 Task: Find connections with filter location Cahors with filter topic #Economywith filter profile language English with filter current company TCS iON with filter school CHANDIGARH UNIVERSITY with filter industry Architecture and Planning with filter service category Retirement Planning with filter keywords title Animal Breeder
Action: Mouse moved to (510, 66)
Screenshot: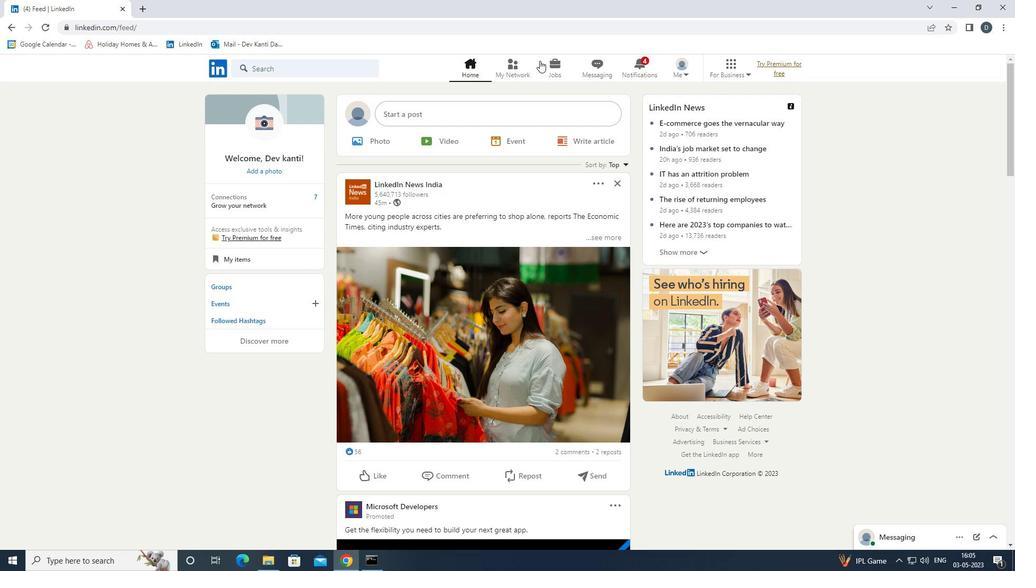 
Action: Mouse pressed left at (510, 66)
Screenshot: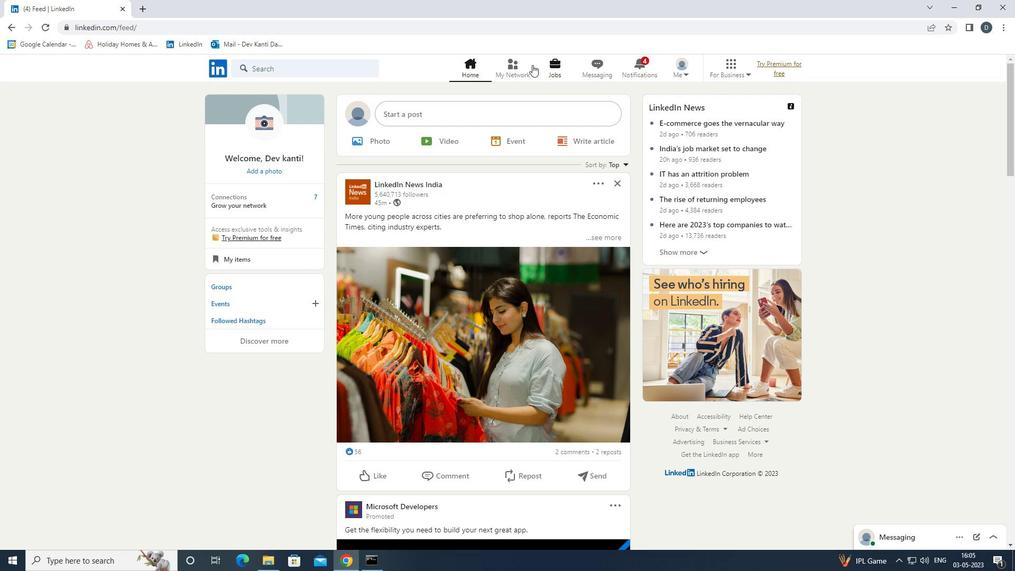 
Action: Mouse moved to (351, 130)
Screenshot: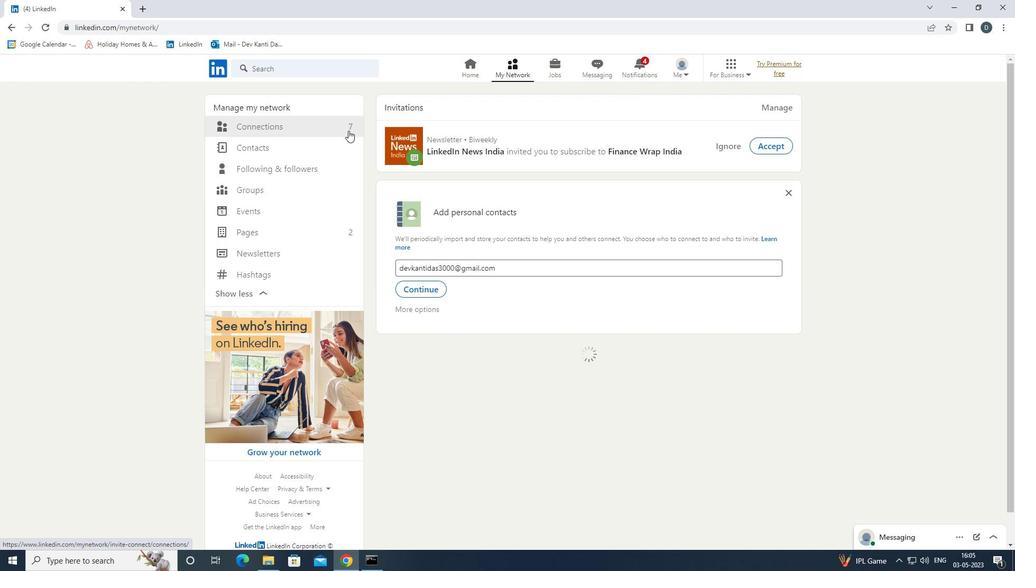 
Action: Mouse pressed left at (351, 130)
Screenshot: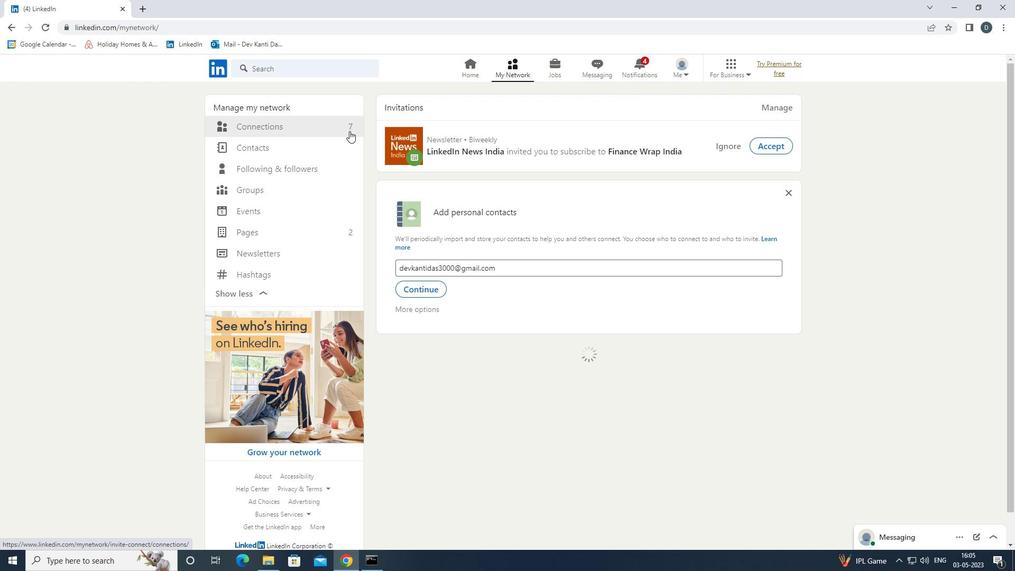 
Action: Mouse moved to (564, 128)
Screenshot: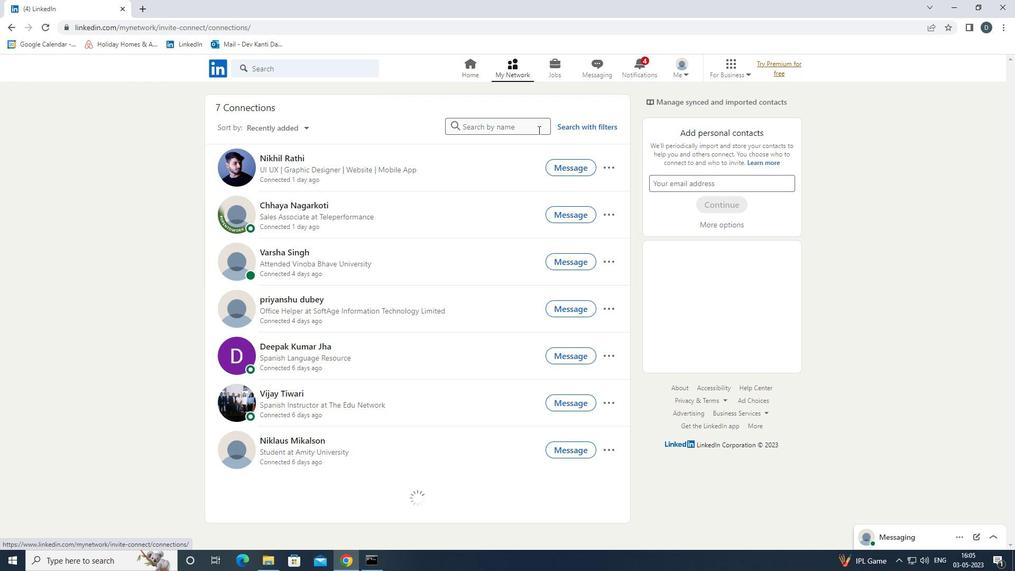 
Action: Mouse pressed left at (564, 128)
Screenshot: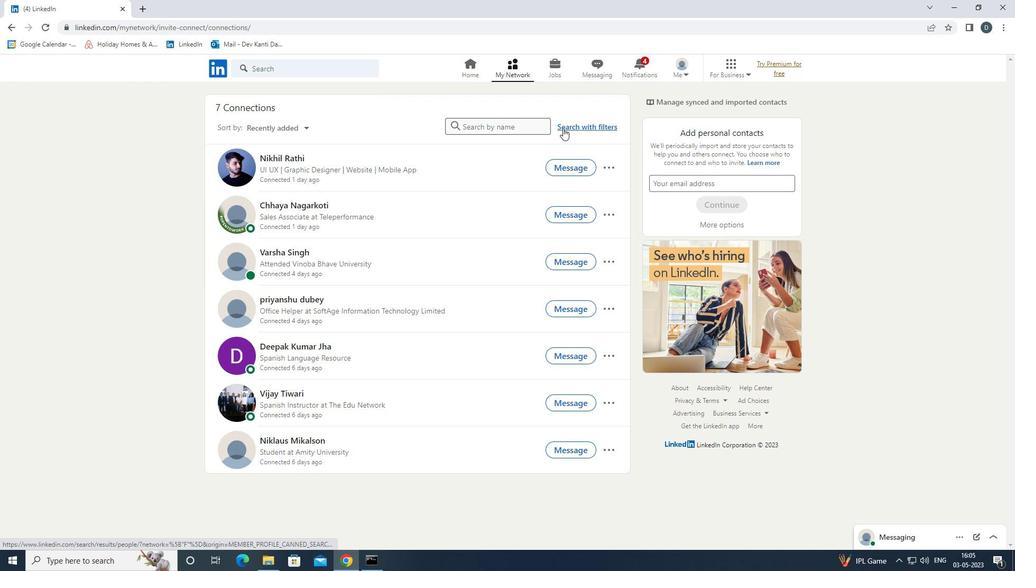 
Action: Mouse moved to (533, 96)
Screenshot: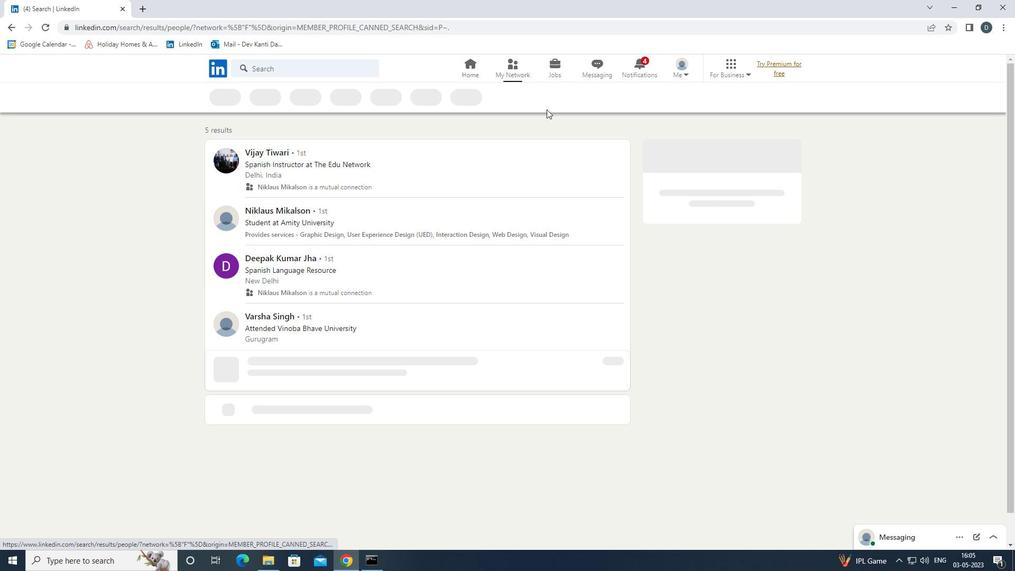 
Action: Mouse pressed left at (533, 96)
Screenshot: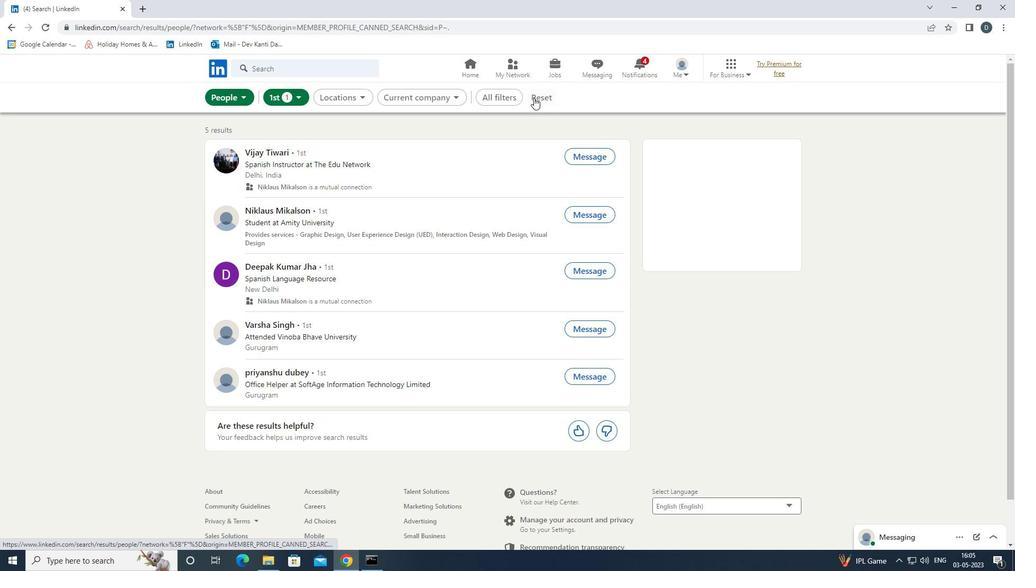 
Action: Mouse moved to (523, 98)
Screenshot: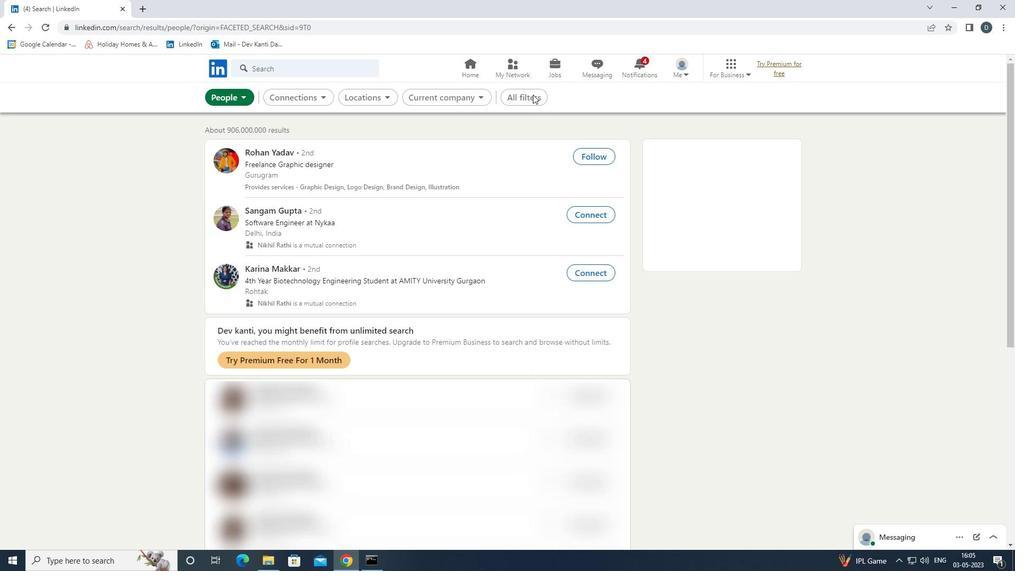 
Action: Mouse pressed left at (523, 98)
Screenshot: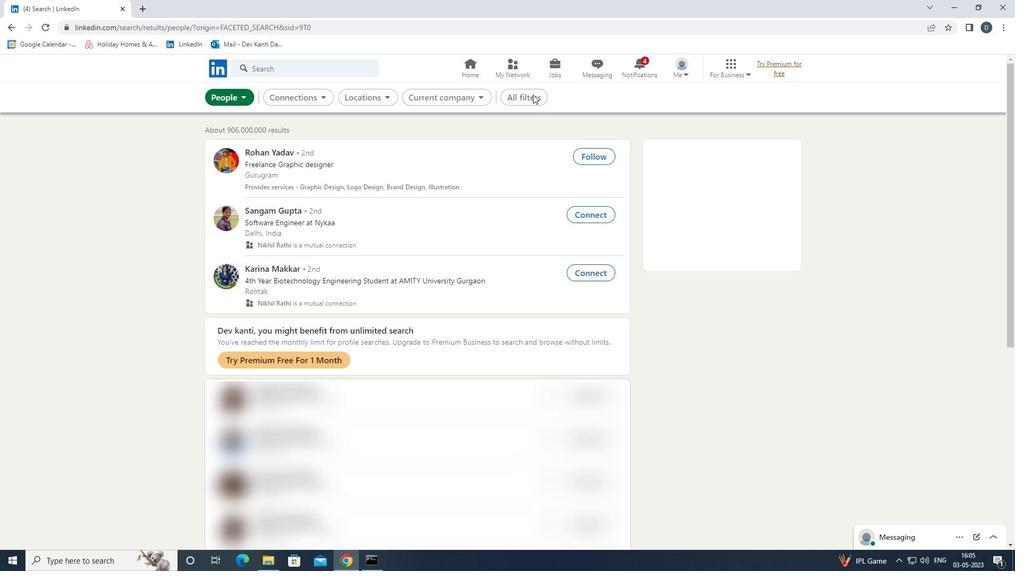 
Action: Mouse moved to (853, 280)
Screenshot: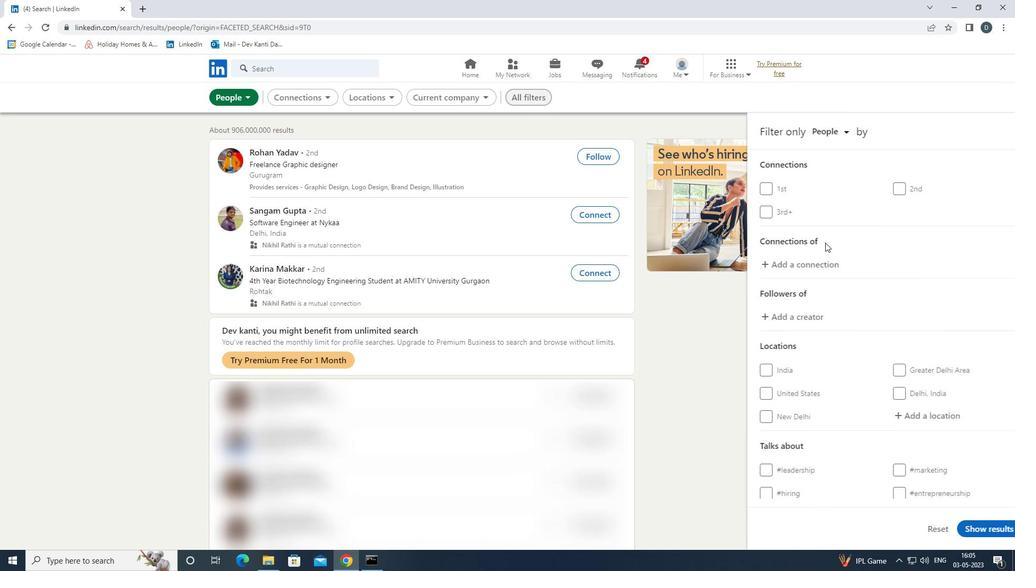 
Action: Mouse scrolled (853, 279) with delta (0, 0)
Screenshot: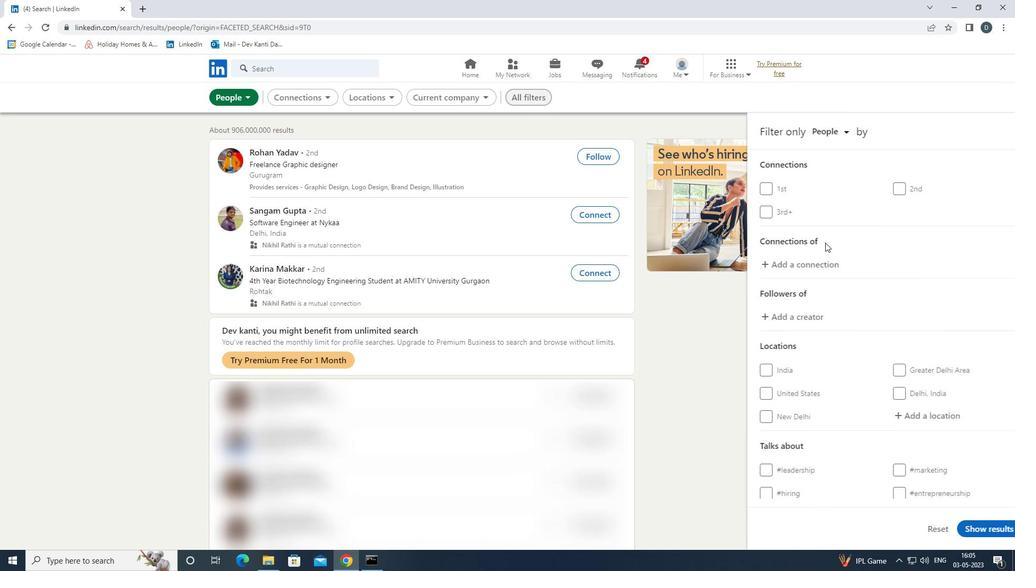
Action: Mouse moved to (855, 281)
Screenshot: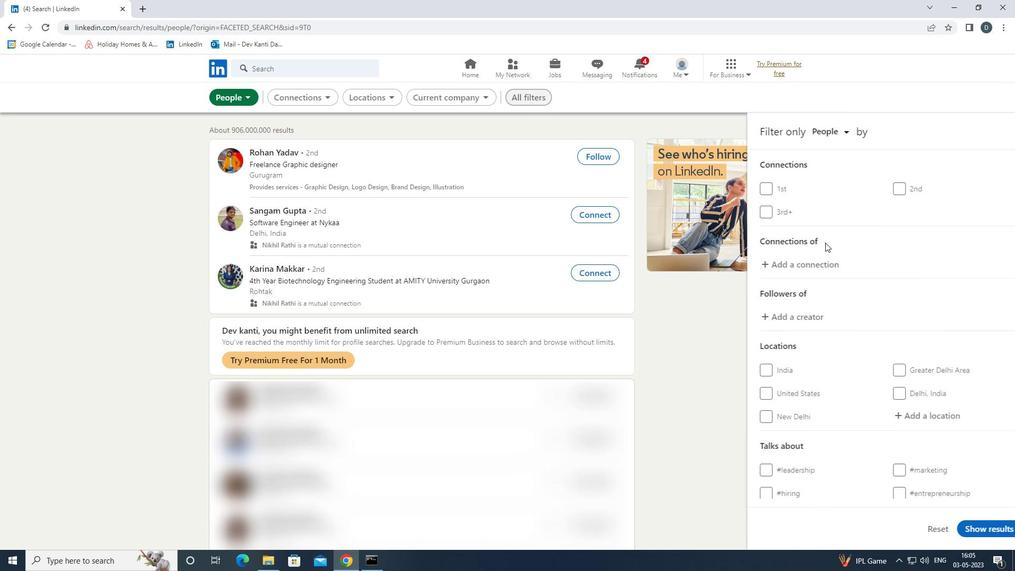 
Action: Mouse scrolled (855, 280) with delta (0, 0)
Screenshot: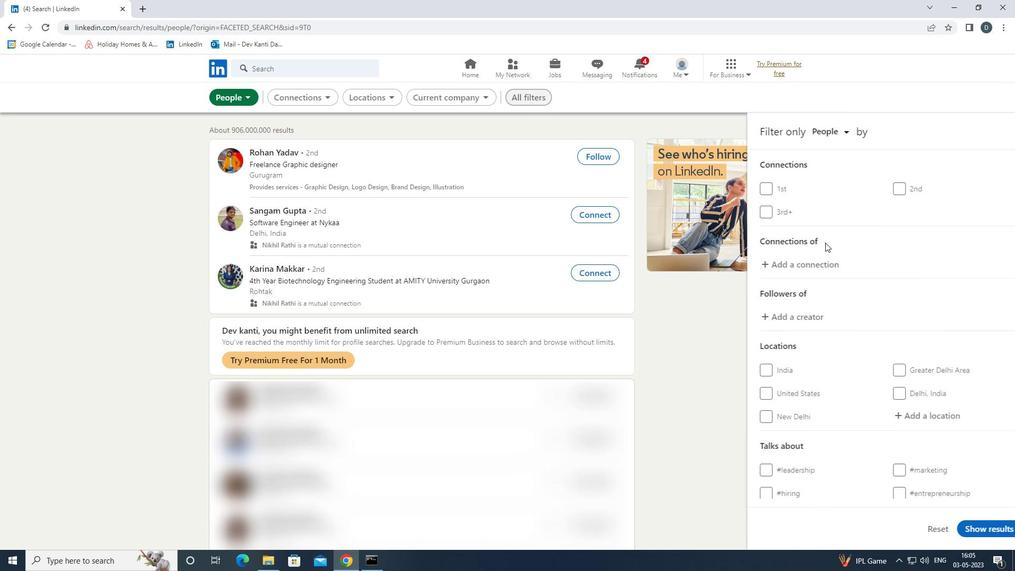 
Action: Mouse moved to (893, 311)
Screenshot: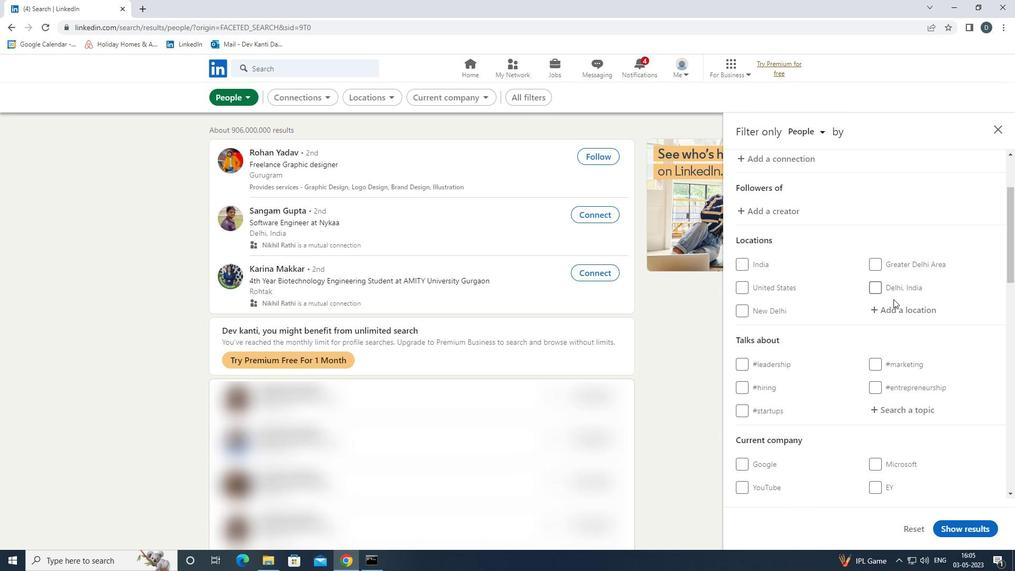
Action: Mouse pressed left at (893, 311)
Screenshot: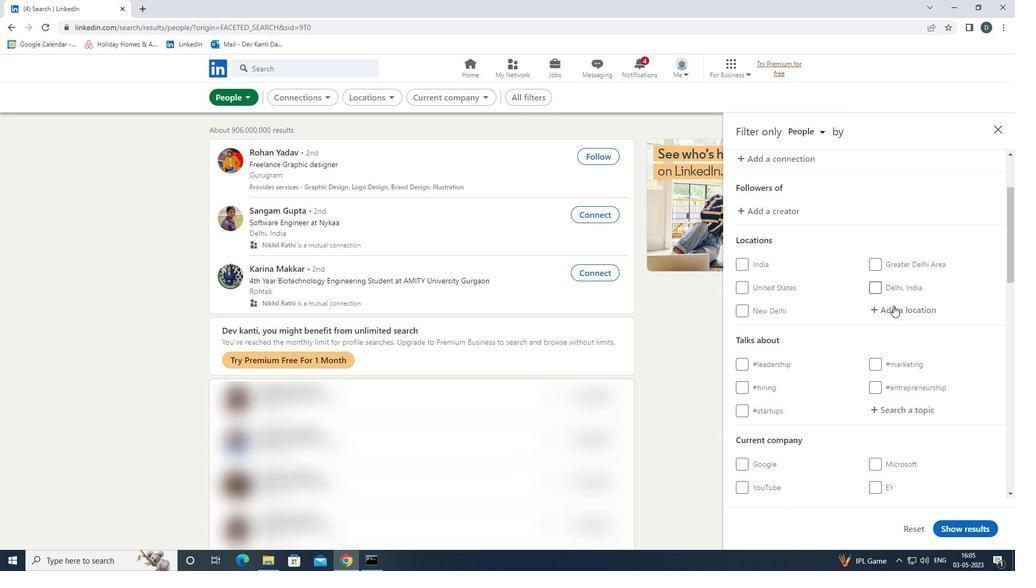 
Action: Mouse moved to (886, 307)
Screenshot: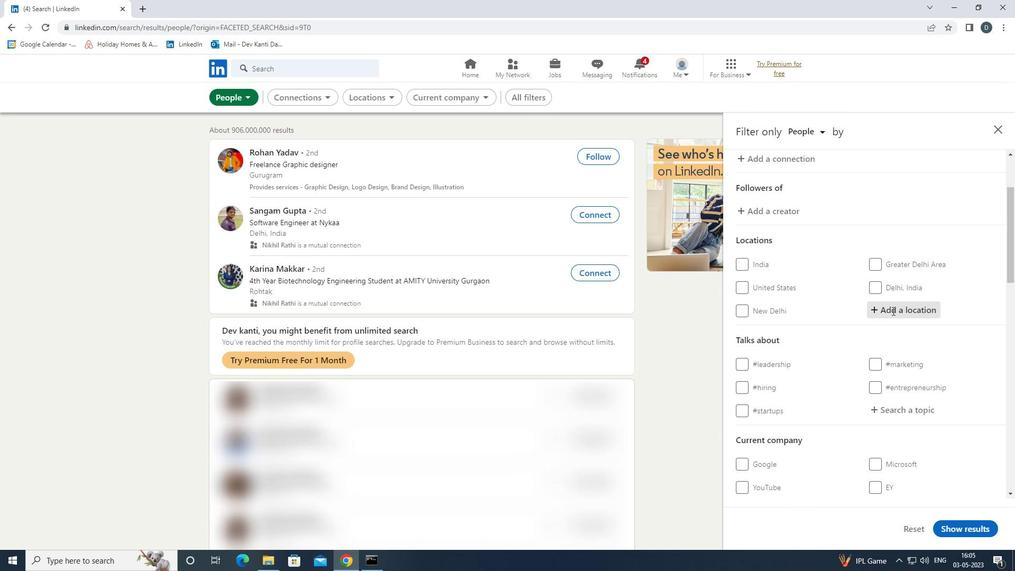 
Action: Key pressed <Key.shift>CAHORS<Key.down><Key.enter><Key.down><Key.down><Key.down><Key.enter>
Screenshot: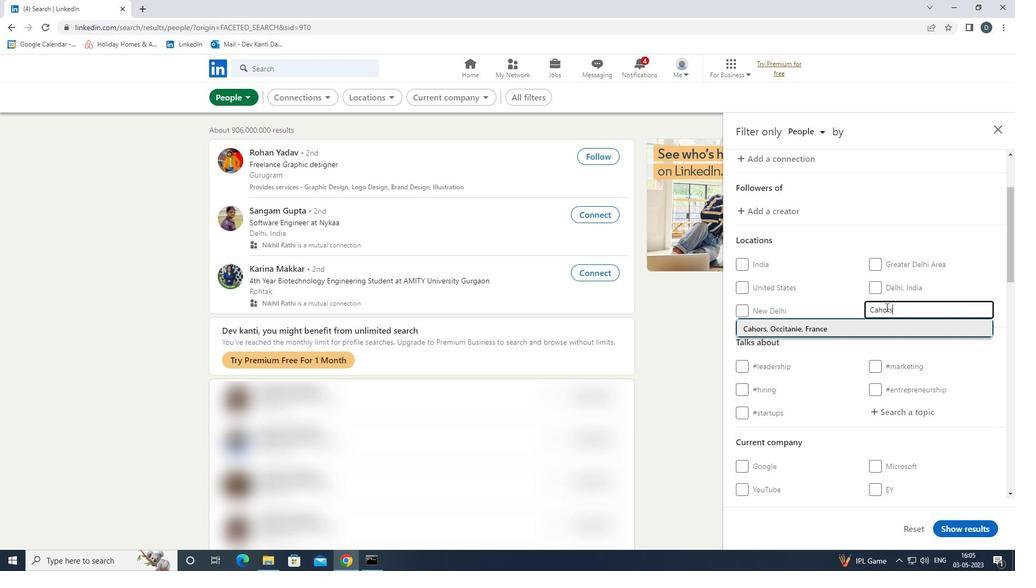 
Action: Mouse moved to (889, 317)
Screenshot: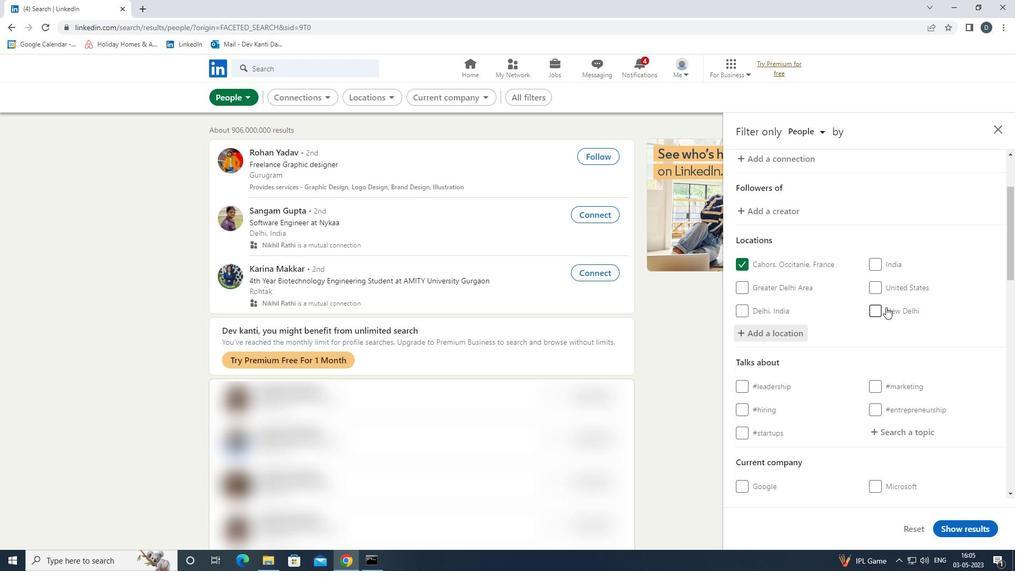 
Action: Mouse scrolled (889, 317) with delta (0, 0)
Screenshot: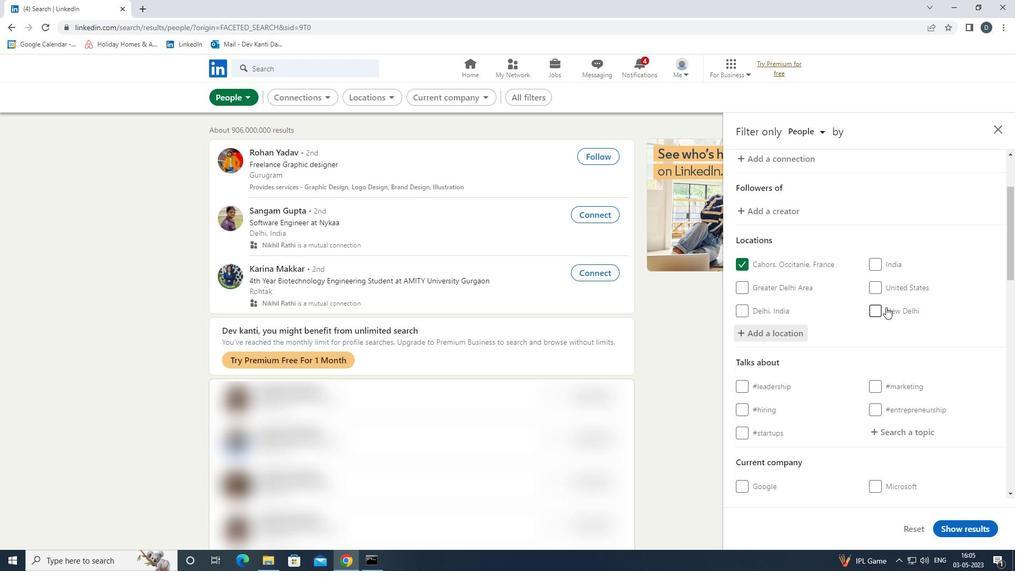 
Action: Mouse moved to (889, 319)
Screenshot: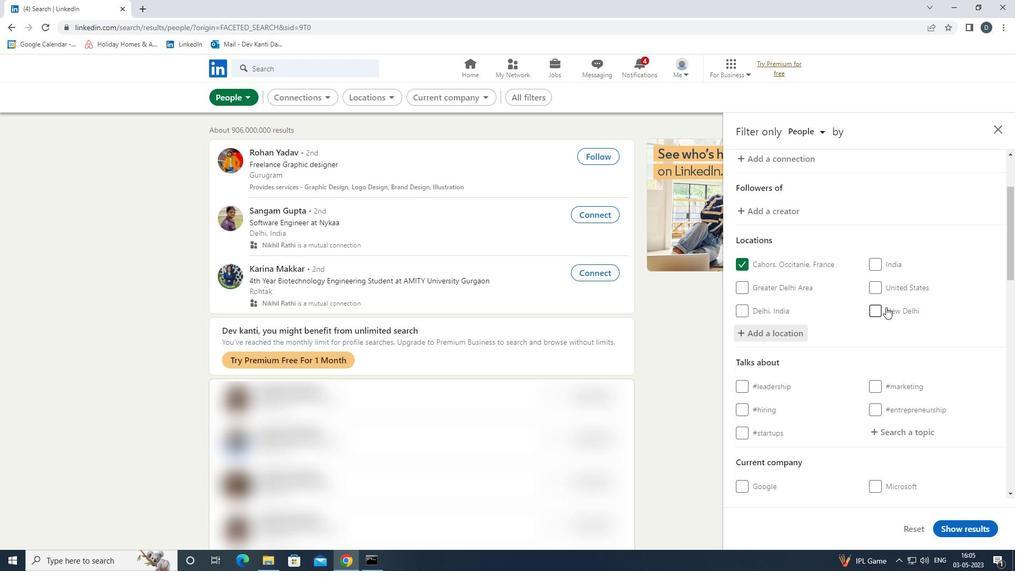 
Action: Mouse scrolled (889, 318) with delta (0, 0)
Screenshot: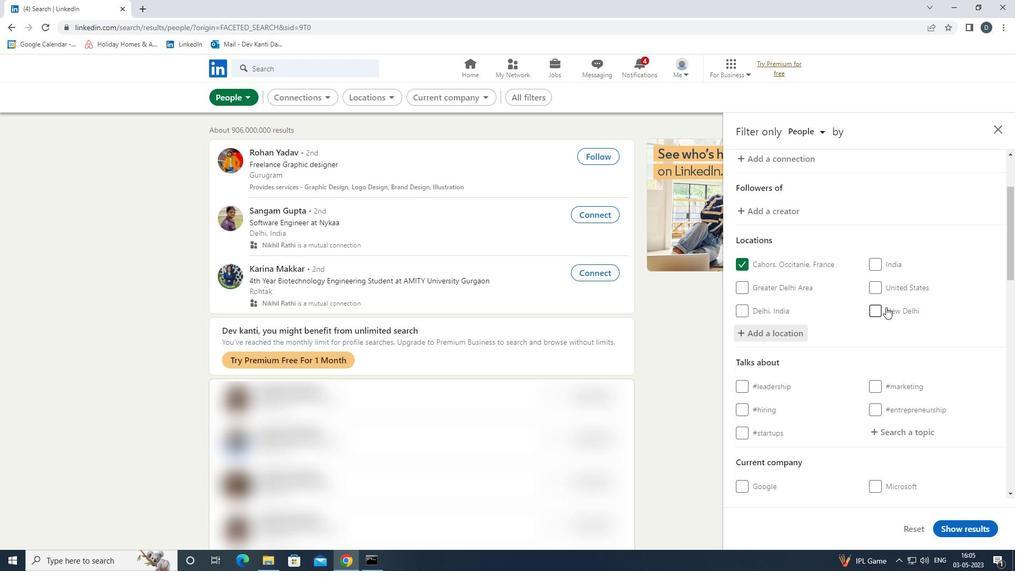 
Action: Mouse moved to (890, 319)
Screenshot: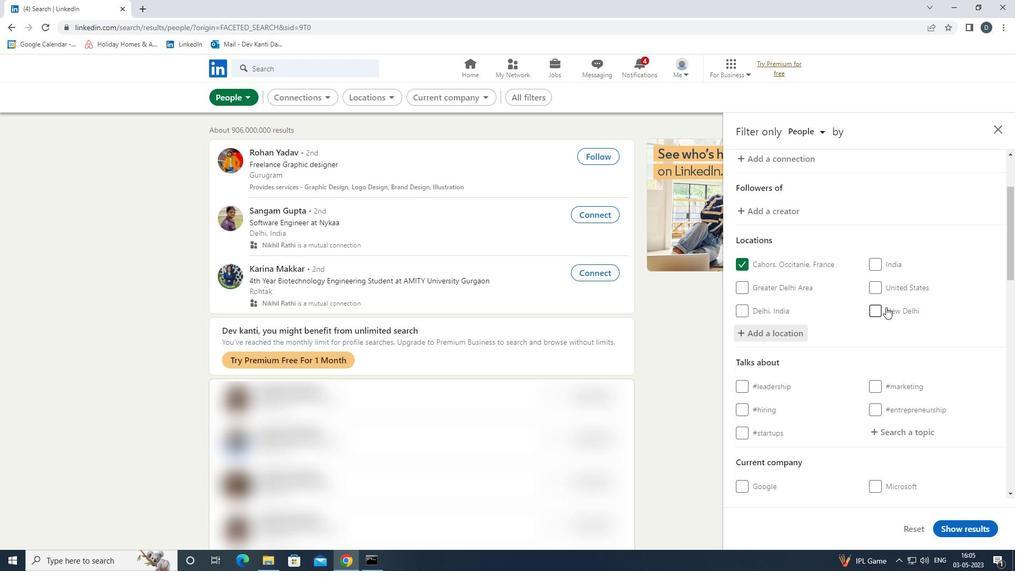 
Action: Mouse scrolled (890, 319) with delta (0, 0)
Screenshot: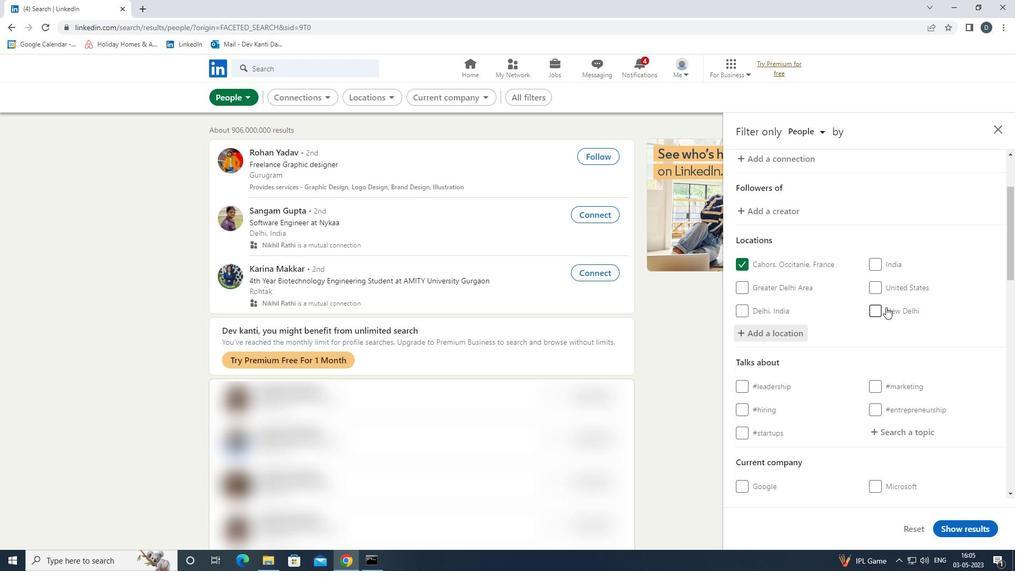 
Action: Mouse moved to (922, 261)
Screenshot: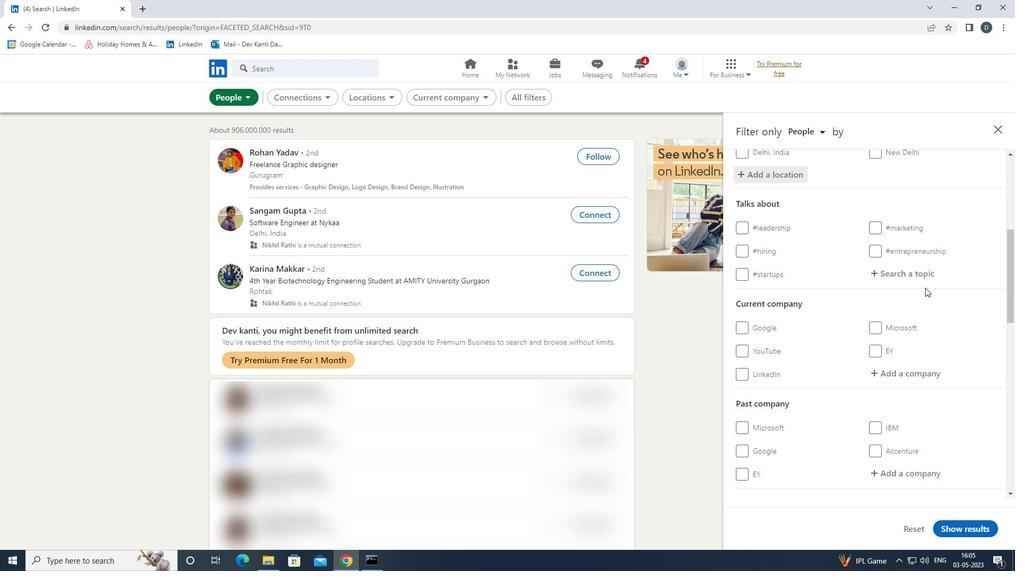 
Action: Mouse pressed left at (922, 261)
Screenshot: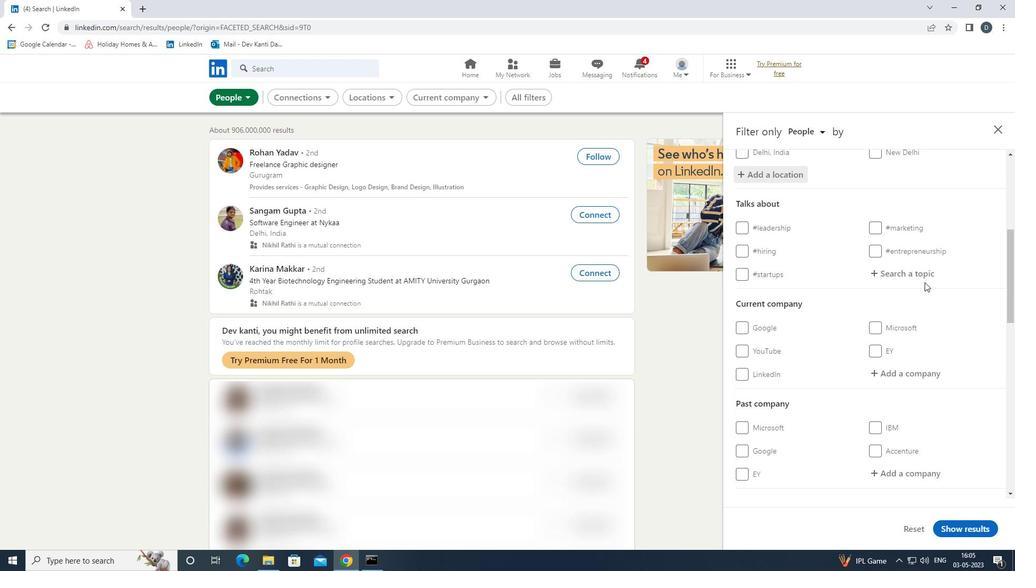 
Action: Mouse moved to (918, 272)
Screenshot: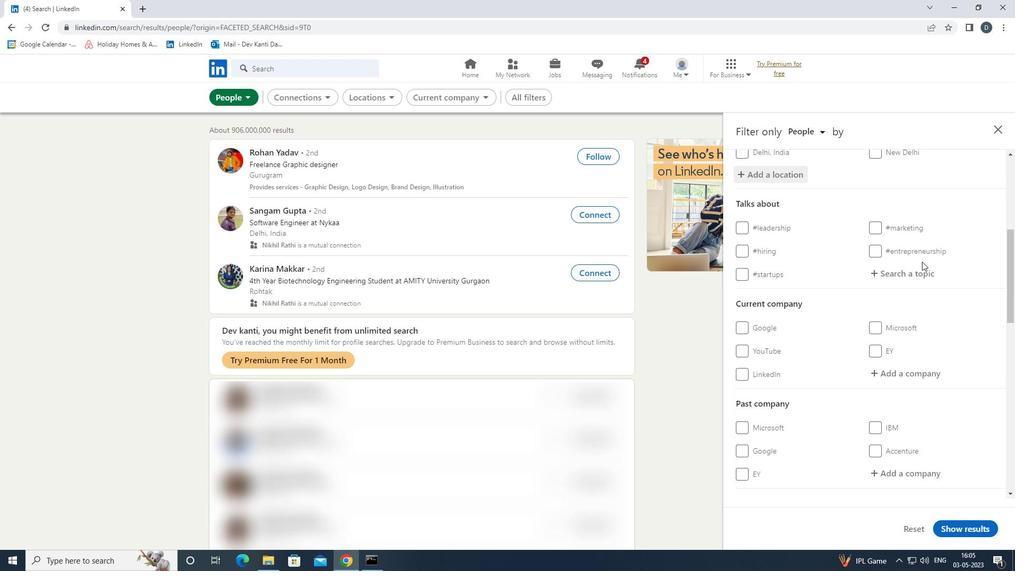 
Action: Mouse pressed left at (918, 272)
Screenshot: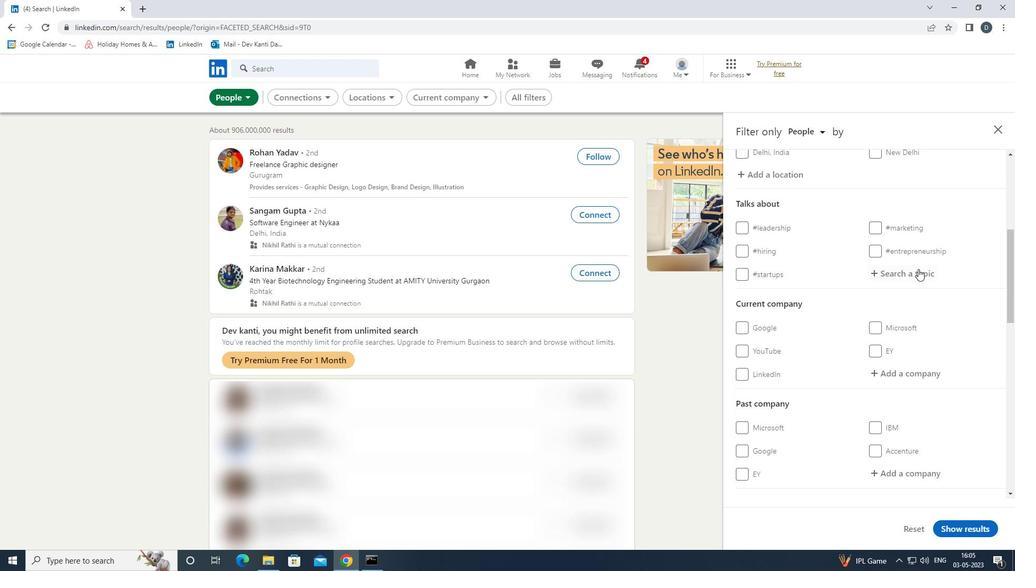 
Action: Key pressed <Key.shift>ECONOMY<Key.down><Key.enter>
Screenshot: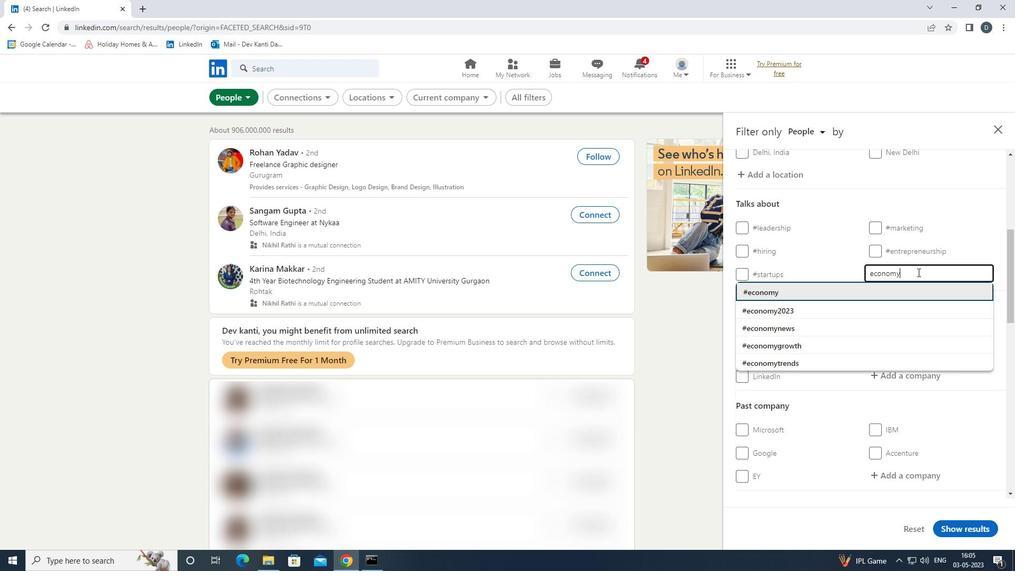 
Action: Mouse moved to (937, 326)
Screenshot: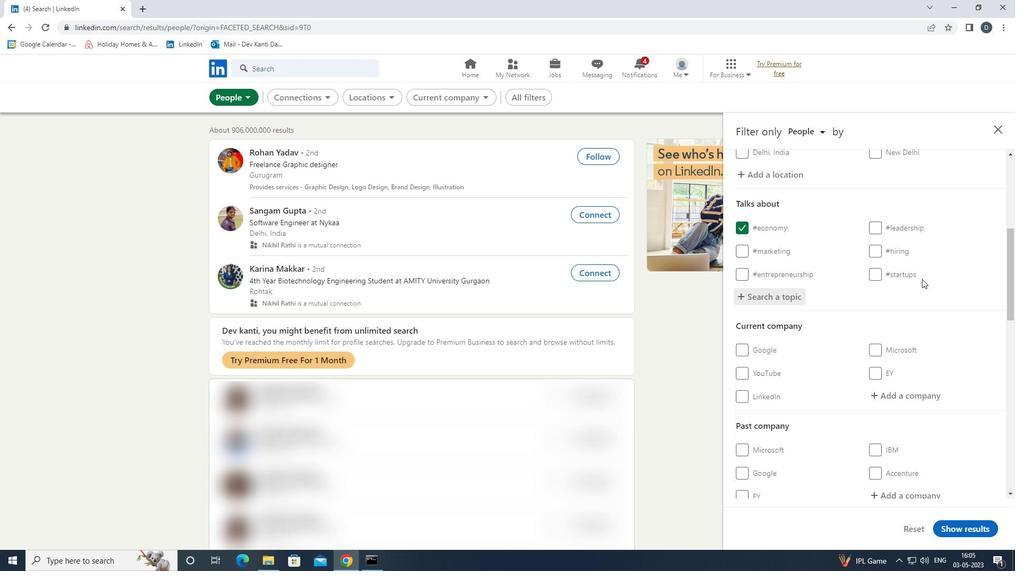 
Action: Mouse scrolled (937, 326) with delta (0, 0)
Screenshot: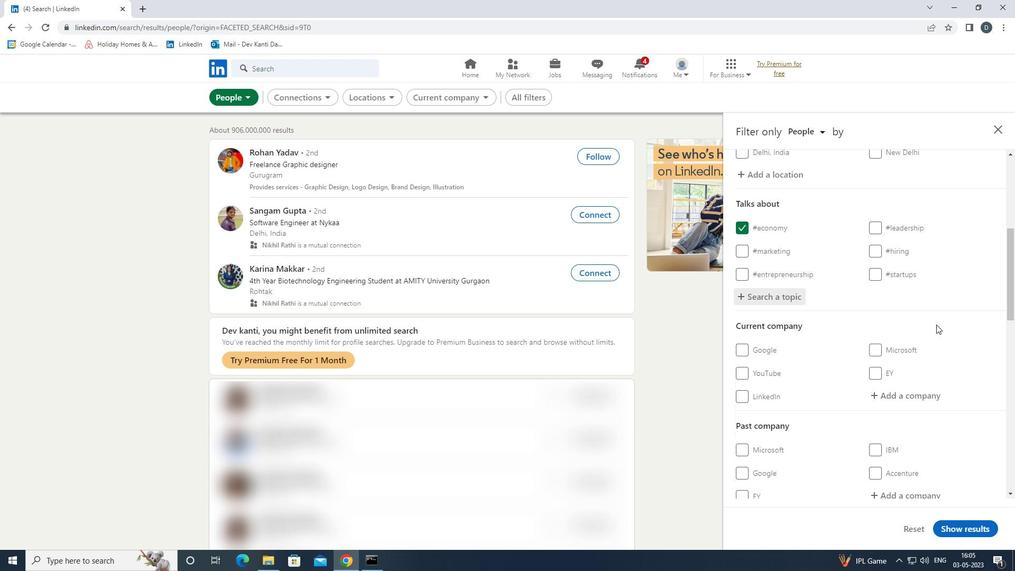
Action: Mouse scrolled (937, 326) with delta (0, 0)
Screenshot: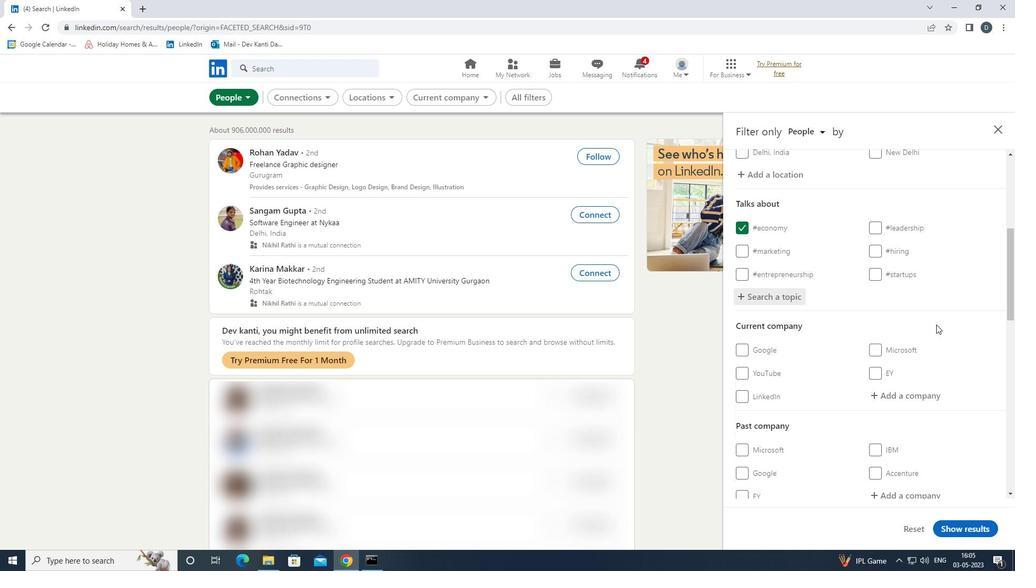 
Action: Mouse moved to (903, 282)
Screenshot: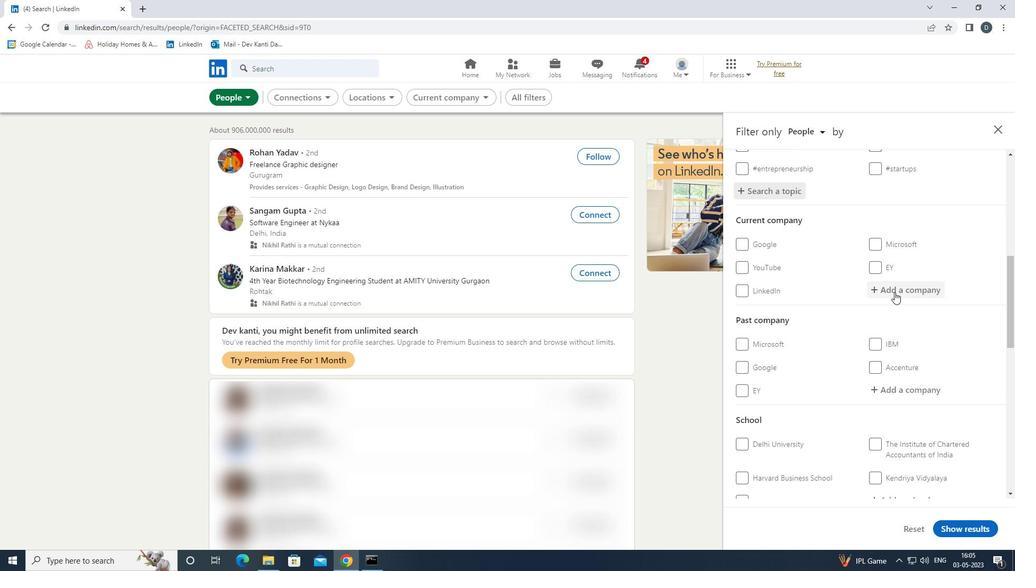 
Action: Mouse pressed left at (903, 282)
Screenshot: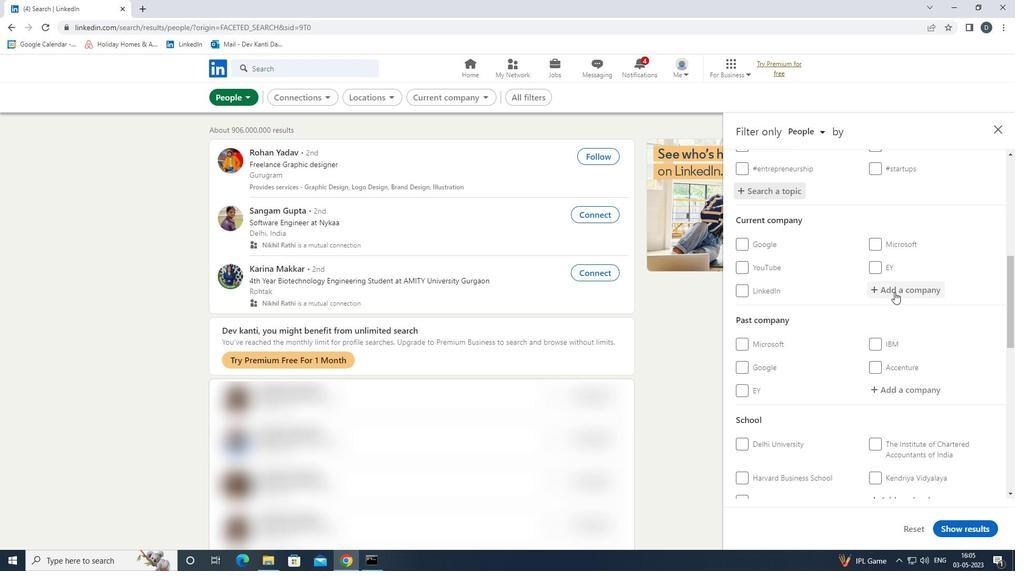 
Action: Mouse scrolled (903, 282) with delta (0, 0)
Screenshot: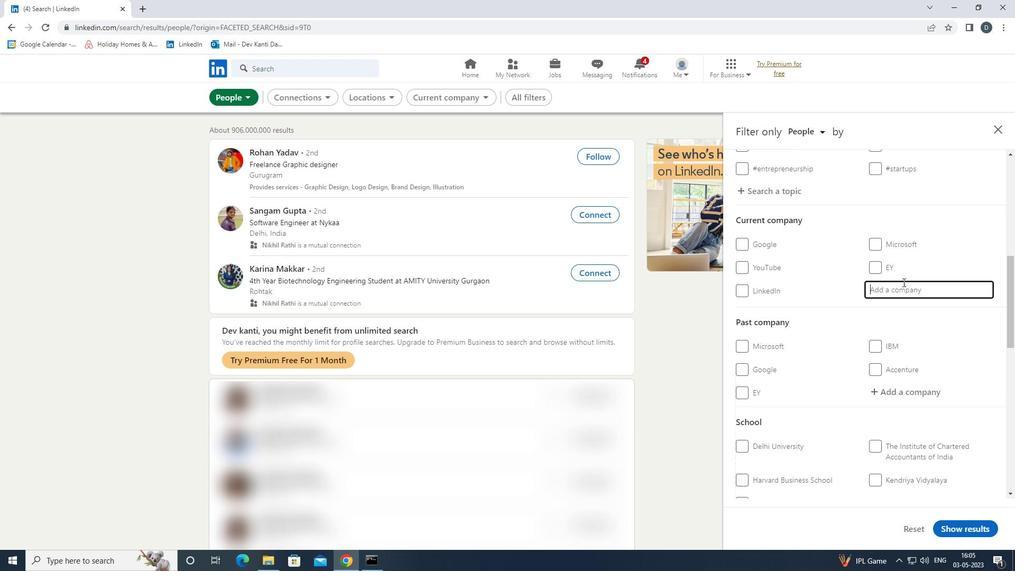 
Action: Mouse moved to (905, 284)
Screenshot: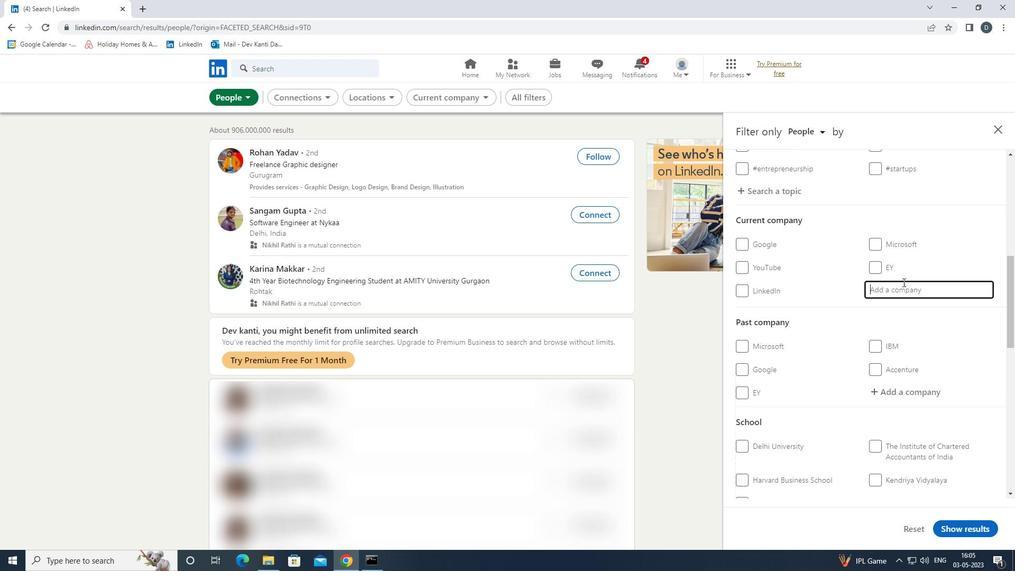 
Action: Mouse scrolled (905, 283) with delta (0, 0)
Screenshot: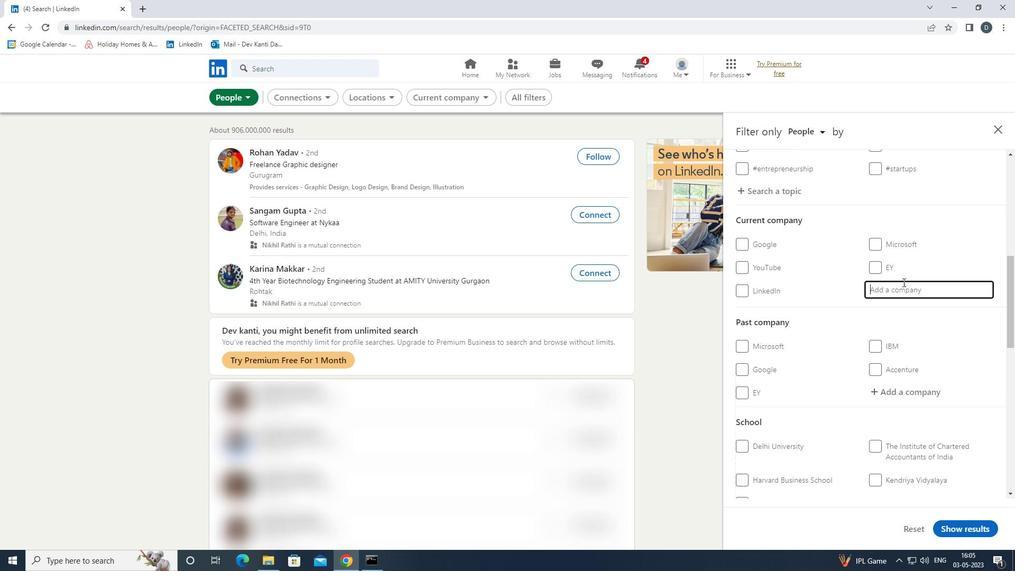 
Action: Mouse moved to (905, 284)
Screenshot: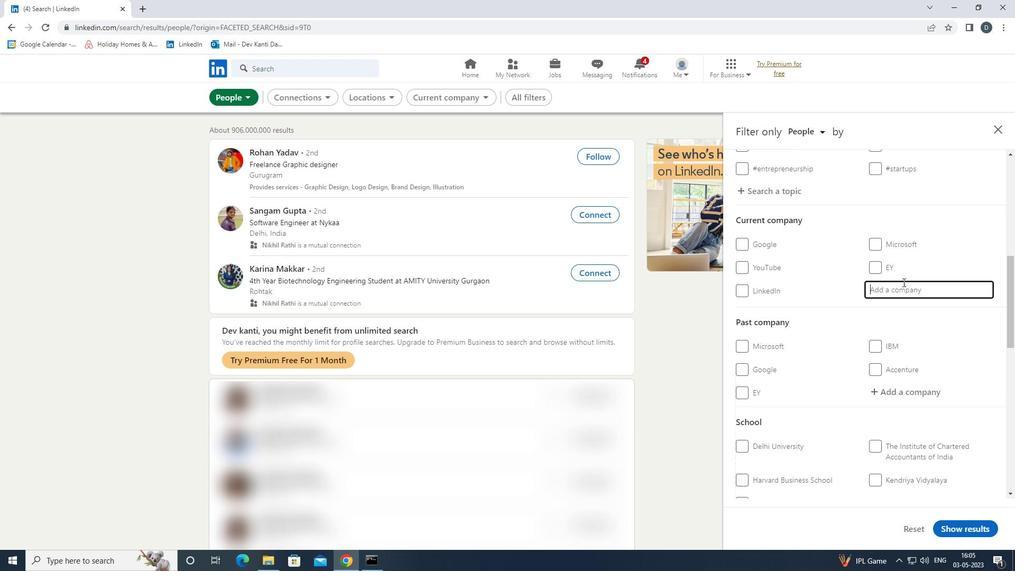 
Action: Mouse scrolled (905, 283) with delta (0, 0)
Screenshot: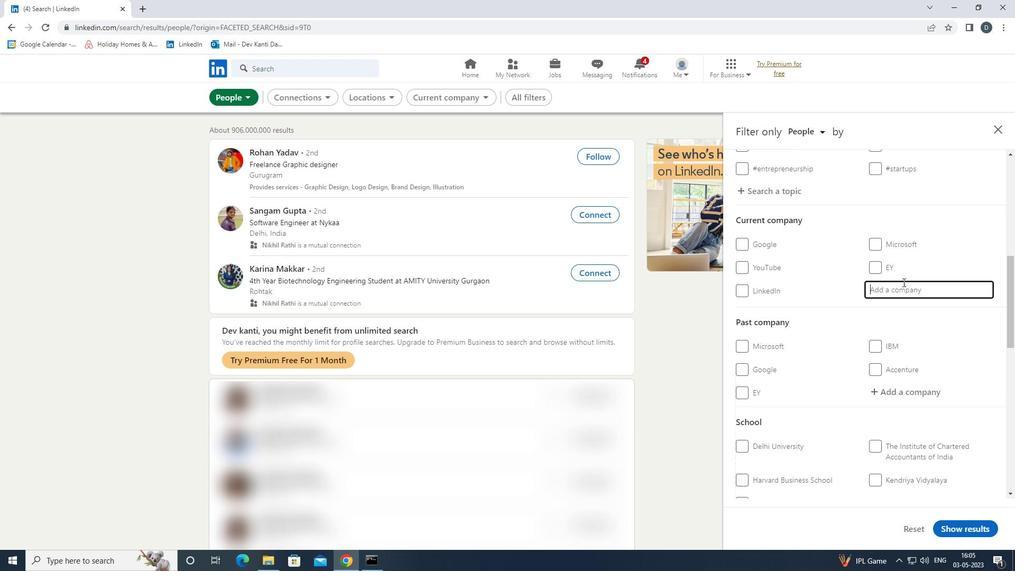 
Action: Mouse moved to (906, 284)
Screenshot: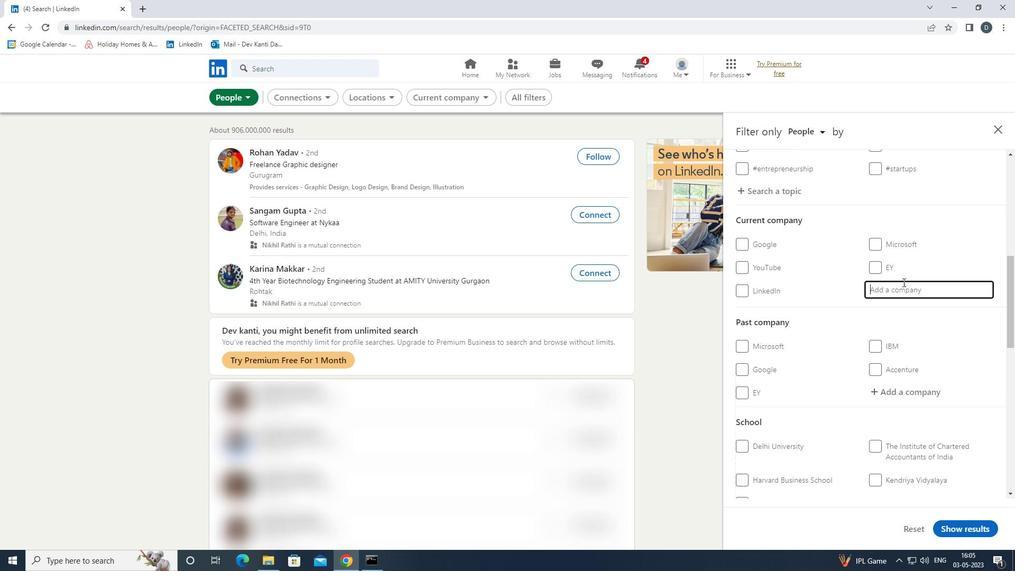 
Action: Mouse scrolled (906, 284) with delta (0, 0)
Screenshot: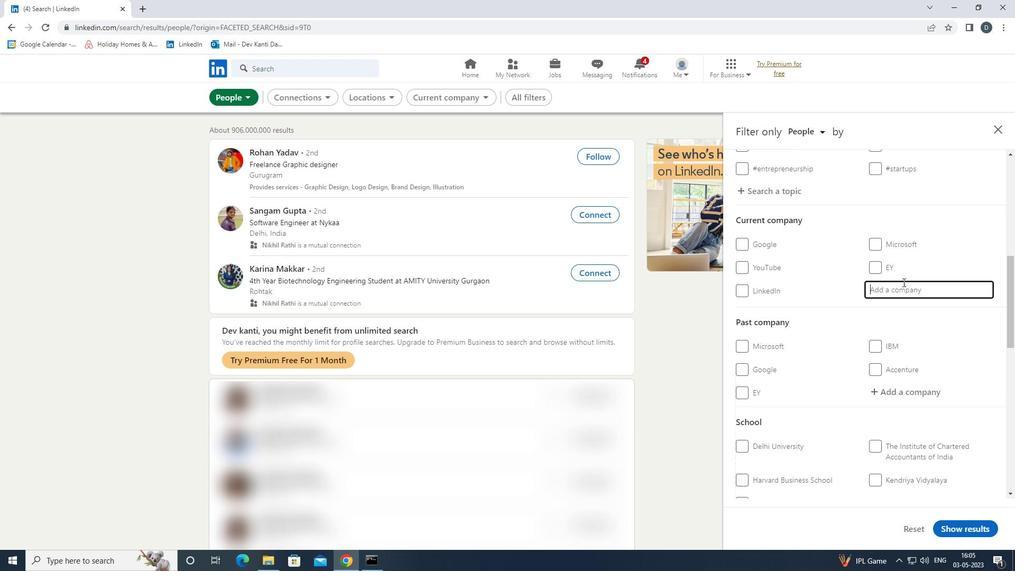 
Action: Mouse scrolled (906, 284) with delta (0, 0)
Screenshot: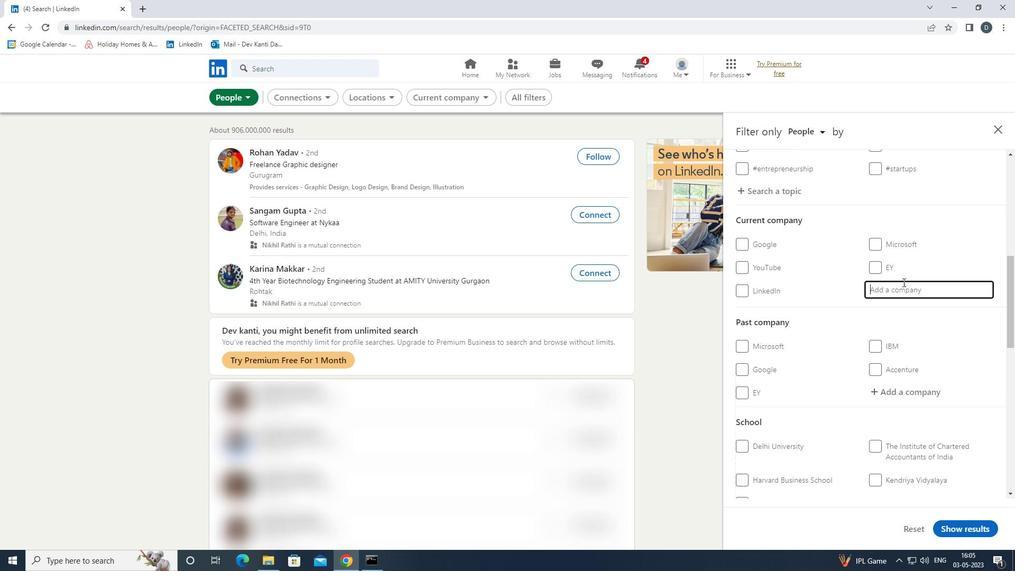 
Action: Mouse moved to (905, 287)
Screenshot: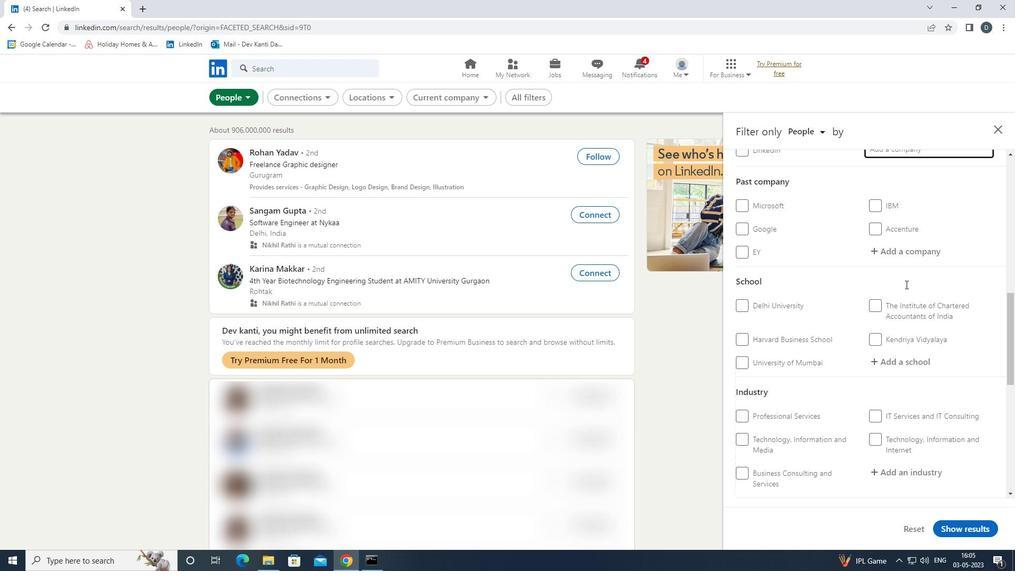 
Action: Mouse scrolled (905, 286) with delta (0, 0)
Screenshot: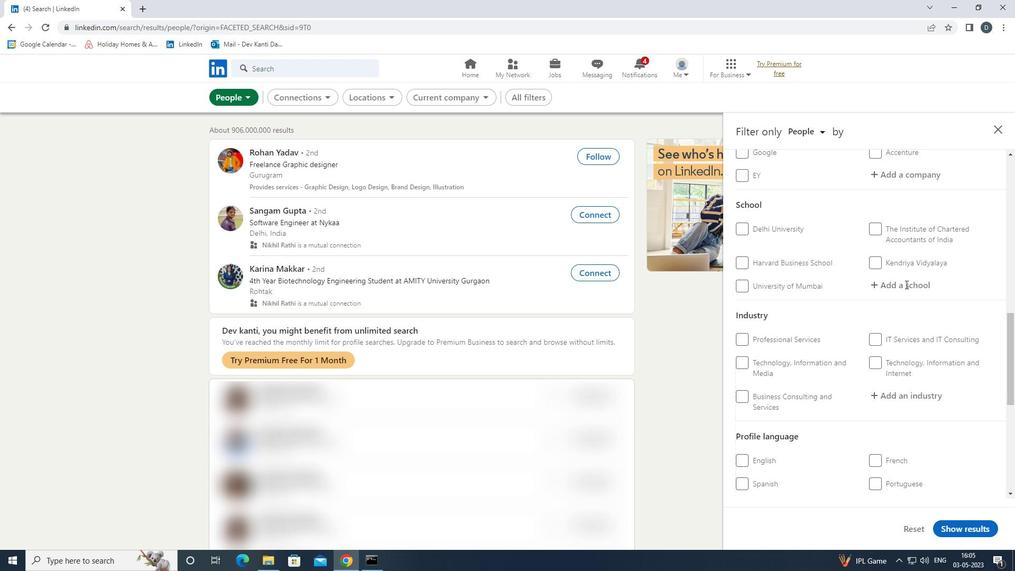 
Action: Mouse moved to (904, 287)
Screenshot: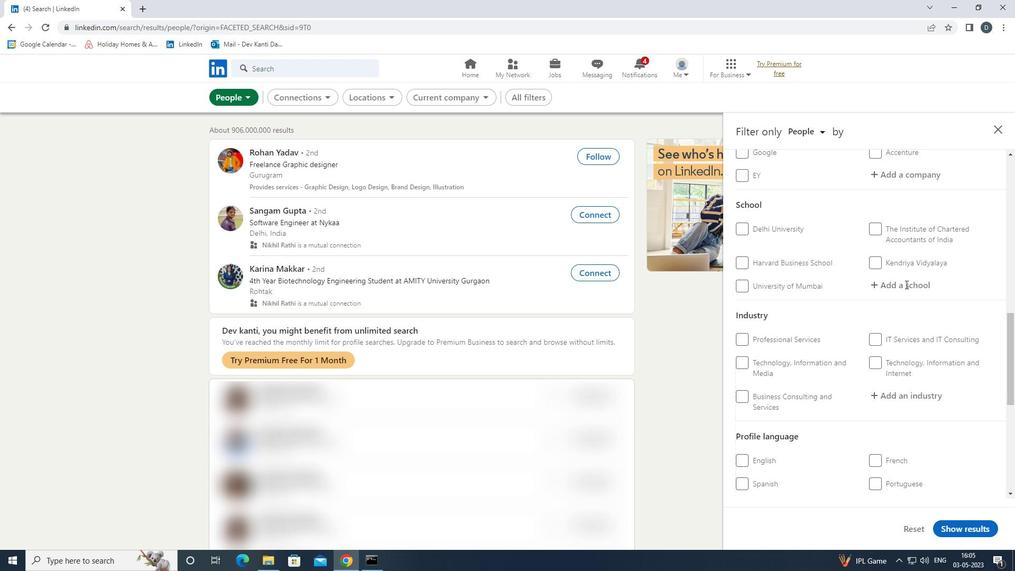 
Action: Mouse scrolled (904, 287) with delta (0, 0)
Screenshot: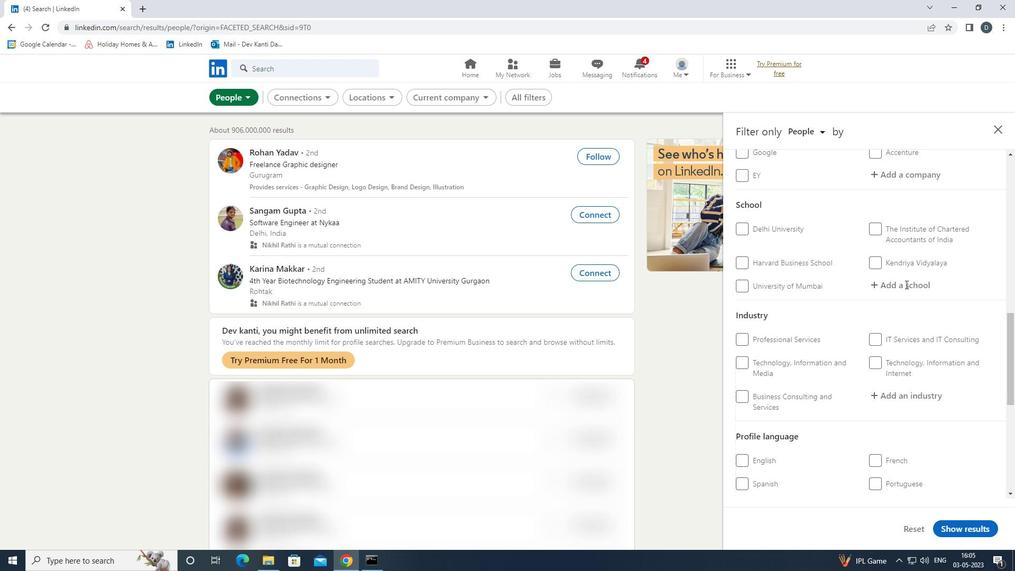
Action: Mouse moved to (904, 287)
Screenshot: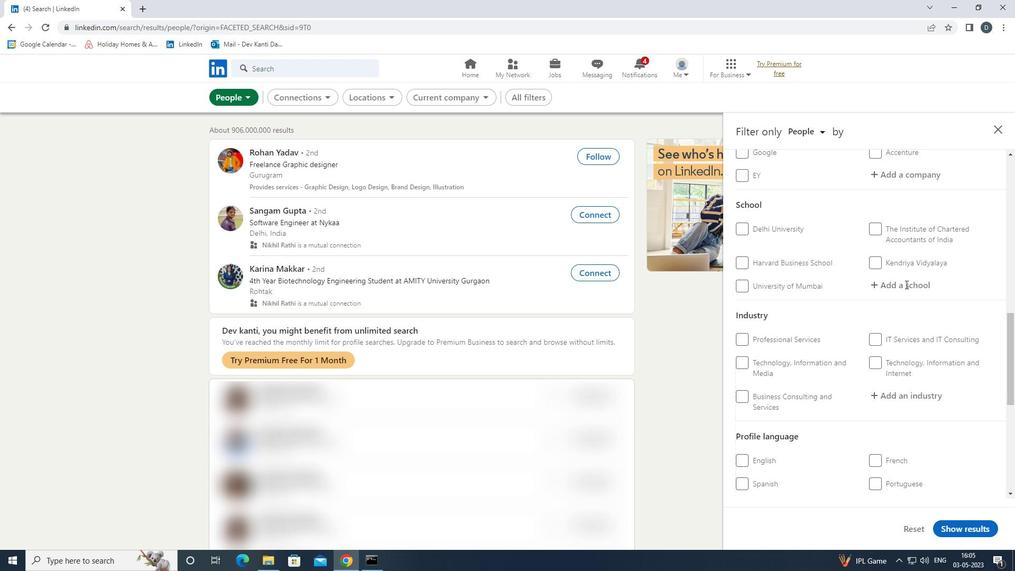 
Action: Mouse scrolled (904, 287) with delta (0, 0)
Screenshot: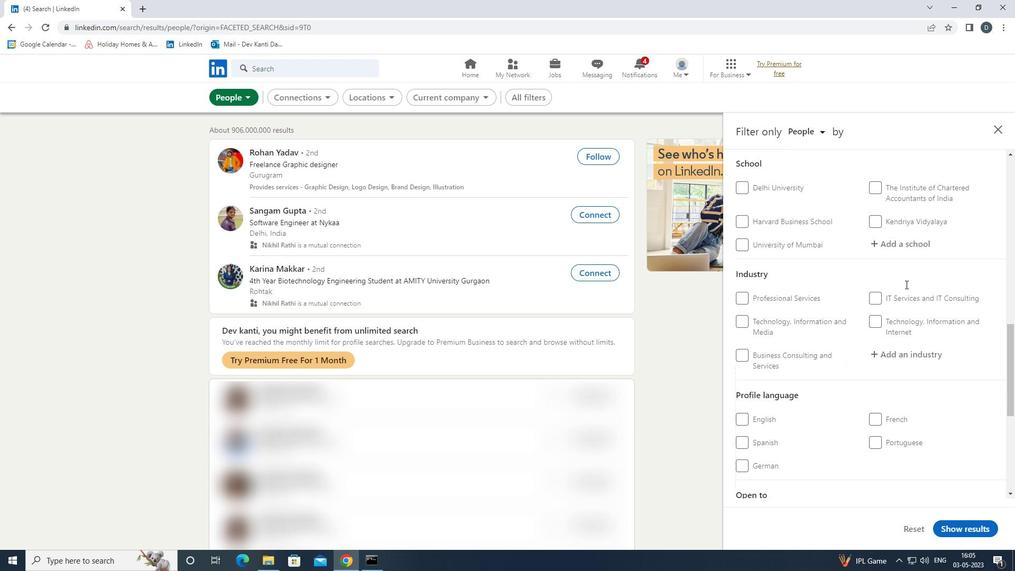 
Action: Mouse moved to (762, 251)
Screenshot: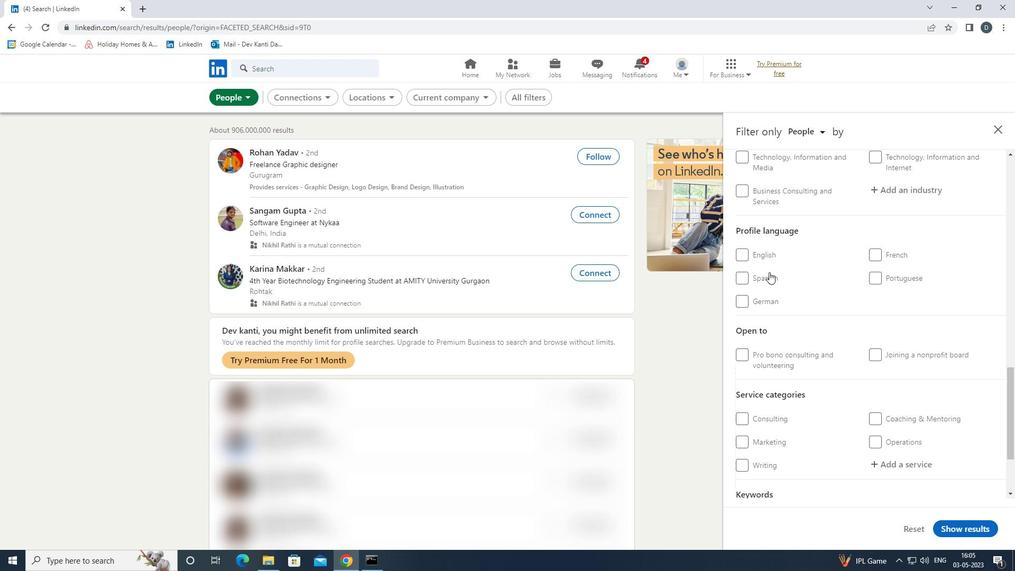 
Action: Mouse pressed left at (762, 251)
Screenshot: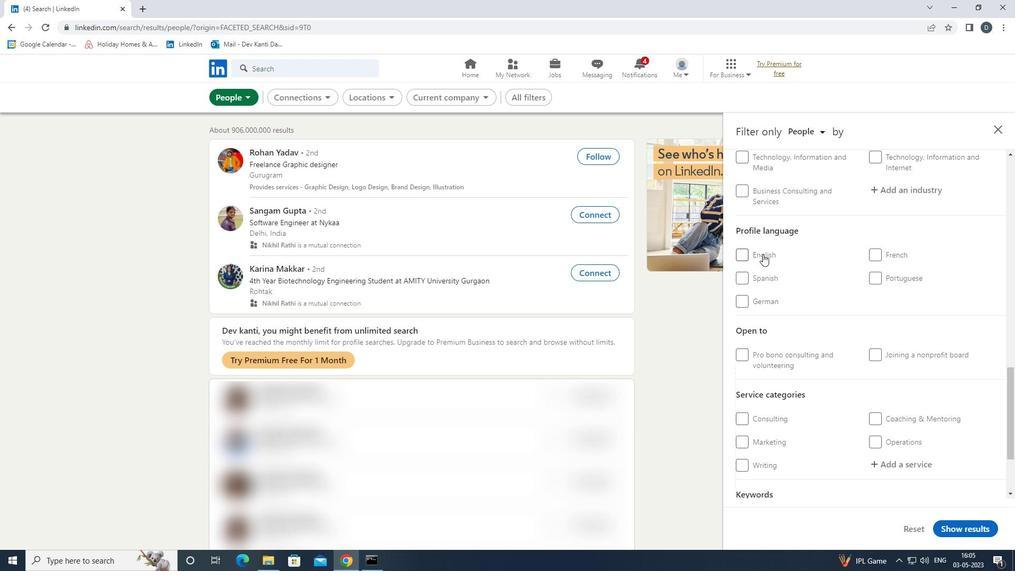 
Action: Mouse moved to (887, 342)
Screenshot: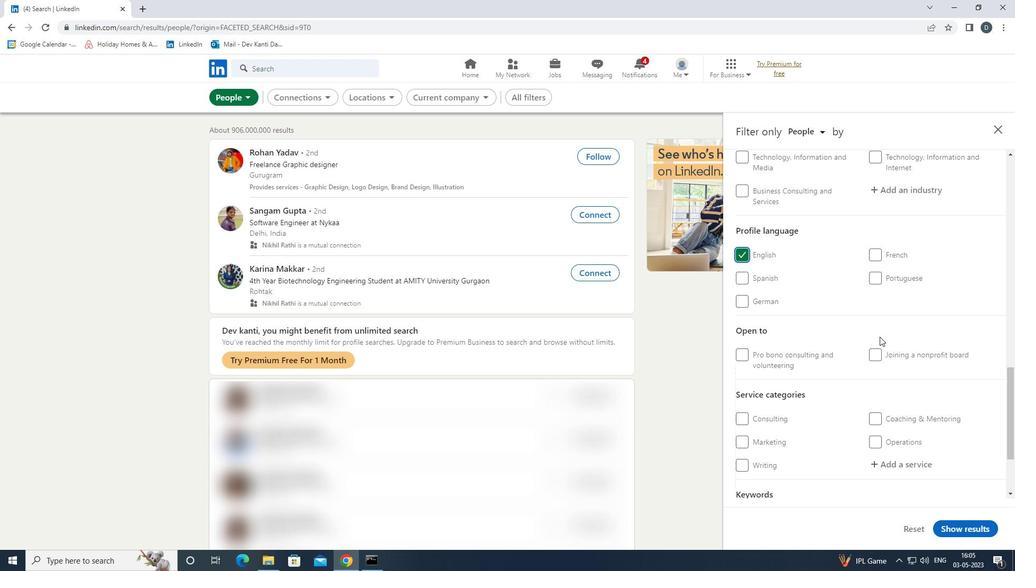 
Action: Mouse scrolled (887, 342) with delta (0, 0)
Screenshot: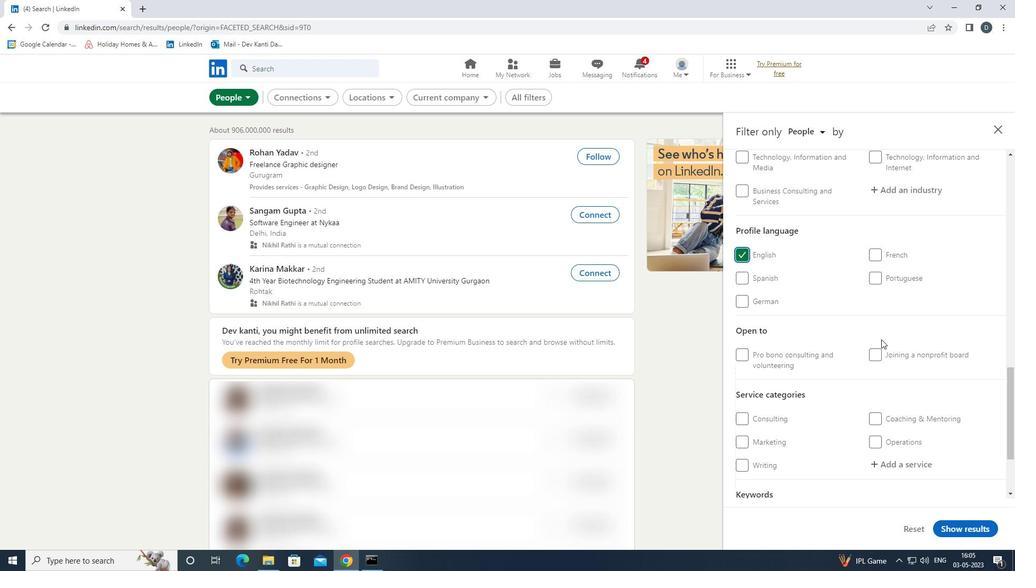 
Action: Mouse scrolled (887, 342) with delta (0, 0)
Screenshot: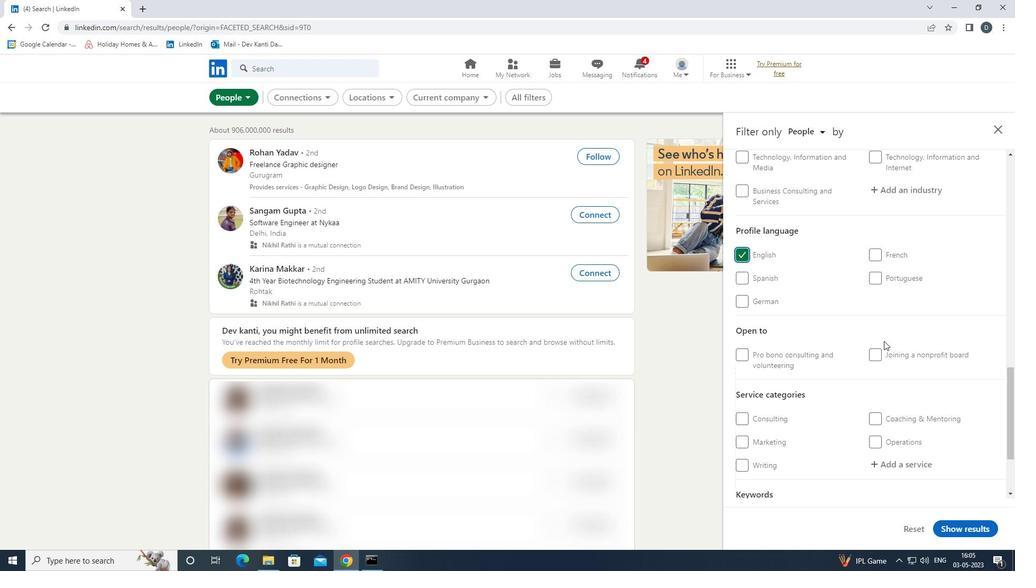 
Action: Mouse scrolled (887, 342) with delta (0, 0)
Screenshot: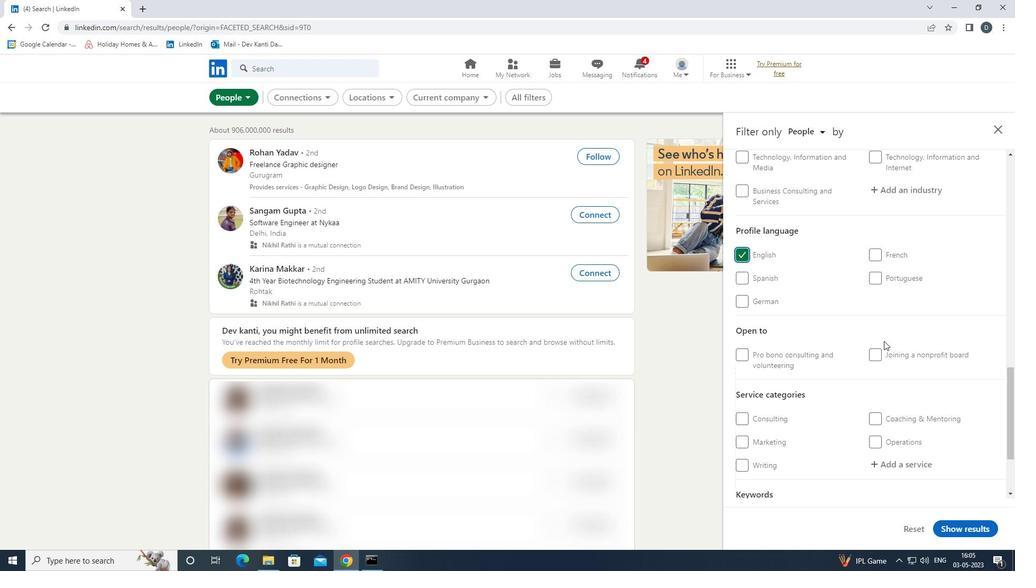 
Action: Mouse scrolled (887, 342) with delta (0, 0)
Screenshot: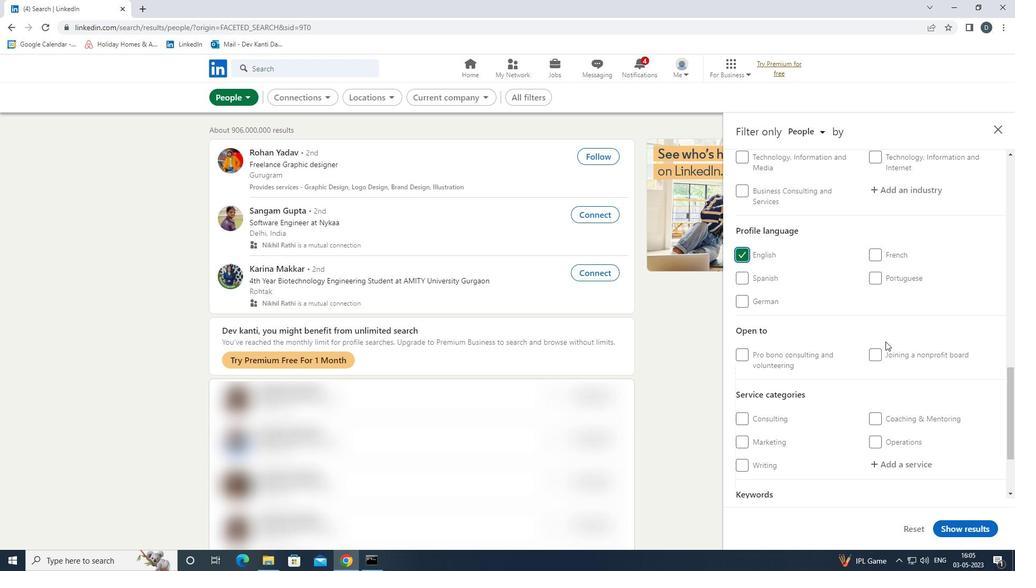 
Action: Mouse scrolled (887, 342) with delta (0, 0)
Screenshot: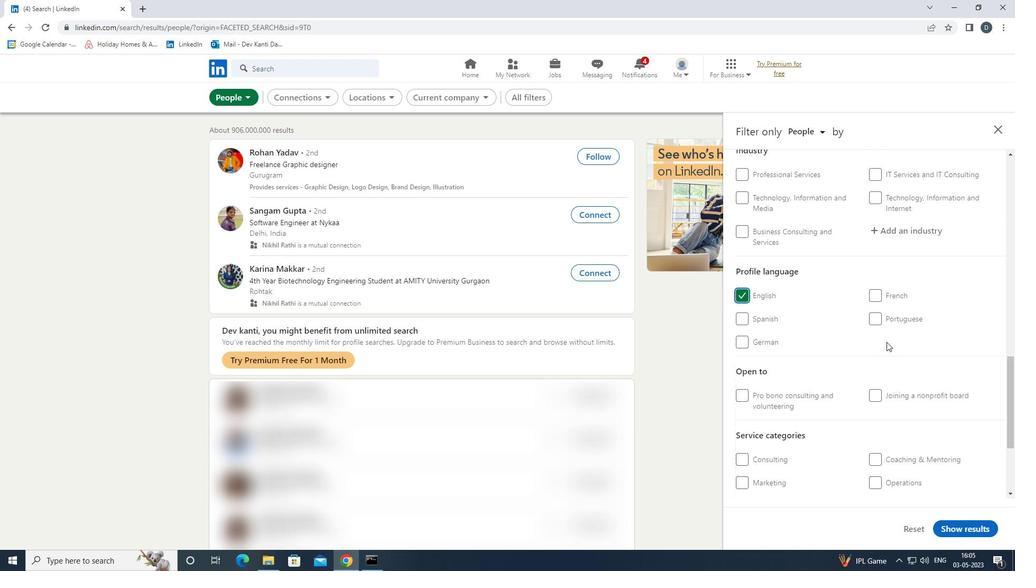 
Action: Mouse scrolled (887, 342) with delta (0, 0)
Screenshot: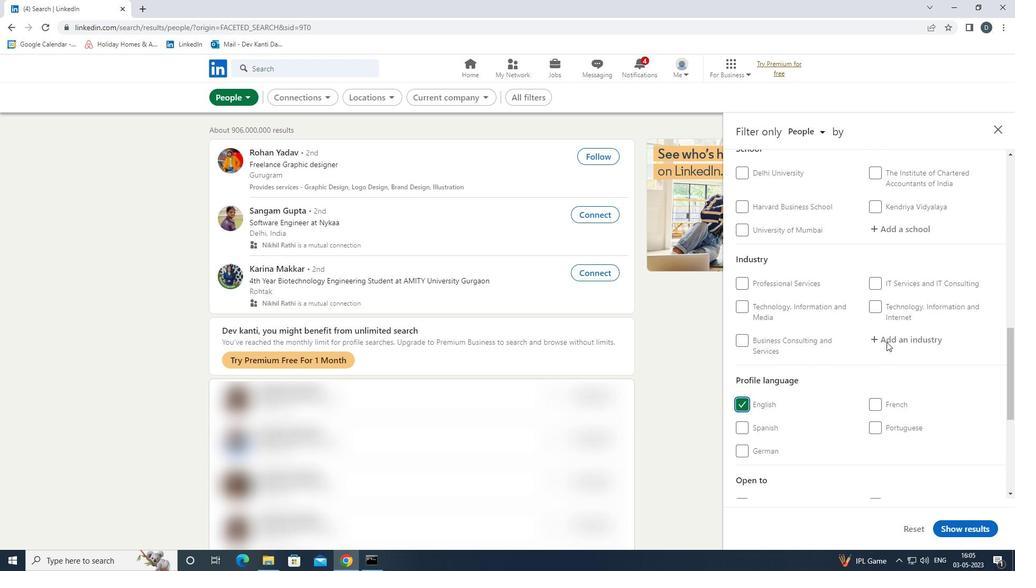 
Action: Mouse moved to (915, 319)
Screenshot: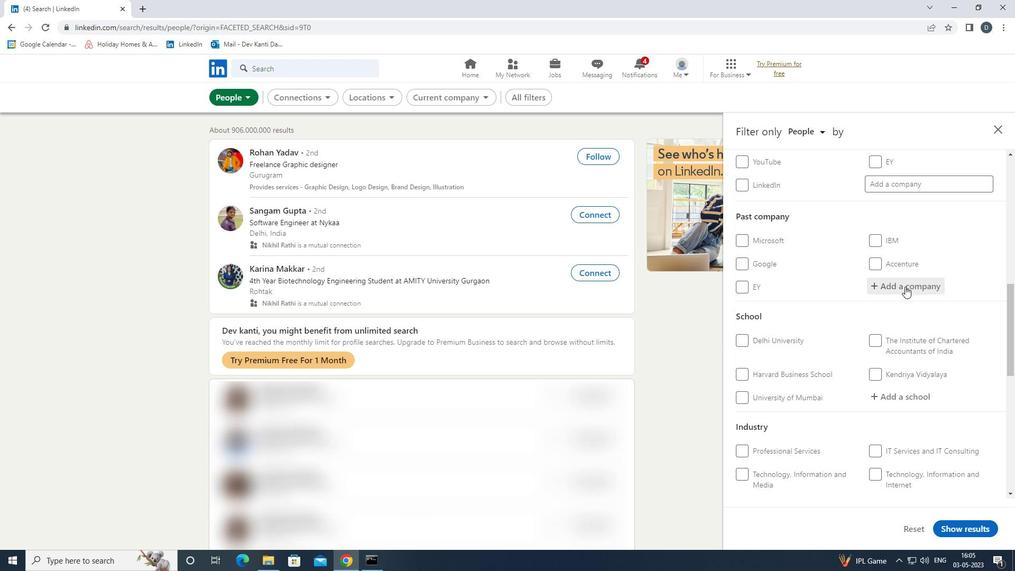 
Action: Mouse scrolled (915, 318) with delta (0, 0)
Screenshot: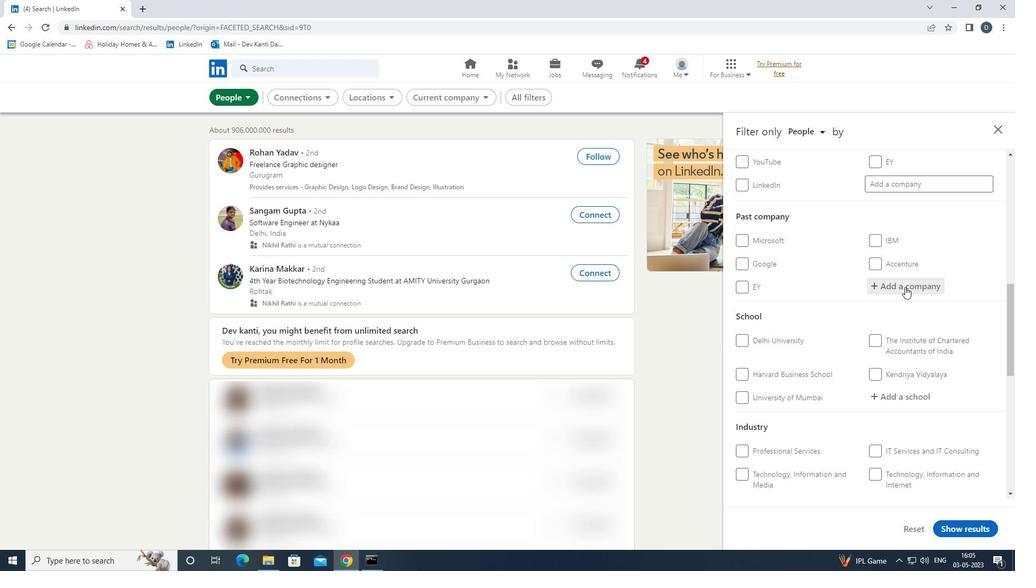 
Action: Mouse moved to (914, 323)
Screenshot: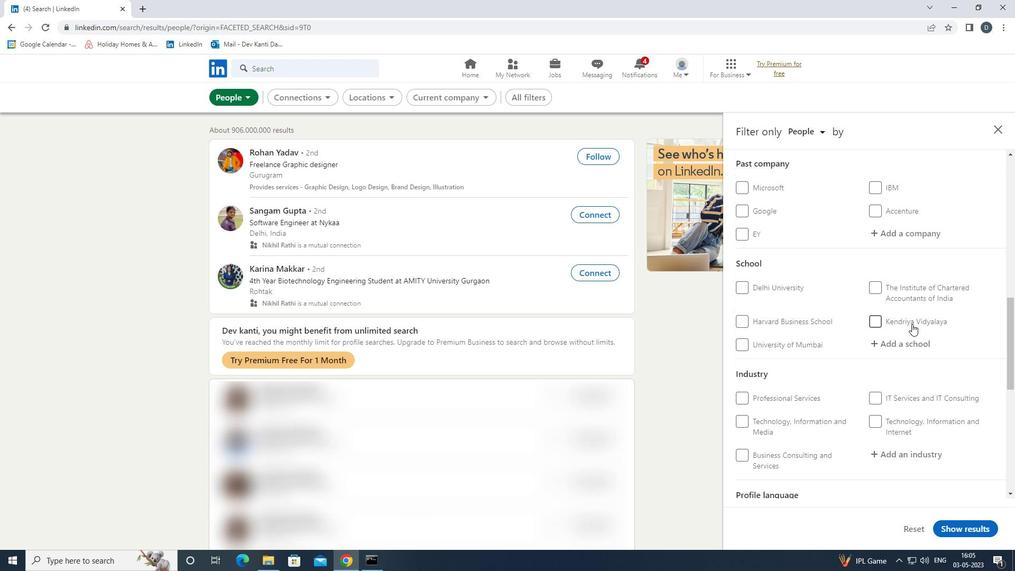 
Action: Mouse scrolled (914, 323) with delta (0, 0)
Screenshot: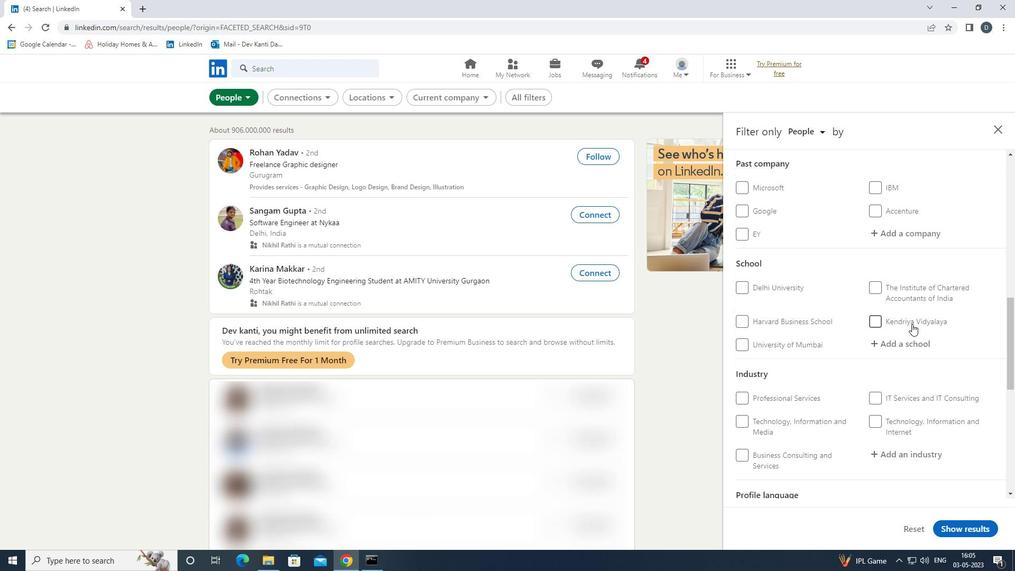 
Action: Mouse scrolled (914, 323) with delta (0, 0)
Screenshot: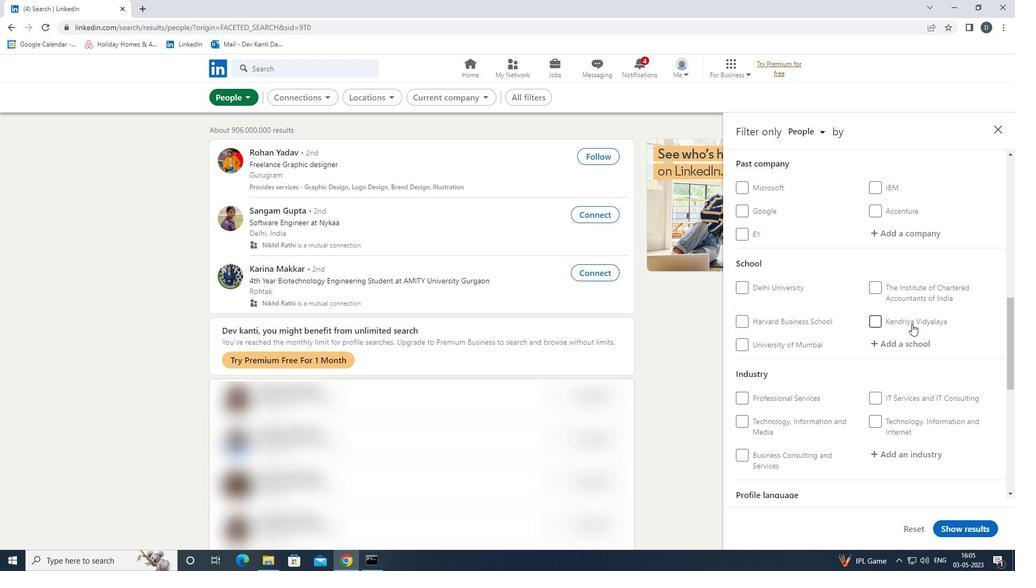 
Action: Mouse moved to (915, 320)
Screenshot: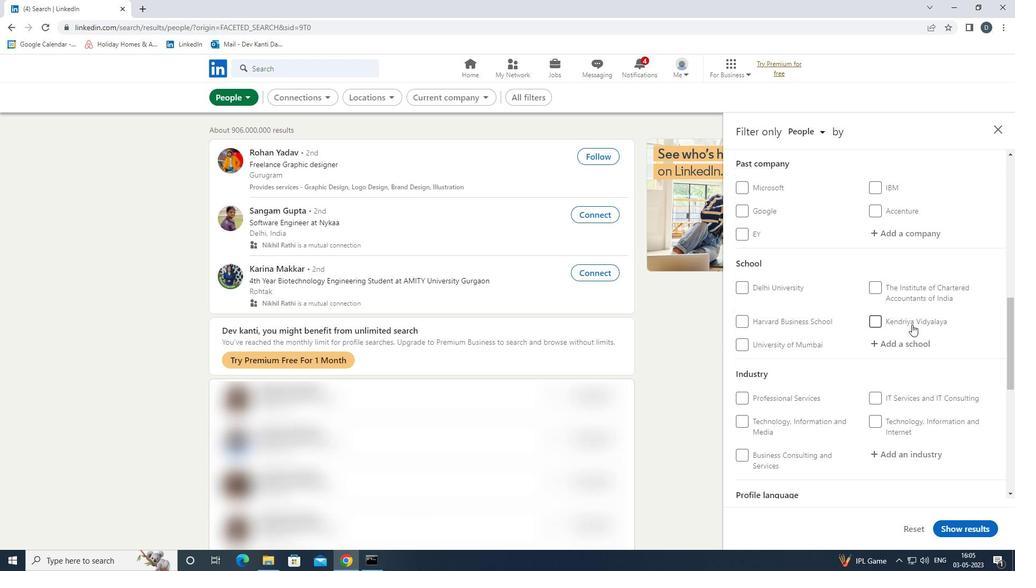 
Action: Mouse scrolled (915, 321) with delta (0, 0)
Screenshot: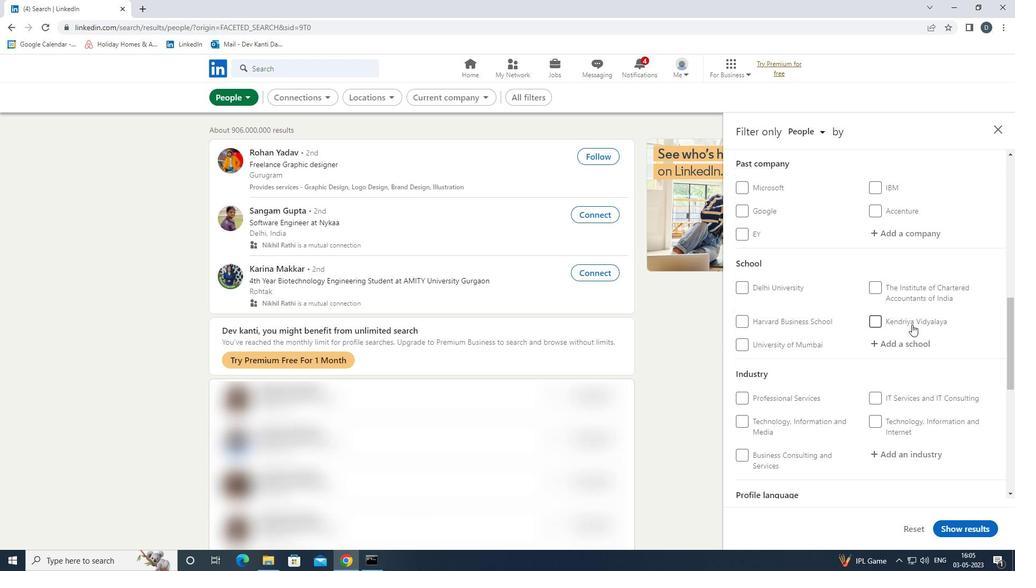 
Action: Mouse moved to (910, 291)
Screenshot: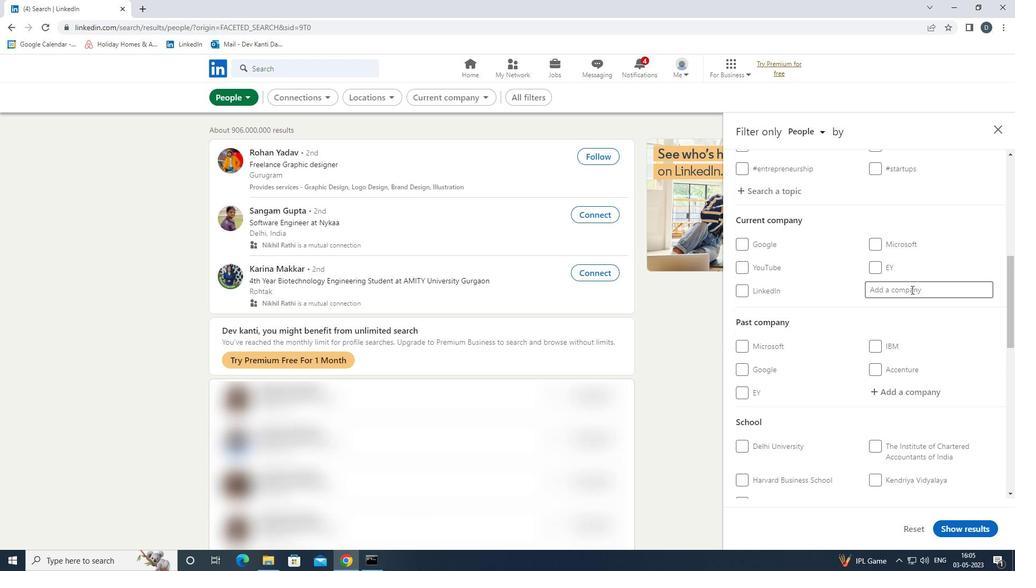 
Action: Mouse pressed left at (910, 291)
Screenshot: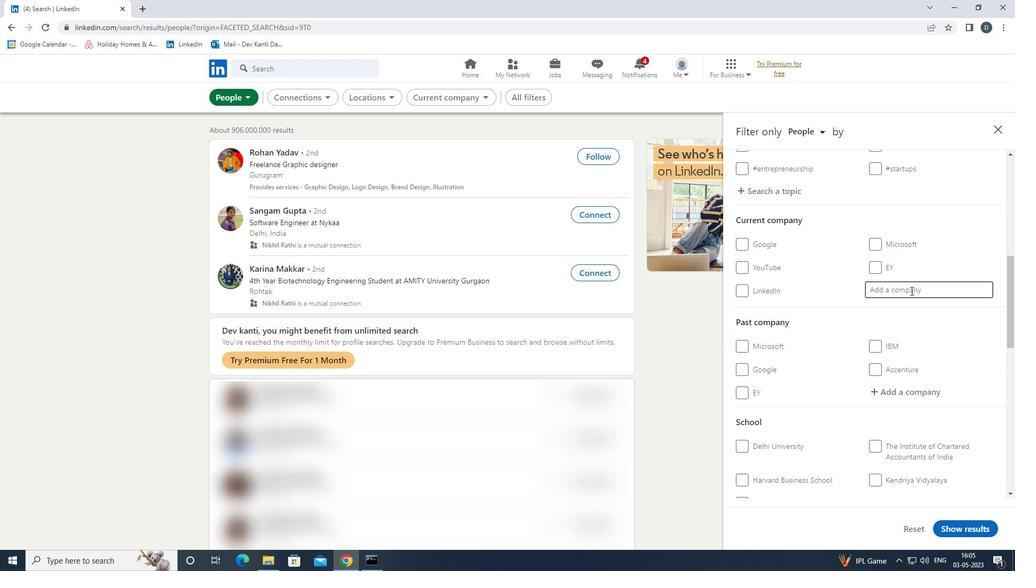 
Action: Mouse moved to (909, 292)
Screenshot: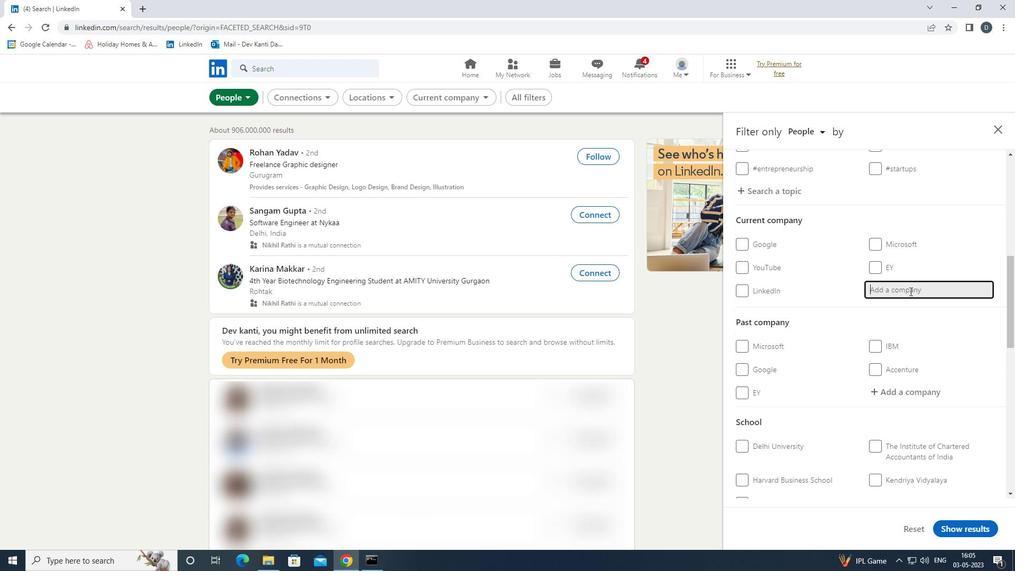 
Action: Key pressed <Key.shift>TCS<Key.space><Key.shift>ION<Key.down><Key.enter>
Screenshot: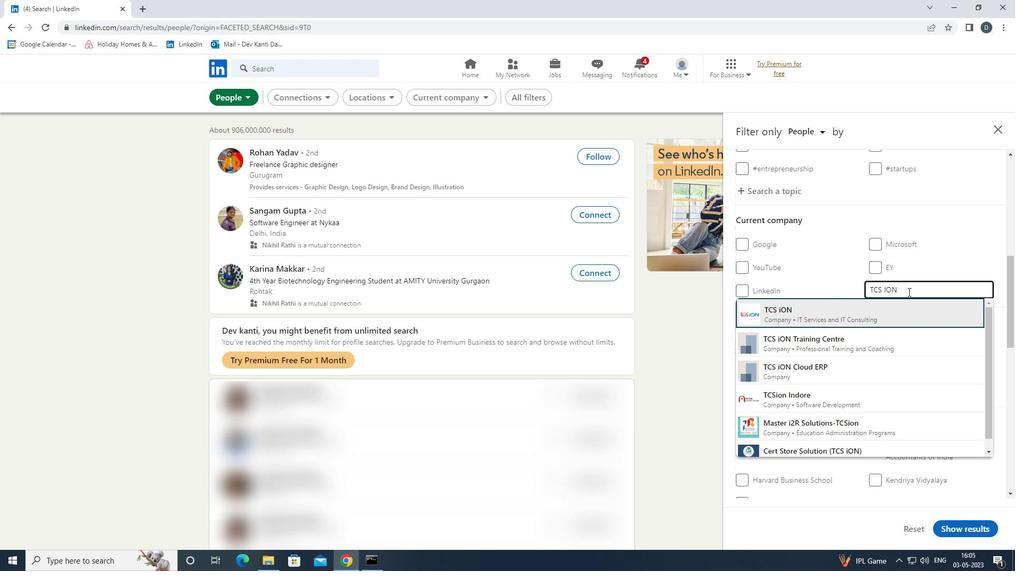 
Action: Mouse moved to (891, 253)
Screenshot: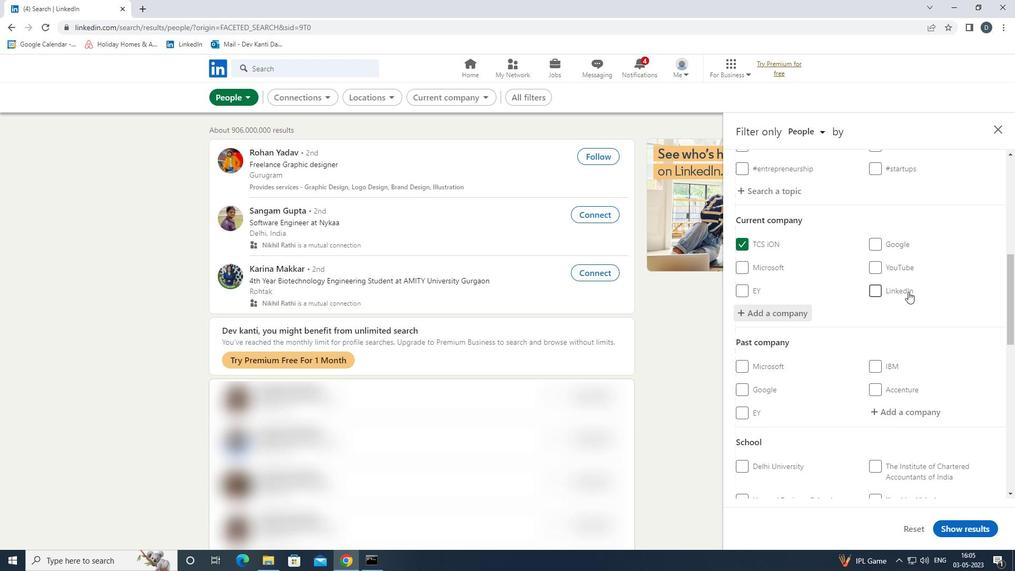 
Action: Mouse scrolled (891, 252) with delta (0, 0)
Screenshot: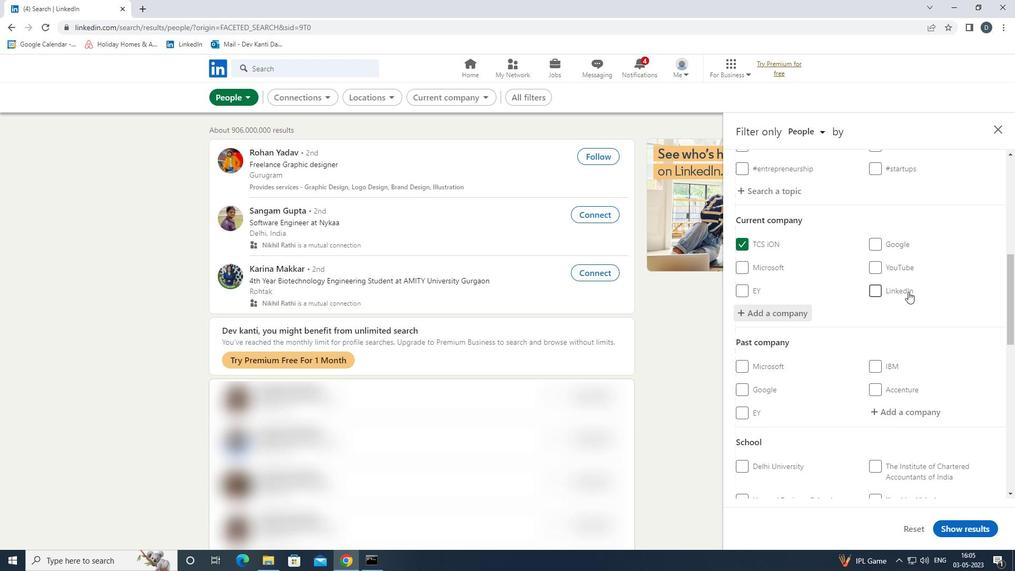 
Action: Mouse scrolled (891, 252) with delta (0, 0)
Screenshot: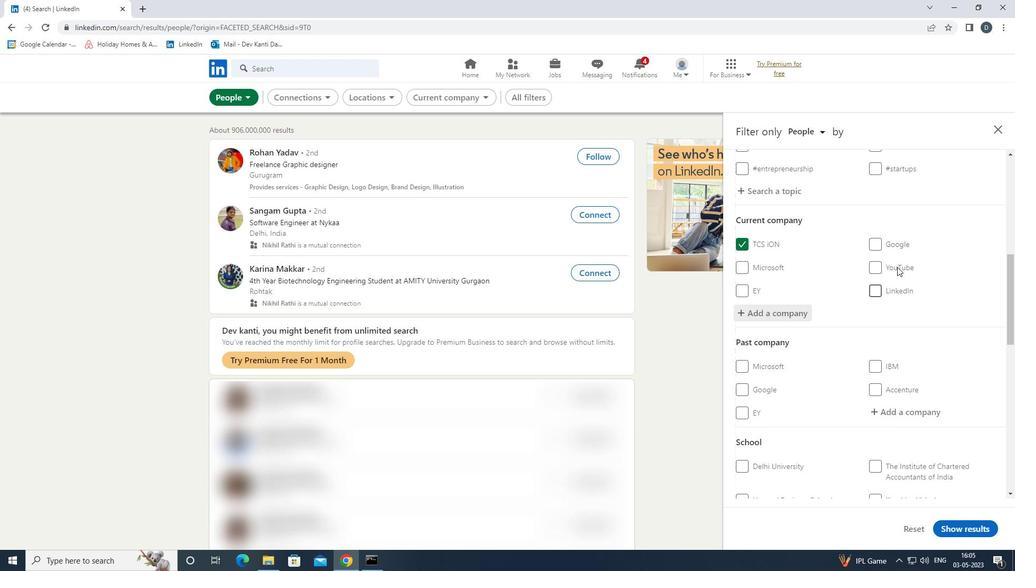 
Action: Mouse moved to (892, 260)
Screenshot: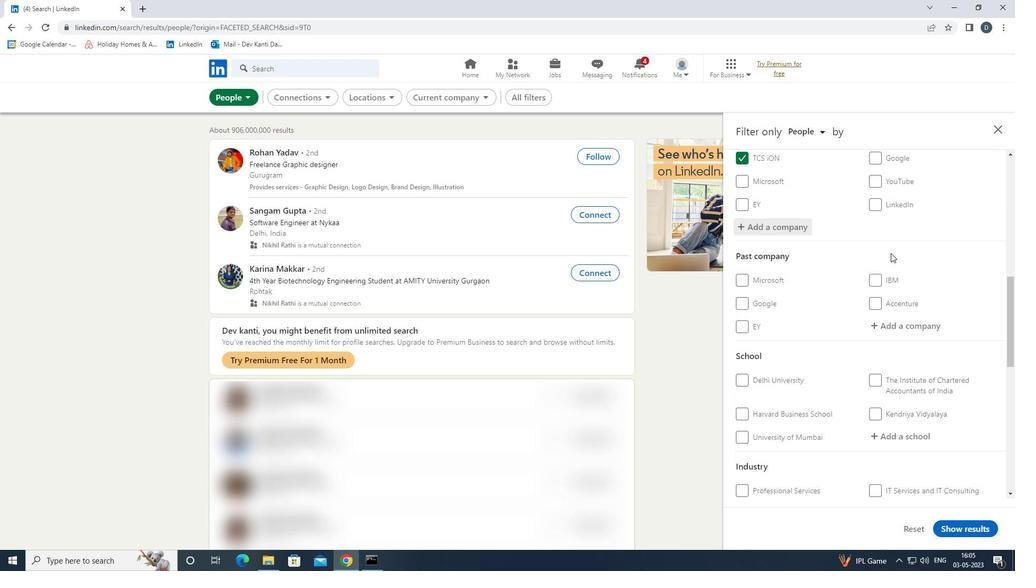 
Action: Mouse scrolled (892, 260) with delta (0, 0)
Screenshot: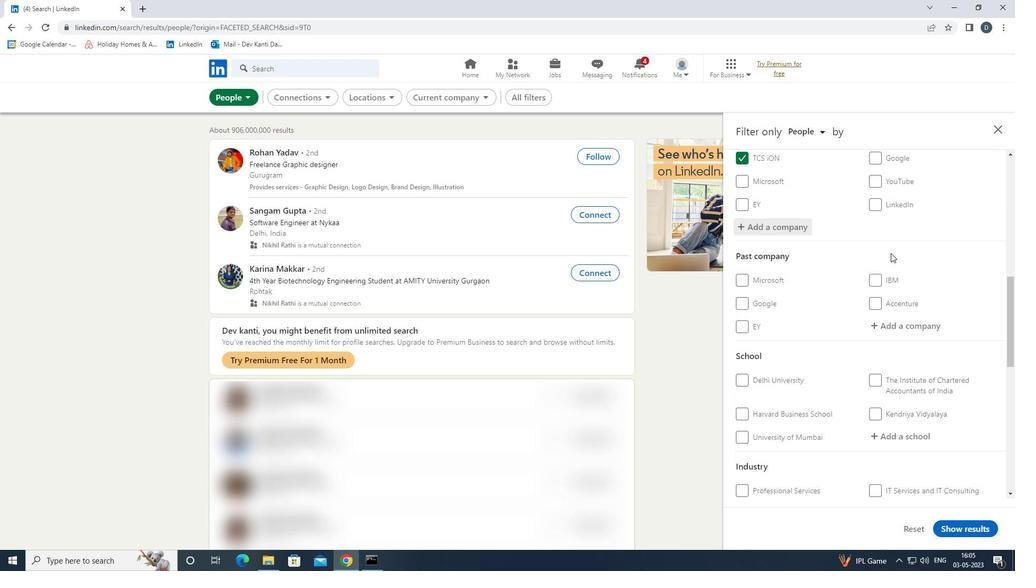 
Action: Mouse moved to (910, 367)
Screenshot: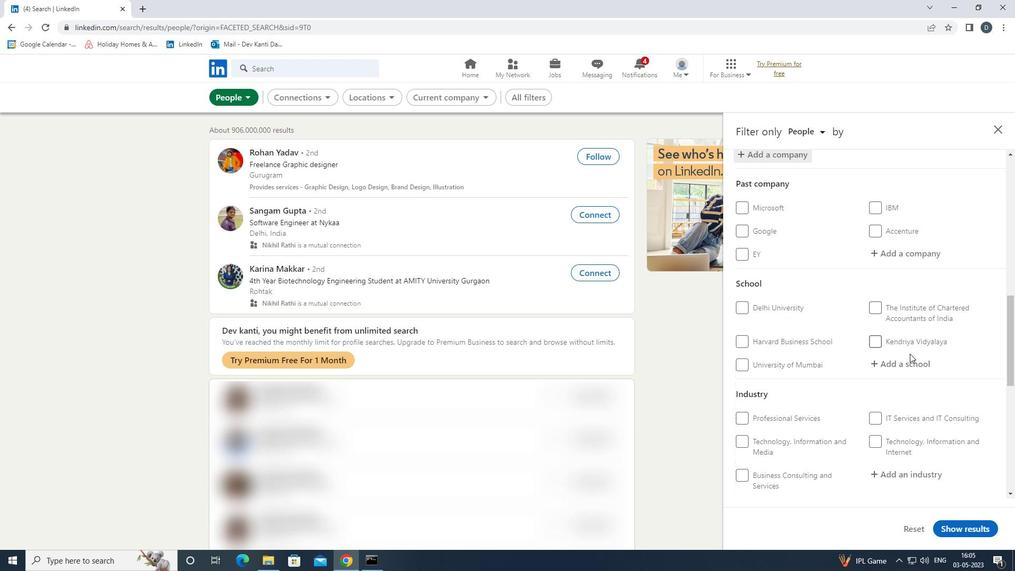
Action: Mouse pressed left at (910, 367)
Screenshot: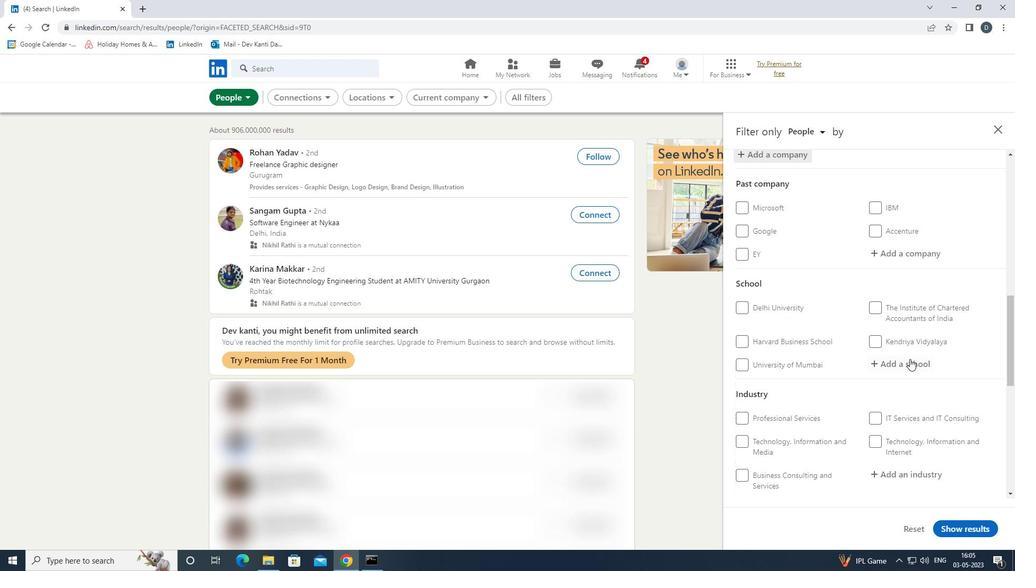 
Action: Key pressed <Key.shift>CHAND<Key.backspace><Key.backspace><Key.backspace><Key.shift><Key.shift>ANDIGARH<Key.space><Key.down><Key.enter><Key.down><Key.down><Key.down><Key.down><Key.down><Key.up><Key.enter>
Screenshot: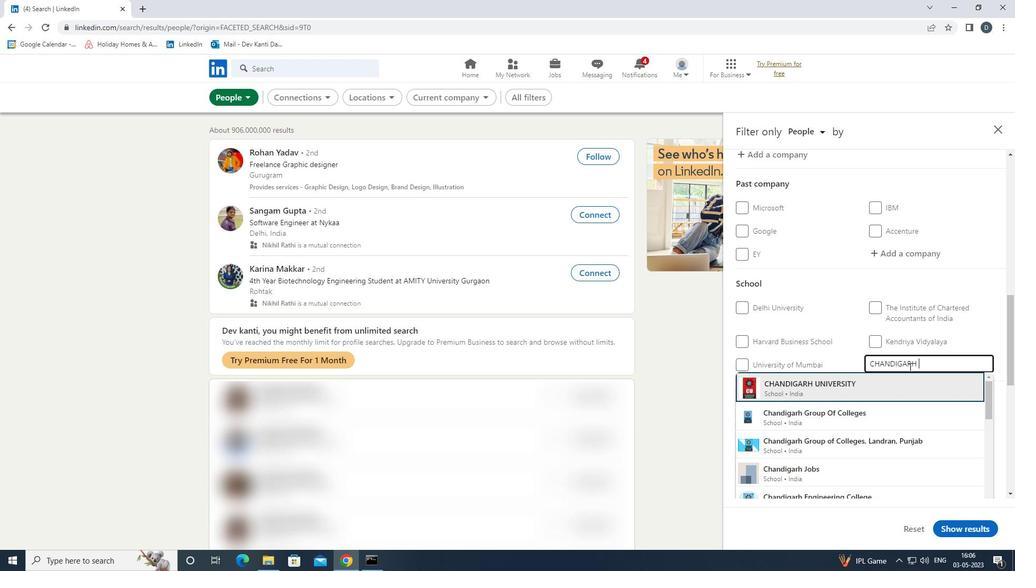 
Action: Mouse moved to (995, 325)
Screenshot: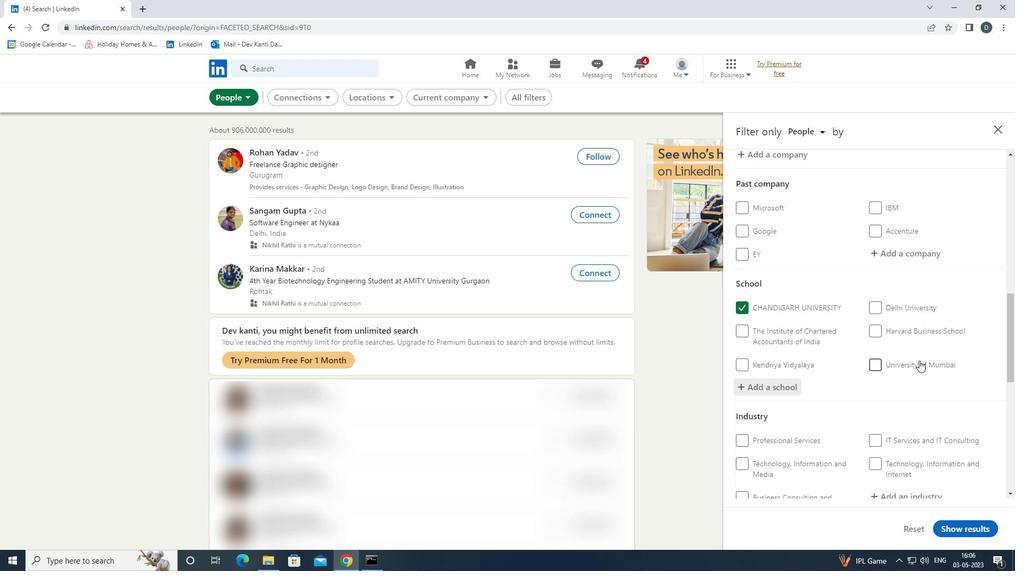 
Action: Mouse scrolled (995, 325) with delta (0, 0)
Screenshot: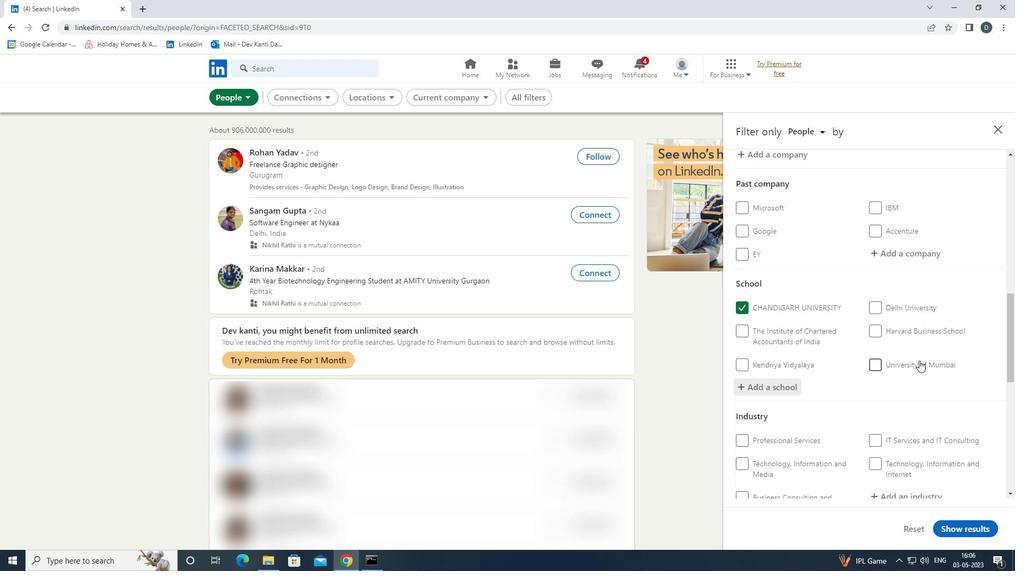
Action: Mouse moved to (993, 326)
Screenshot: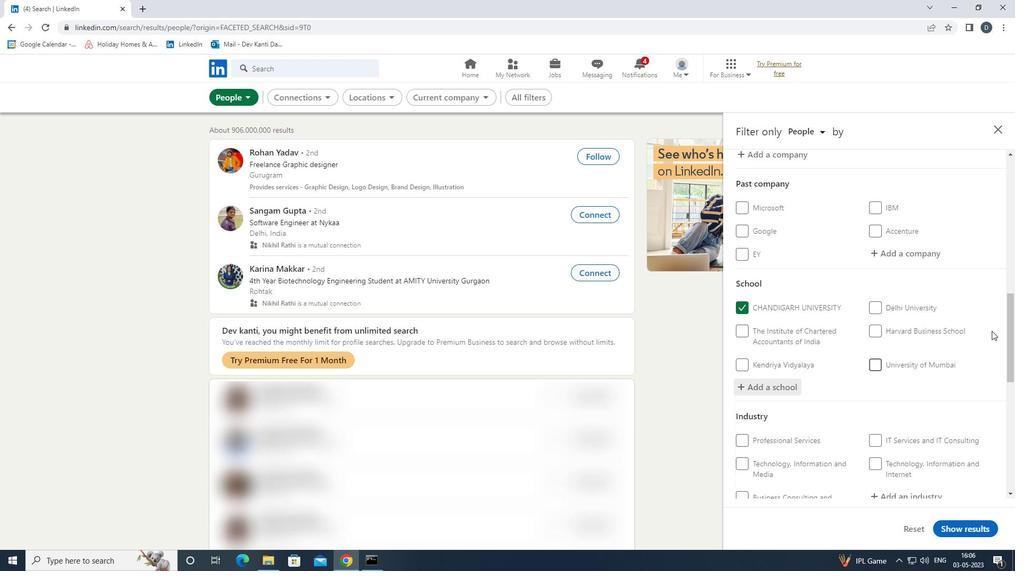 
Action: Mouse scrolled (993, 325) with delta (0, 0)
Screenshot: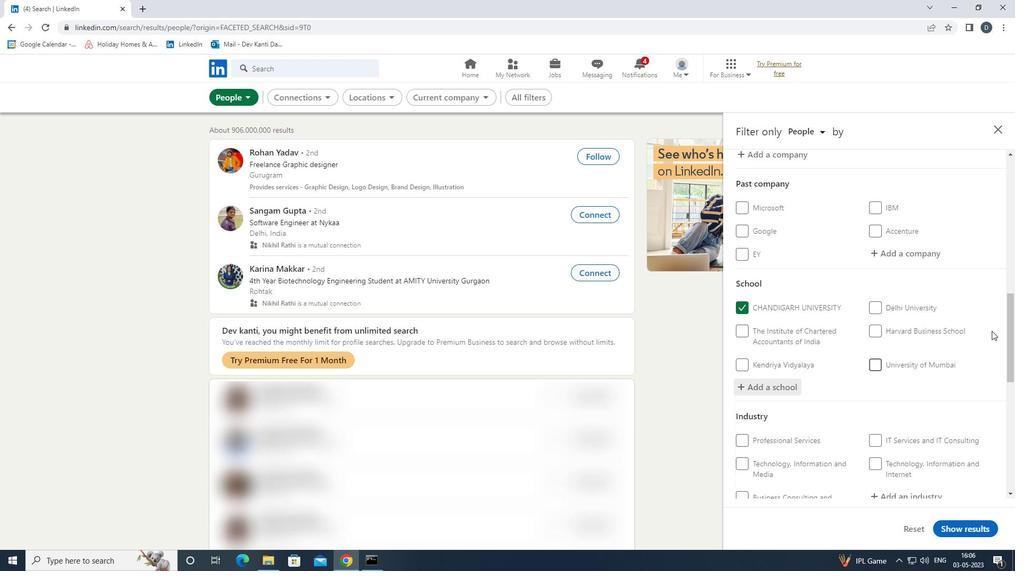 
Action: Mouse moved to (993, 326)
Screenshot: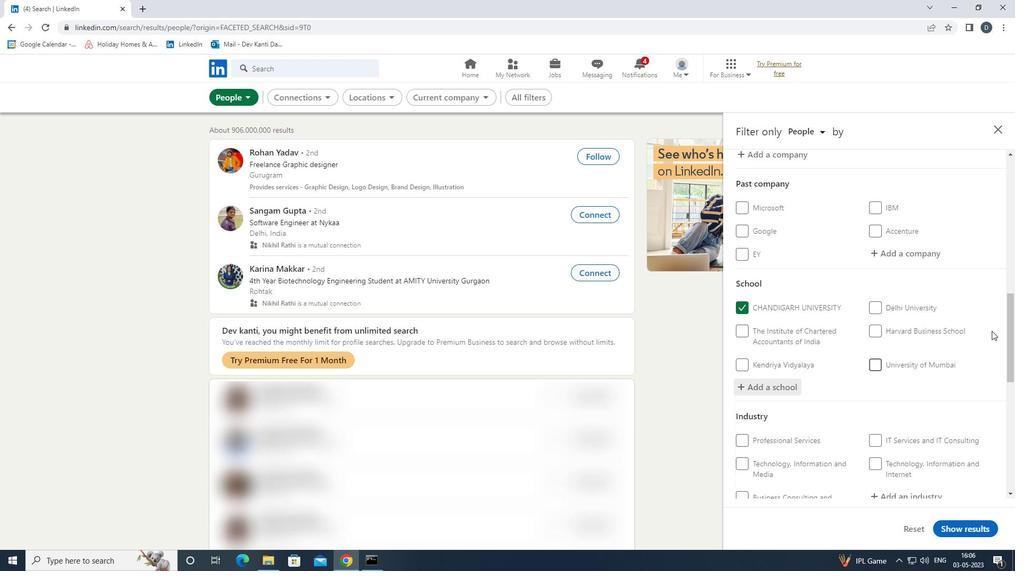 
Action: Mouse scrolled (993, 326) with delta (0, 0)
Screenshot: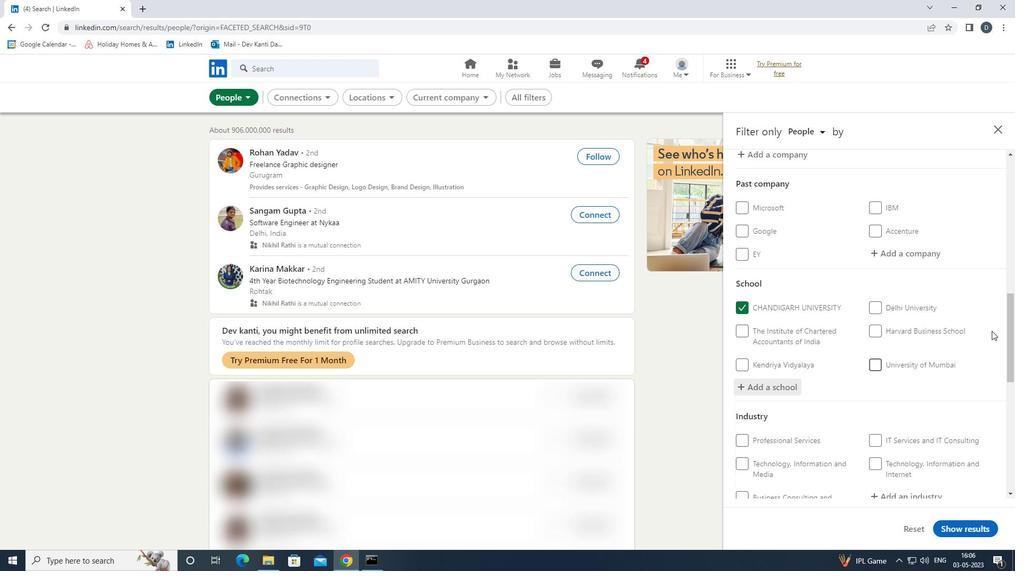 
Action: Mouse moved to (906, 342)
Screenshot: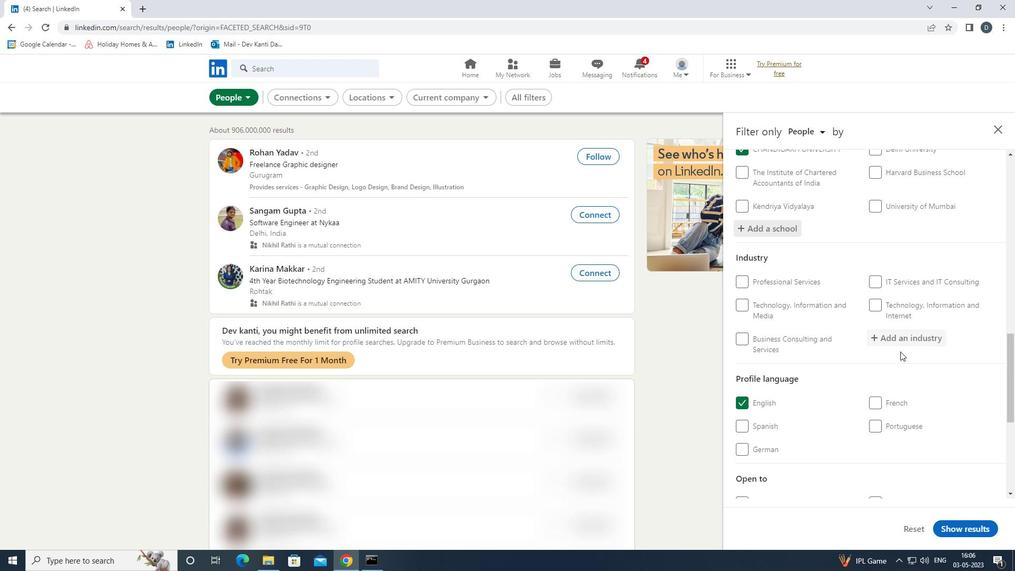 
Action: Mouse pressed left at (906, 342)
Screenshot: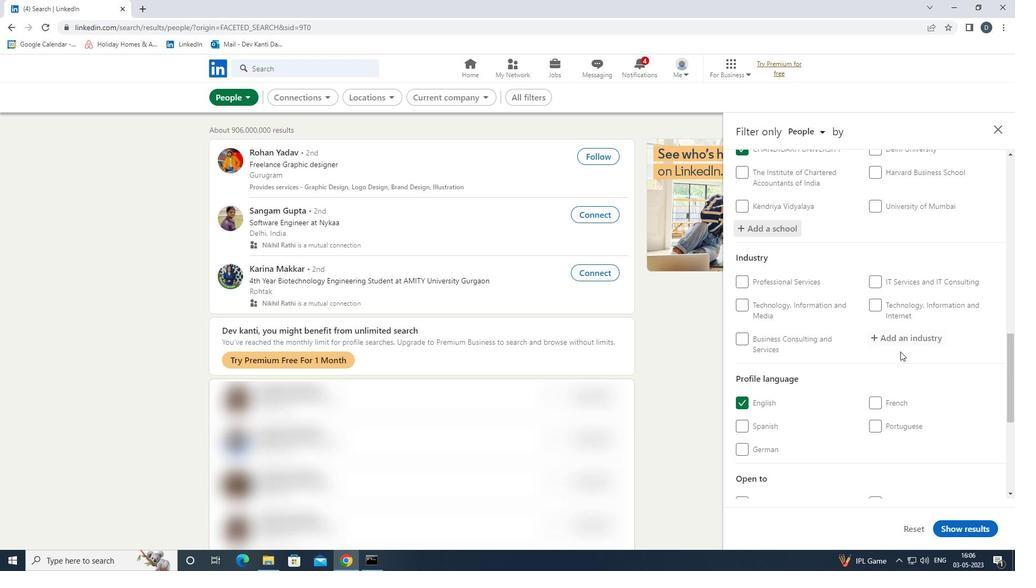 
Action: Key pressed <Key.shift><Key.shift><Key.shift>ARCH<Key.down><Key.enter>
Screenshot: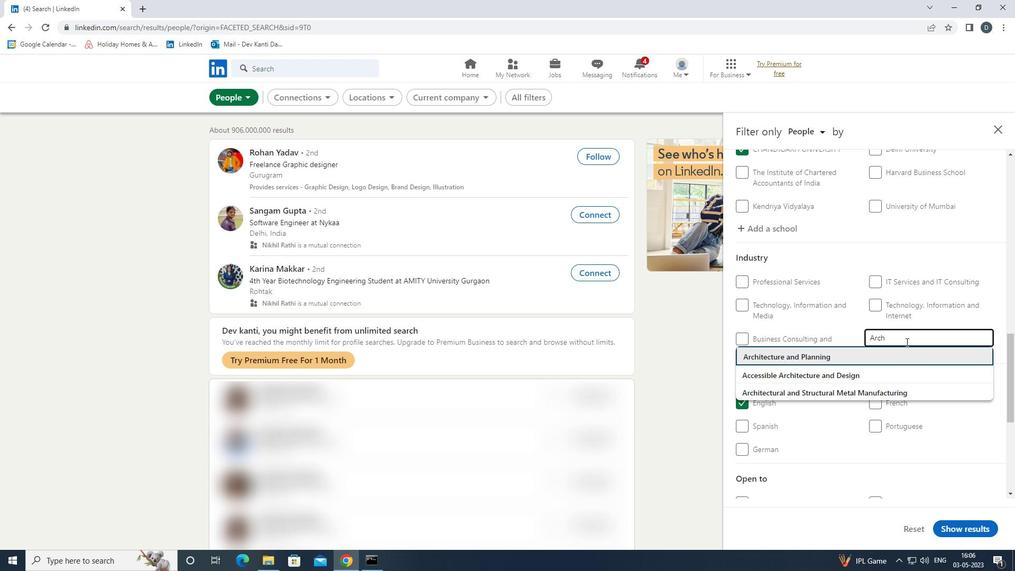 
Action: Mouse scrolled (906, 341) with delta (0, 0)
Screenshot: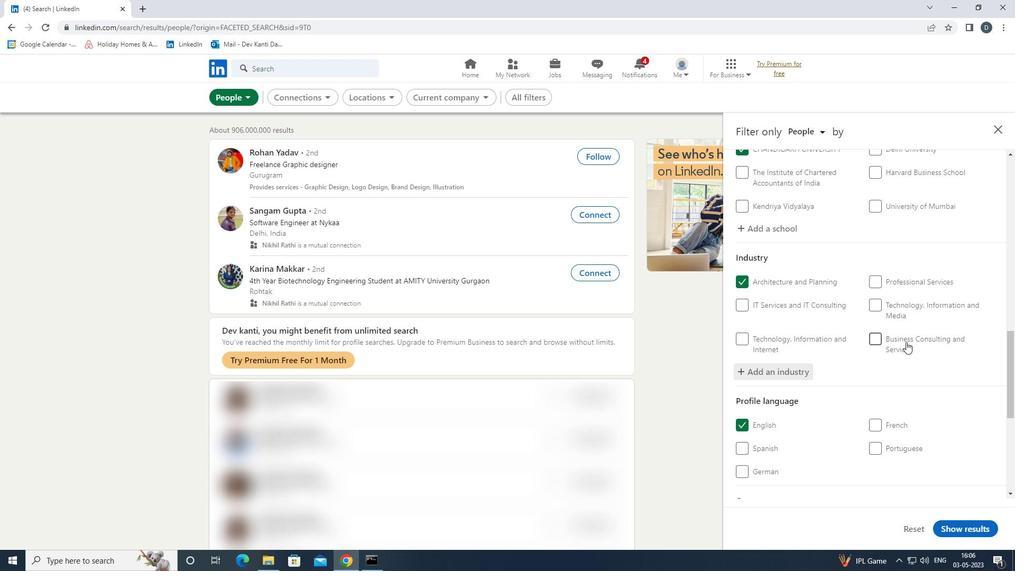 
Action: Mouse moved to (906, 342)
Screenshot: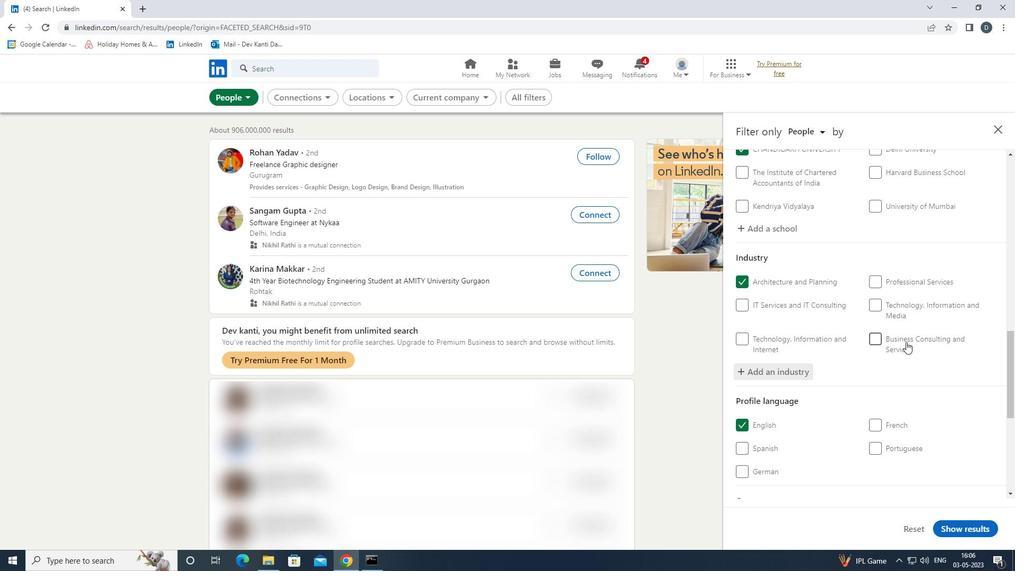 
Action: Mouse scrolled (906, 341) with delta (0, 0)
Screenshot: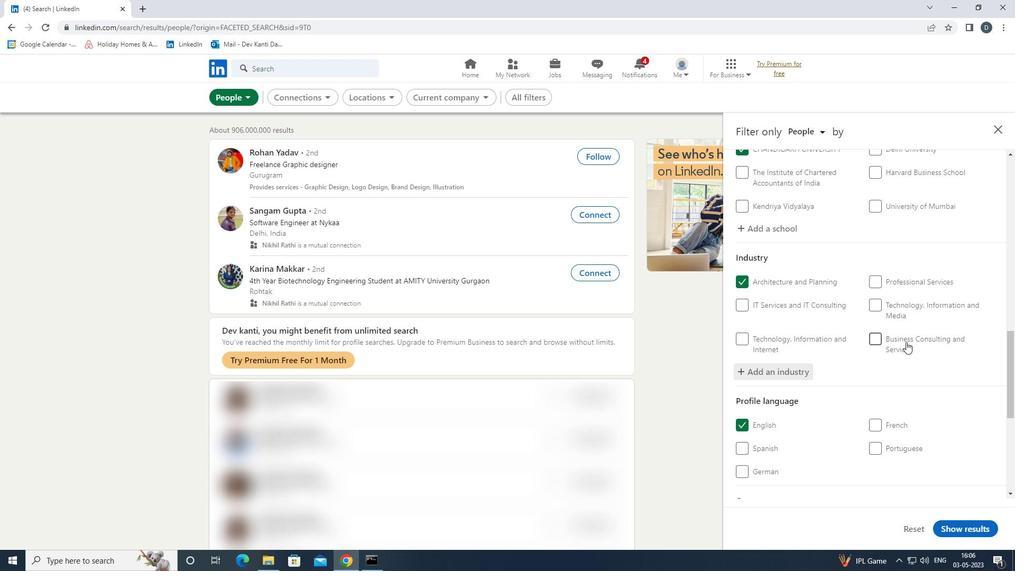 
Action: Mouse moved to (907, 342)
Screenshot: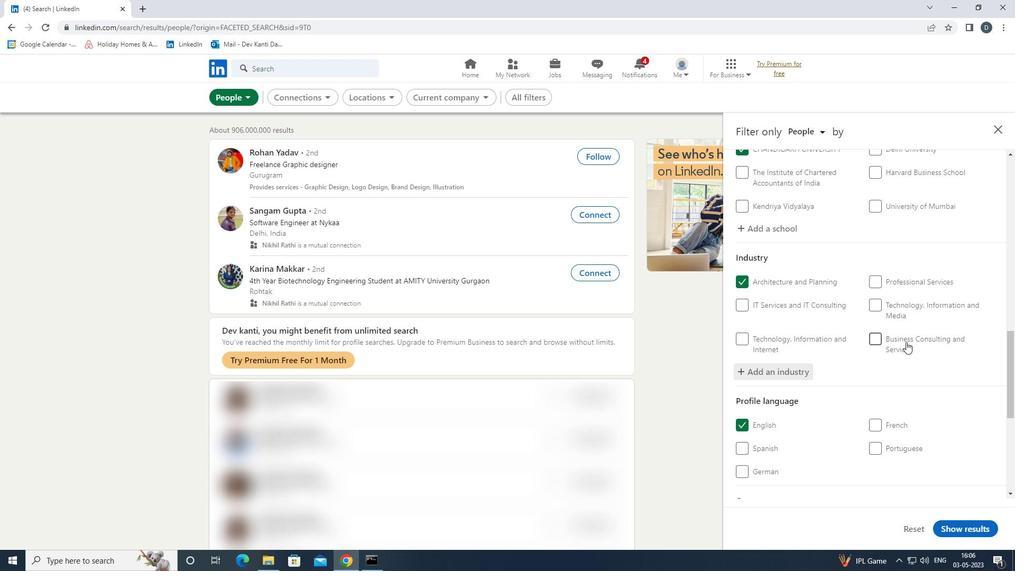 
Action: Mouse scrolled (907, 341) with delta (0, 0)
Screenshot: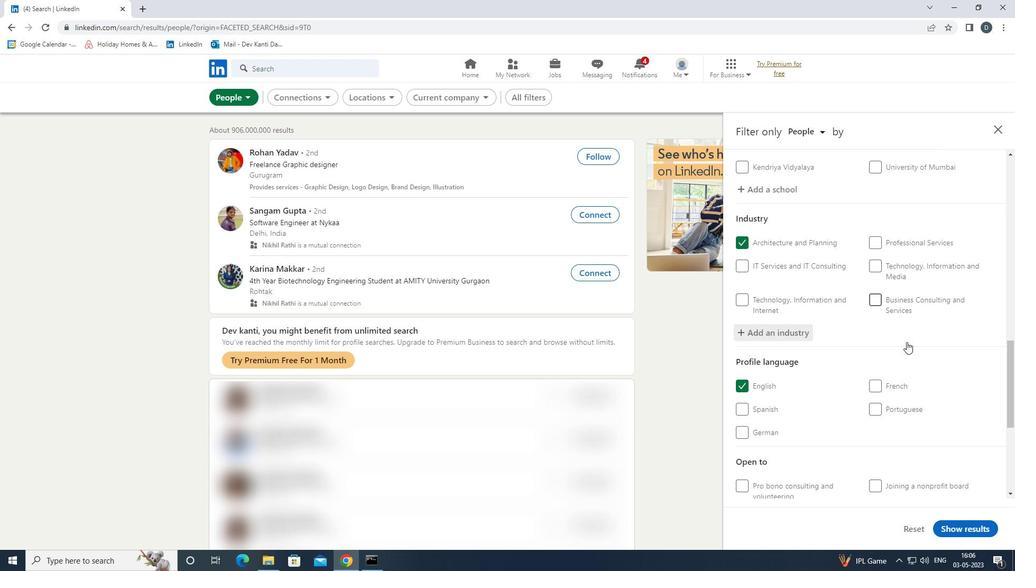 
Action: Mouse scrolled (907, 341) with delta (0, 0)
Screenshot: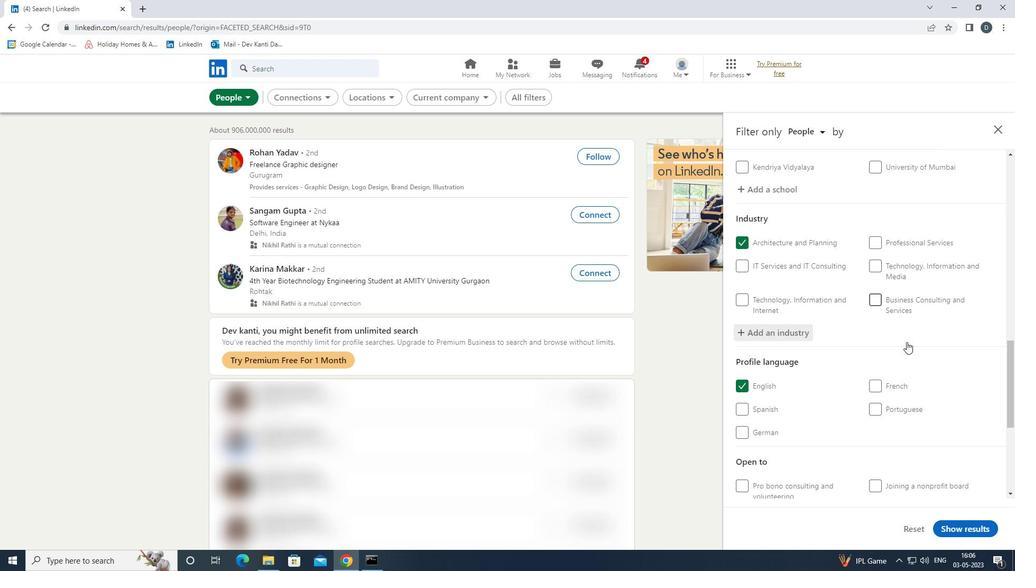 
Action: Mouse scrolled (907, 341) with delta (0, 0)
Screenshot: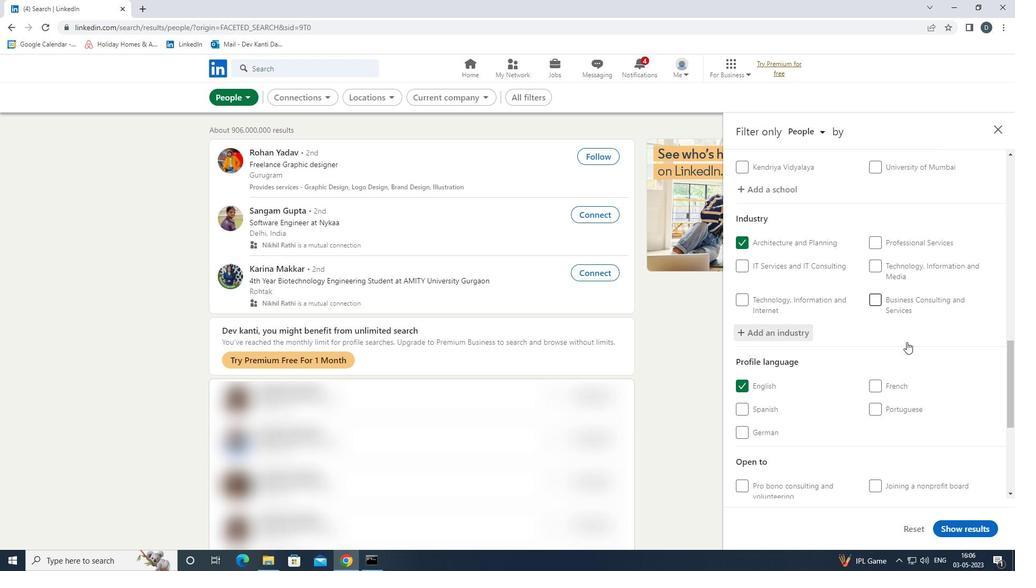 
Action: Mouse moved to (905, 379)
Screenshot: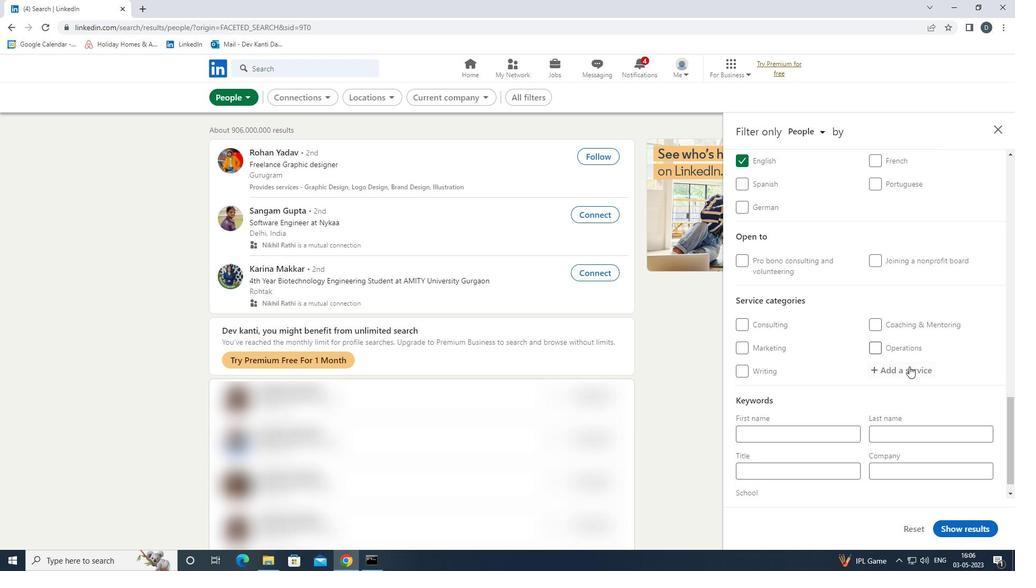 
Action: Mouse pressed left at (905, 379)
Screenshot: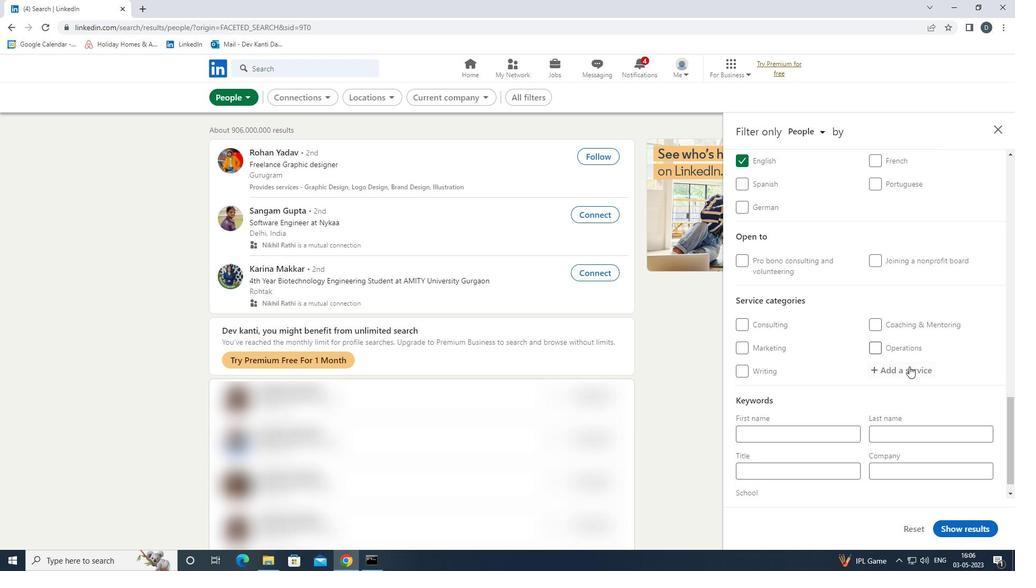 
Action: Mouse moved to (907, 370)
Screenshot: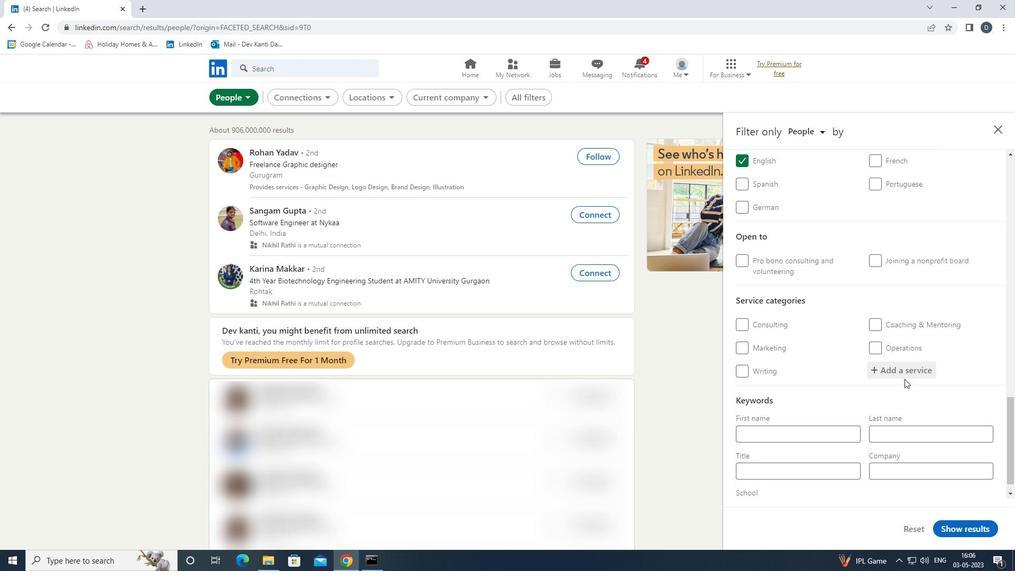 
Action: Mouse pressed left at (907, 370)
Screenshot: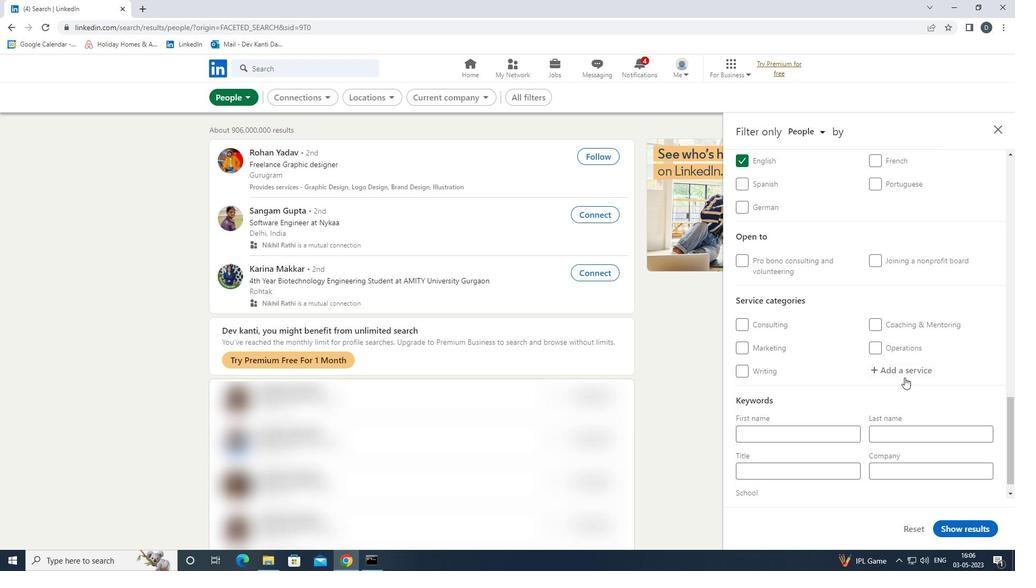 
Action: Mouse moved to (902, 362)
Screenshot: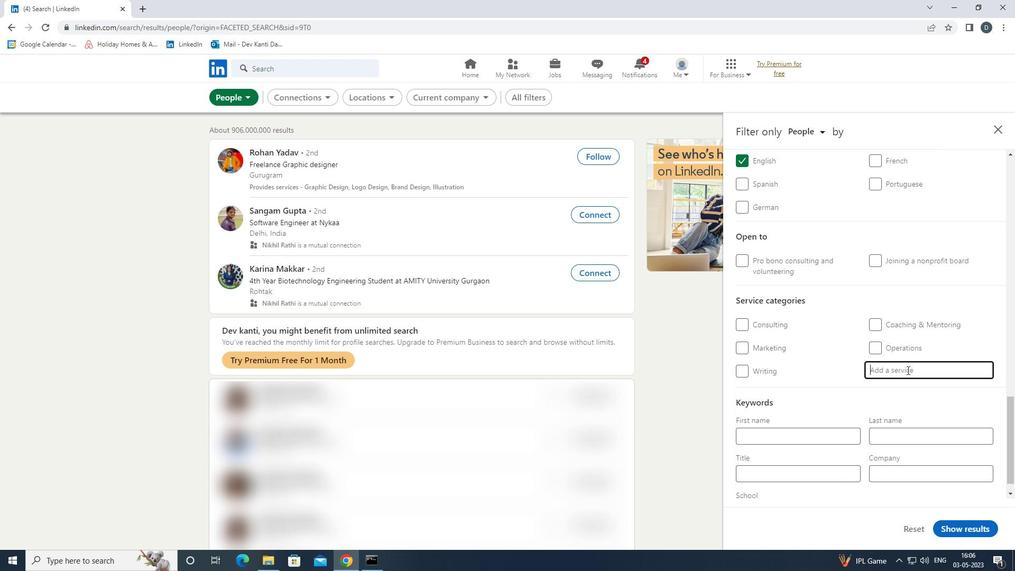 
Action: Key pressed <Key.shift>RET
Screenshot: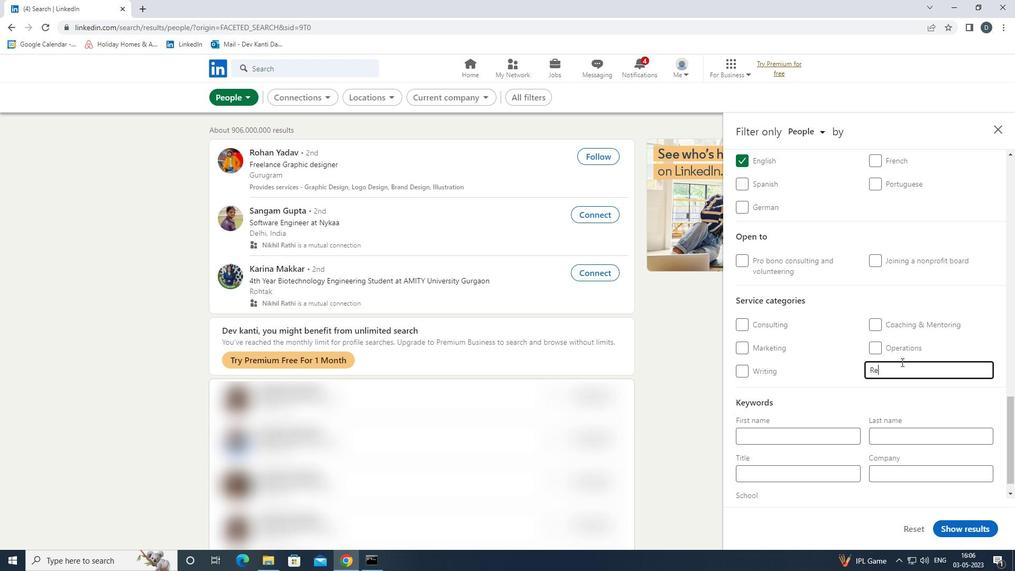 
Action: Mouse moved to (901, 361)
Screenshot: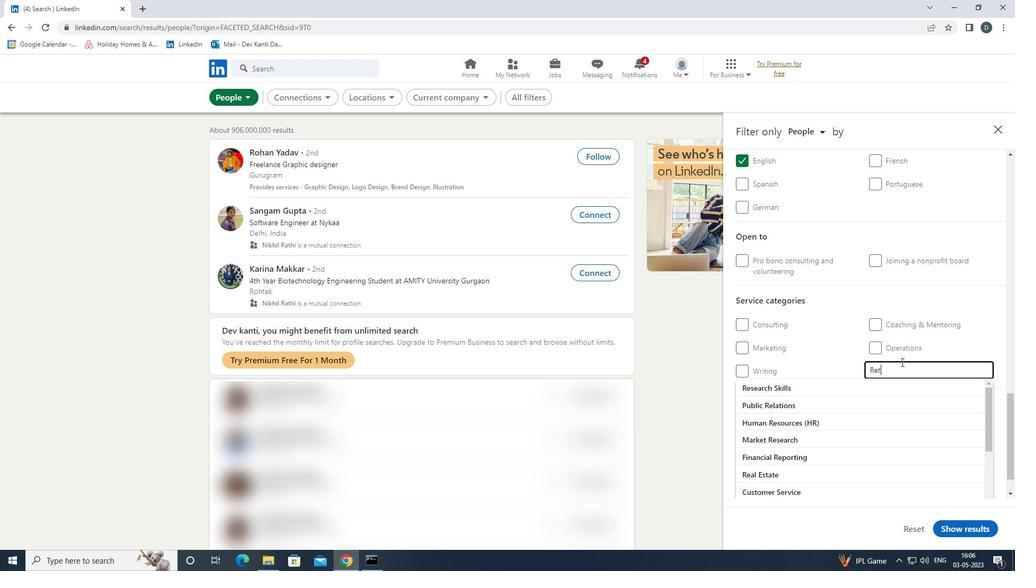 
Action: Key pressed <Key.down><Key.enter>
Screenshot: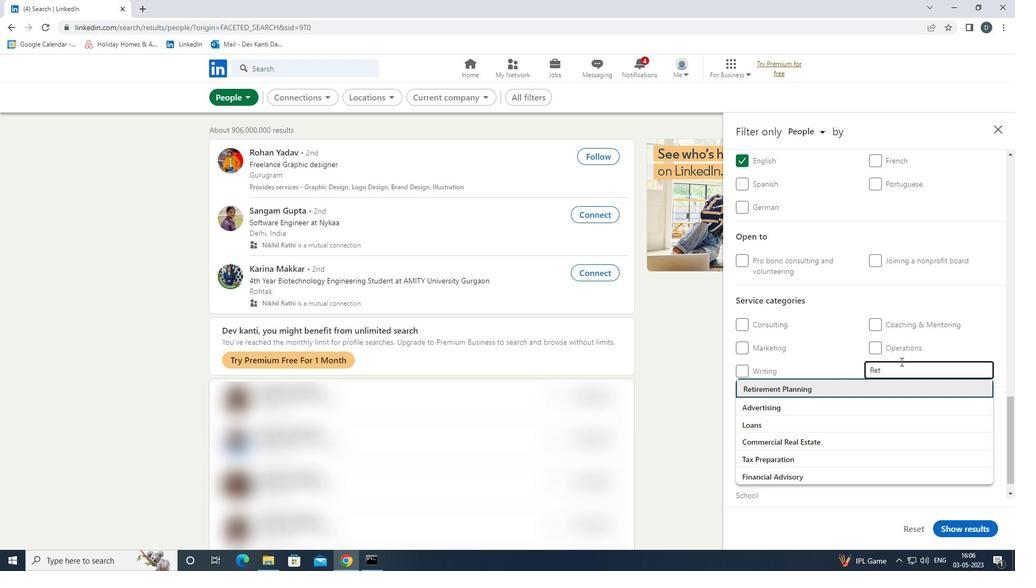 
Action: Mouse moved to (907, 384)
Screenshot: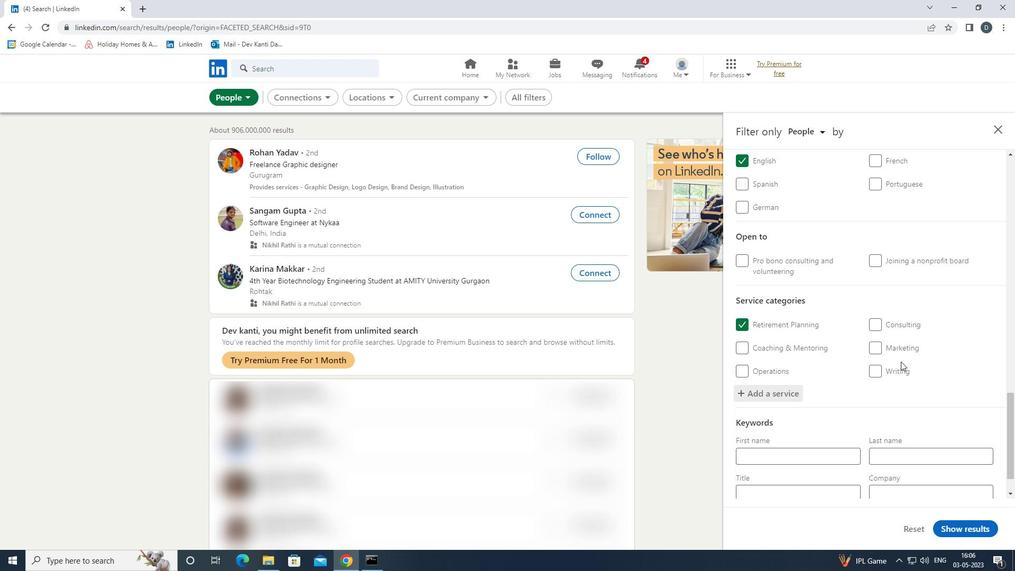 
Action: Mouse scrolled (907, 383) with delta (0, 0)
Screenshot: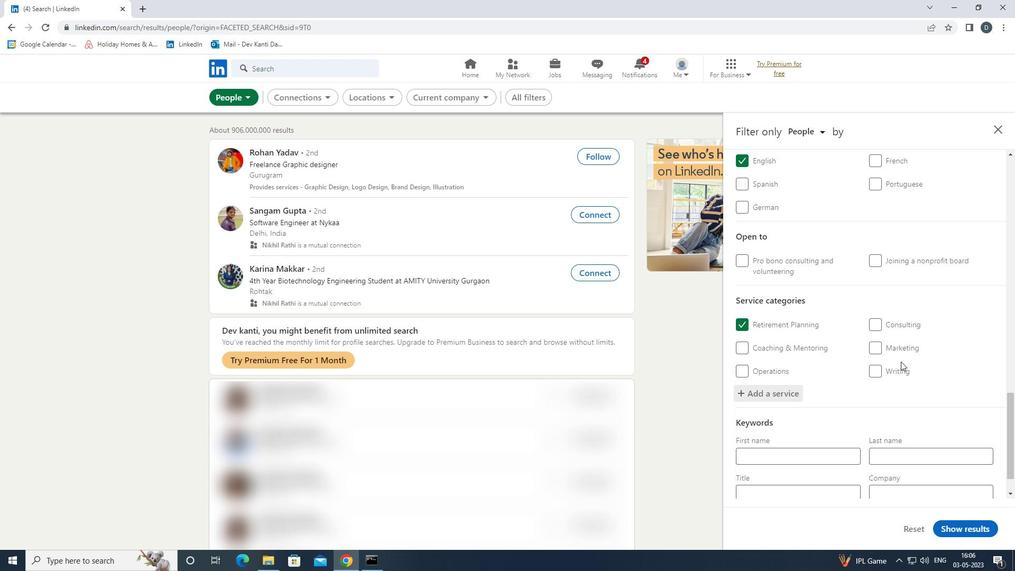 
Action: Mouse moved to (904, 386)
Screenshot: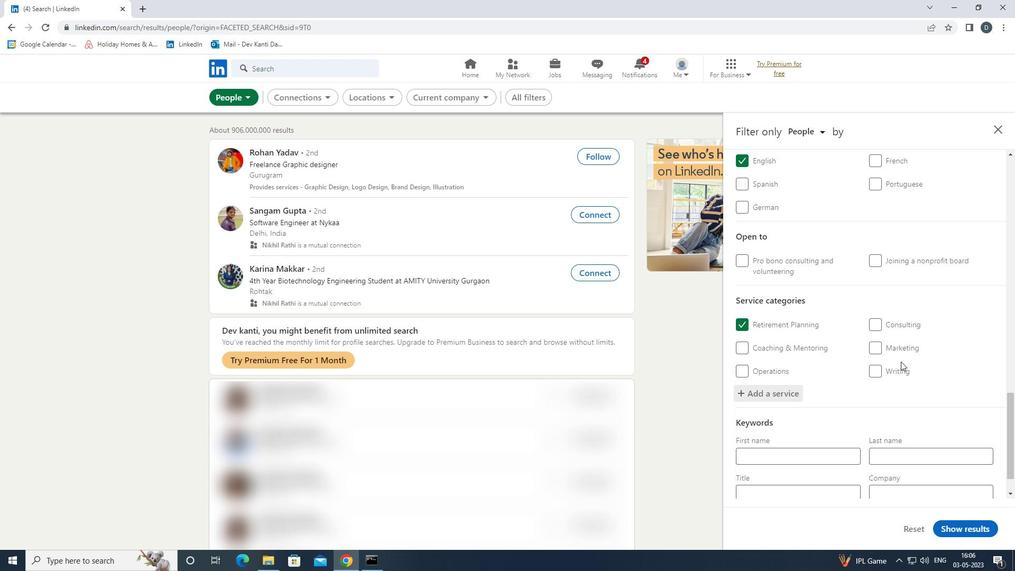 
Action: Mouse scrolled (904, 386) with delta (0, 0)
Screenshot: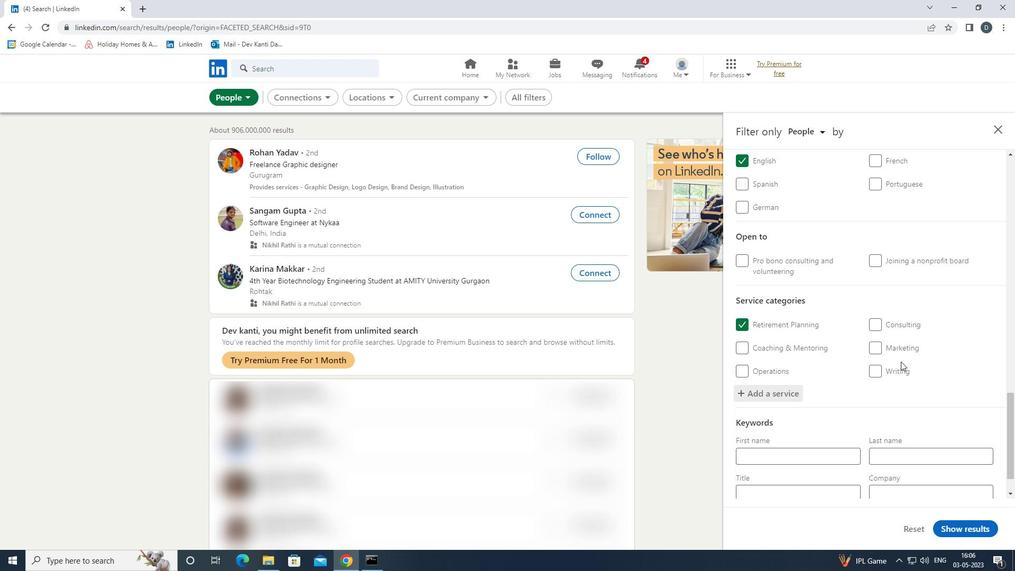 
Action: Mouse moved to (903, 387)
Screenshot: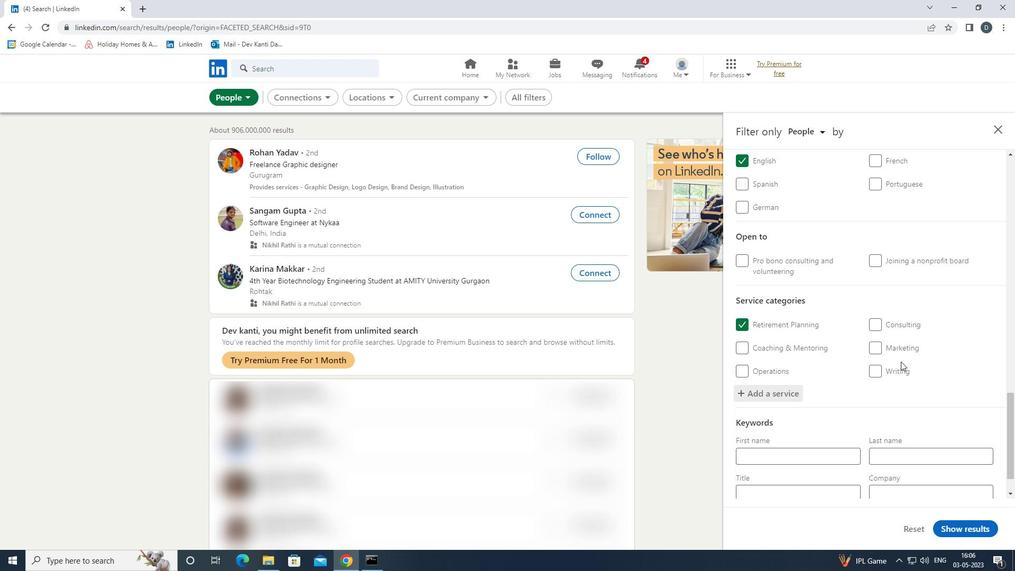 
Action: Mouse scrolled (903, 387) with delta (0, 0)
Screenshot: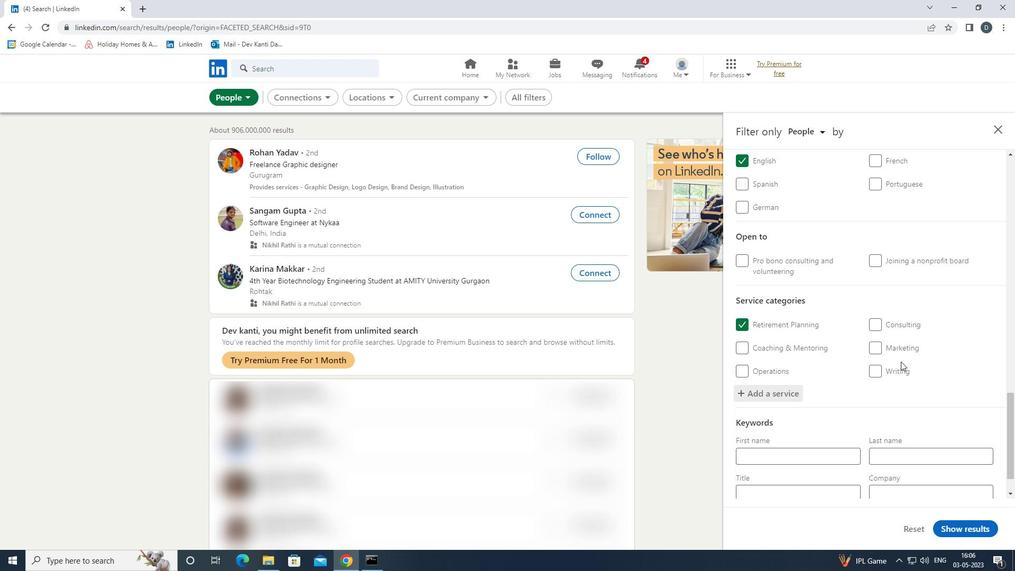 
Action: Mouse moved to (901, 389)
Screenshot: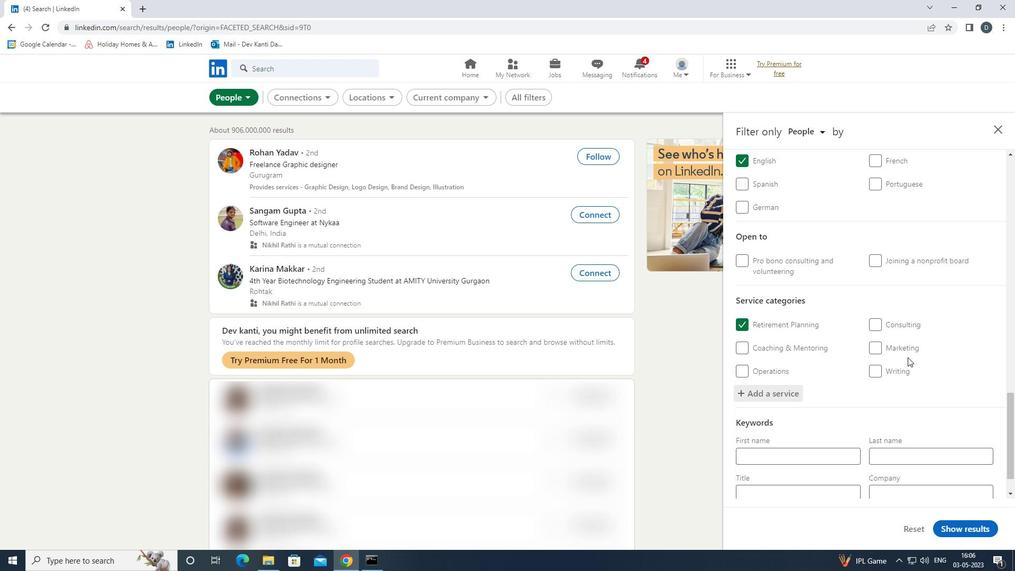 
Action: Mouse scrolled (901, 388) with delta (0, 0)
Screenshot: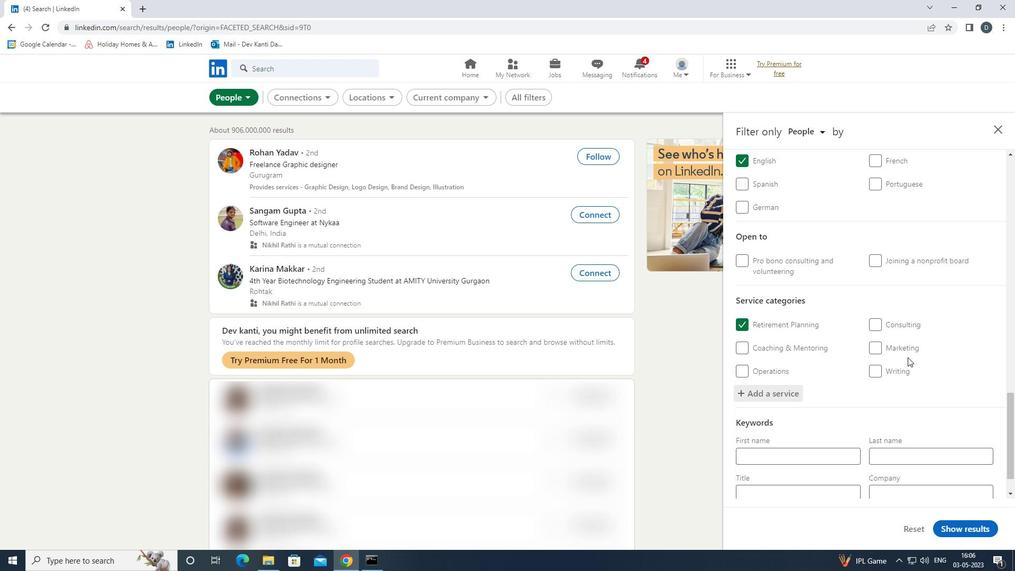 
Action: Mouse moved to (896, 392)
Screenshot: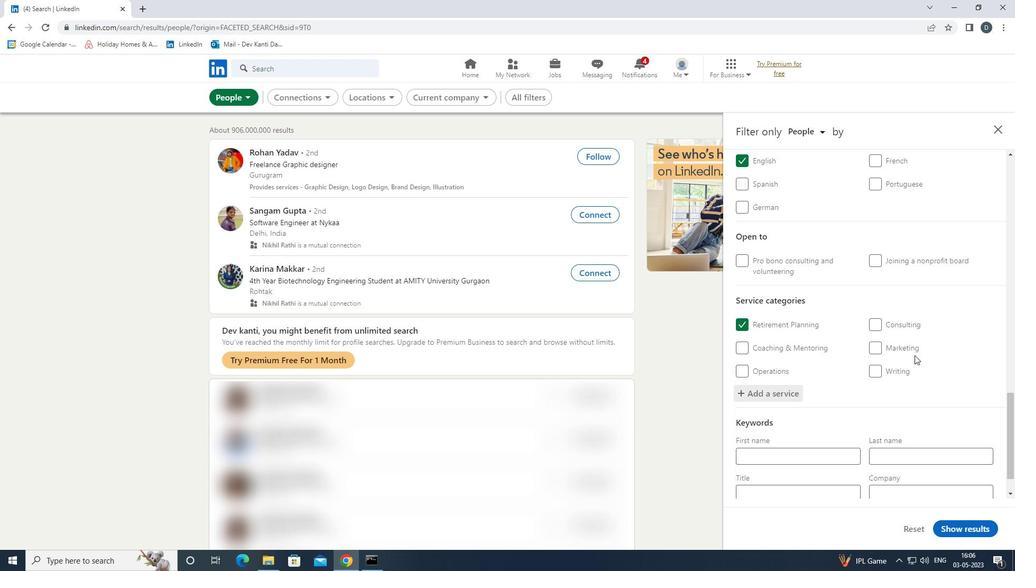 
Action: Mouse scrolled (896, 391) with delta (0, 0)
Screenshot: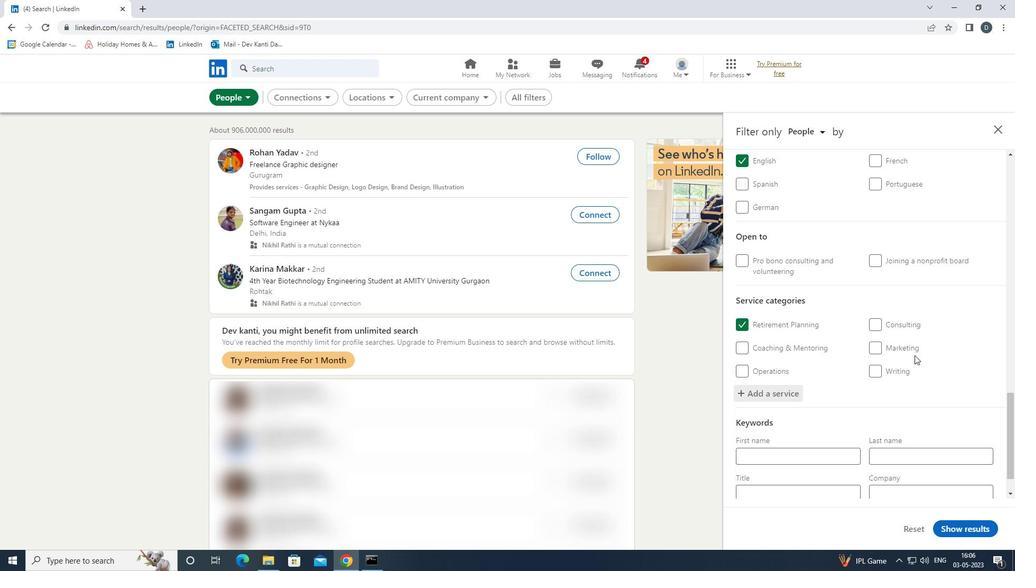 
Action: Mouse moved to (832, 445)
Screenshot: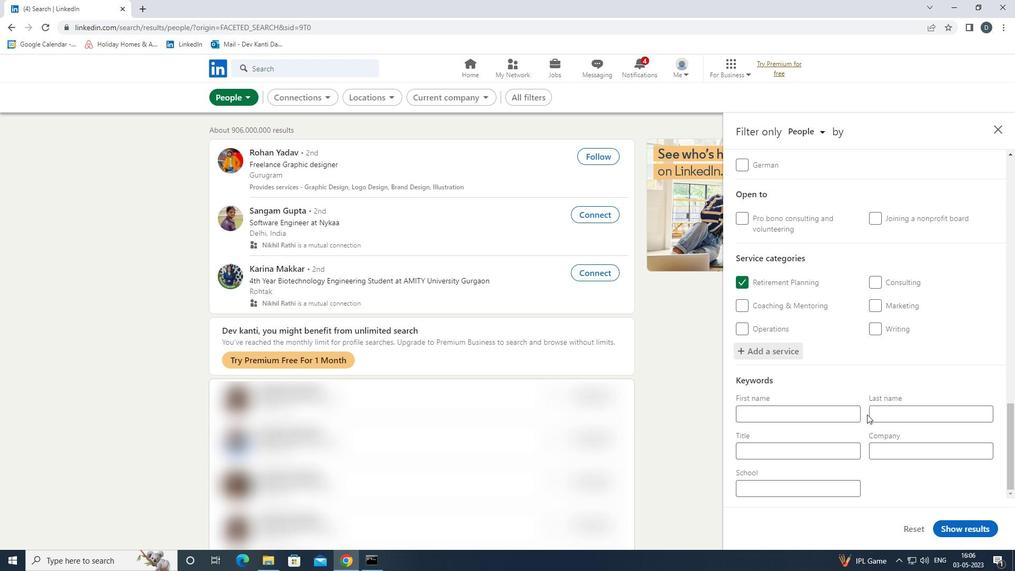
Action: Mouse pressed left at (832, 445)
Screenshot: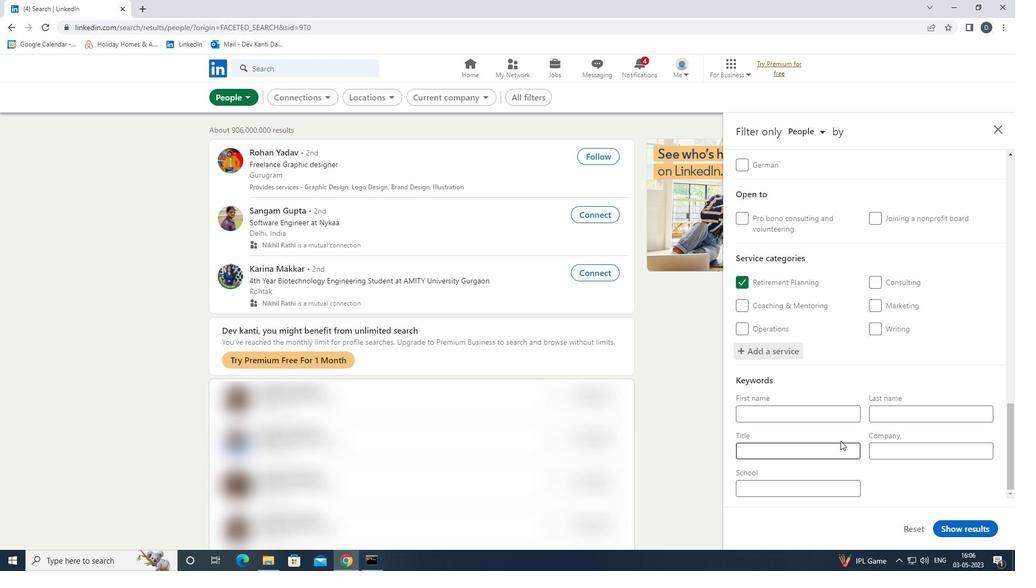 
Action: Mouse moved to (823, 451)
Screenshot: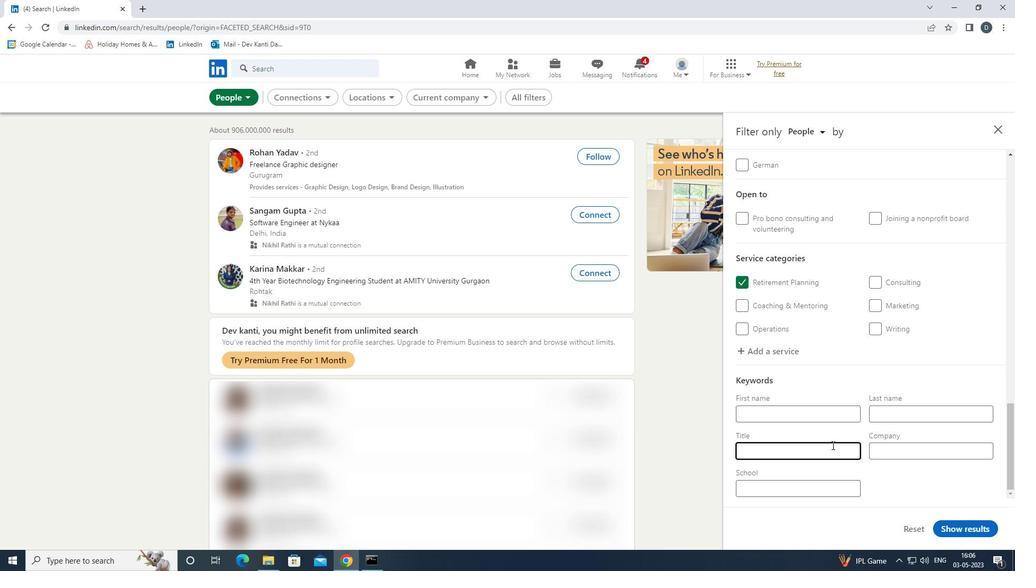 
Action: Key pressed <Key.shift>ANIMAL<Key.space><Key.shift><Key.shift><Key.shift><Key.shift><Key.shift><Key.shift><Key.shift>BEE<Key.backspace><Key.backspace><Key.backspace><Key.shift>BRE
Screenshot: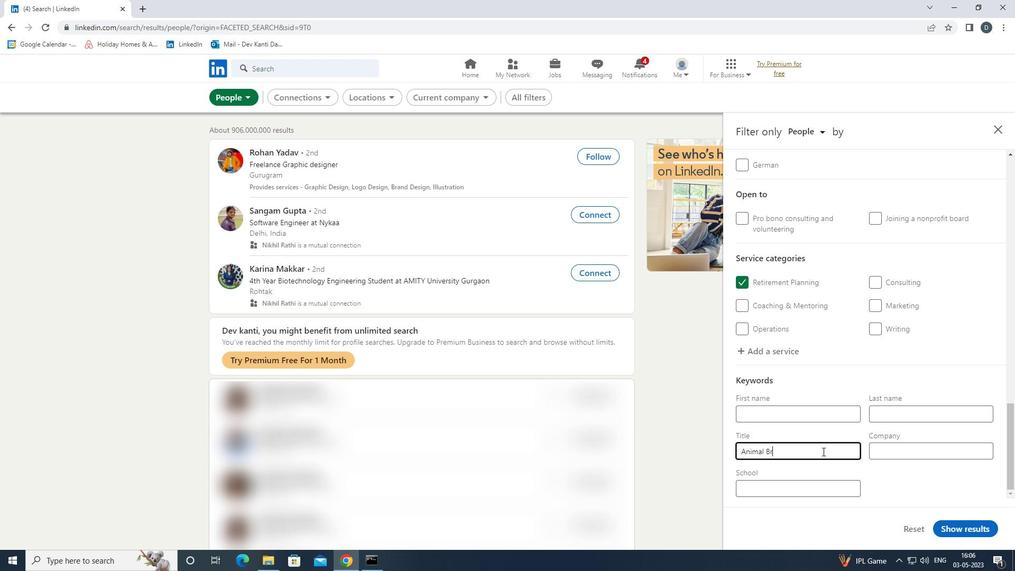 
Action: Mouse moved to (823, 451)
Screenshot: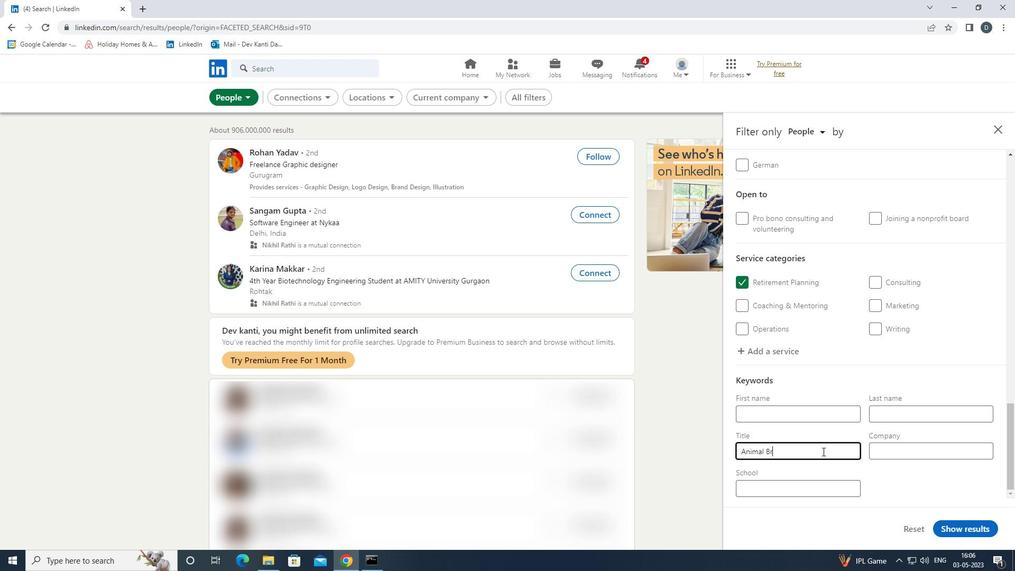 
Action: Key pressed E
Screenshot: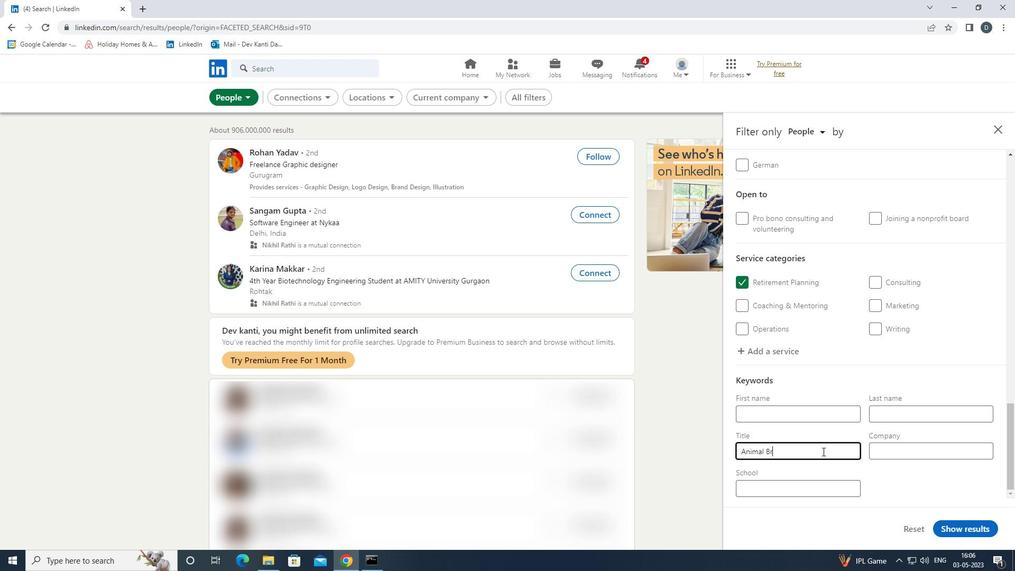 
Action: Mouse moved to (822, 451)
Screenshot: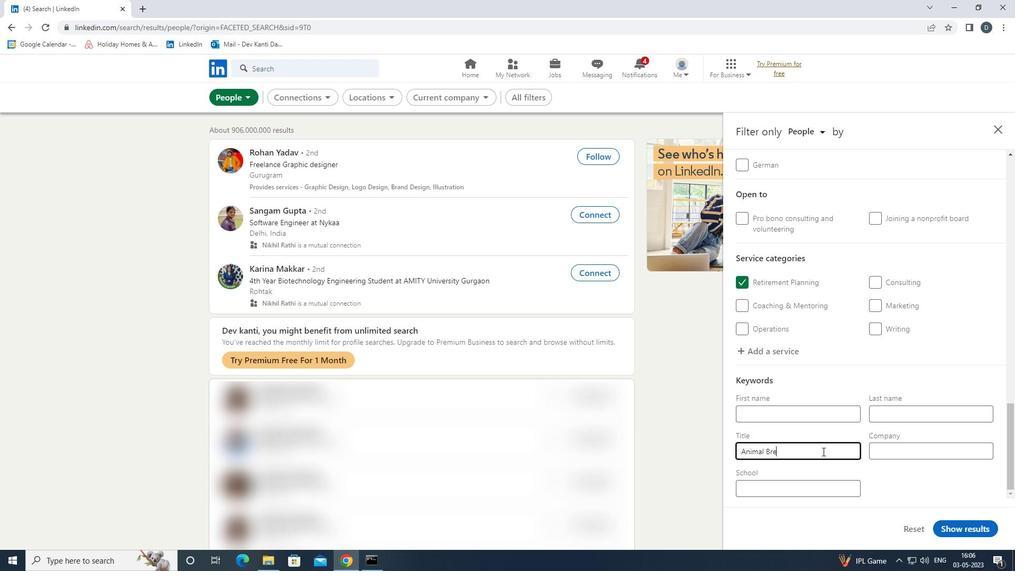 
Action: Key pressed DER
Screenshot: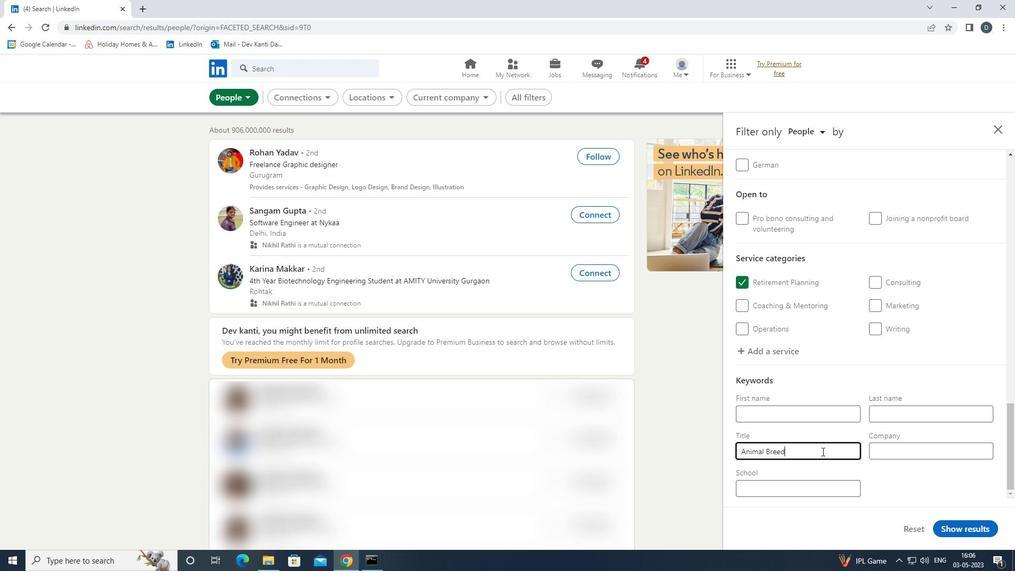 
Action: Mouse moved to (983, 532)
Screenshot: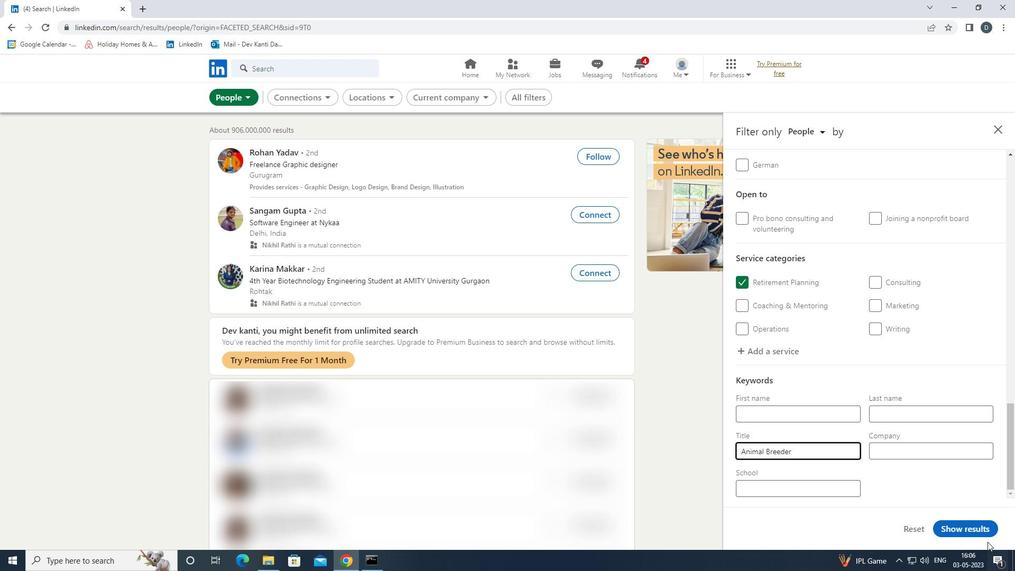 
Action: Mouse pressed left at (983, 532)
Screenshot: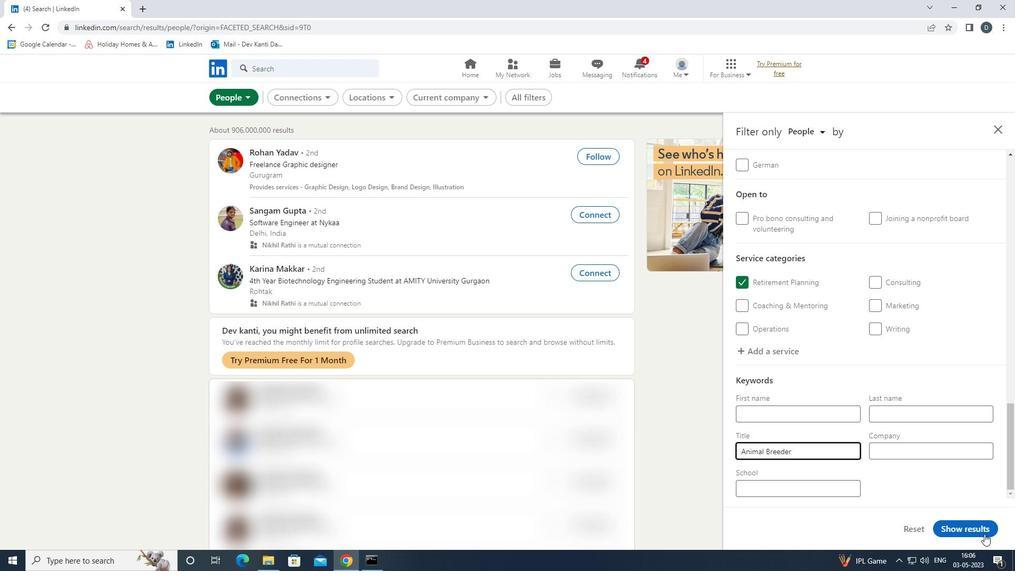 
Action: Mouse moved to (680, 248)
Screenshot: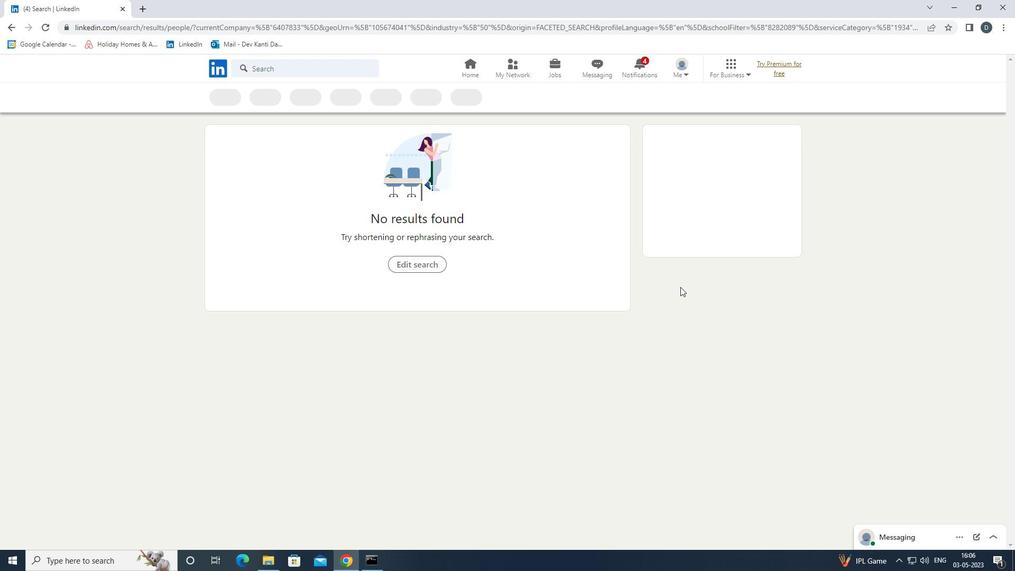
